 Task: Open Card Content Strategy Review in Board Digital Marketing Platforms and Tools to Workspace Alternative Dispute Resolution Services and add a team member Softage.4@softage.net, a label Green, a checklist Insurance, an attachment from your computer, a color Green and finally, add a card description 'Develop and launch new social media marketing campaign for influencer partnerships' and a comment 'Given the potential risks involved with this task, let us make sure we have a solid plan in place to mitigate them.'. Add a start date 'Jan 04, 1900' with a due date 'Jan 11, 1900'
Action: Mouse moved to (80, 364)
Screenshot: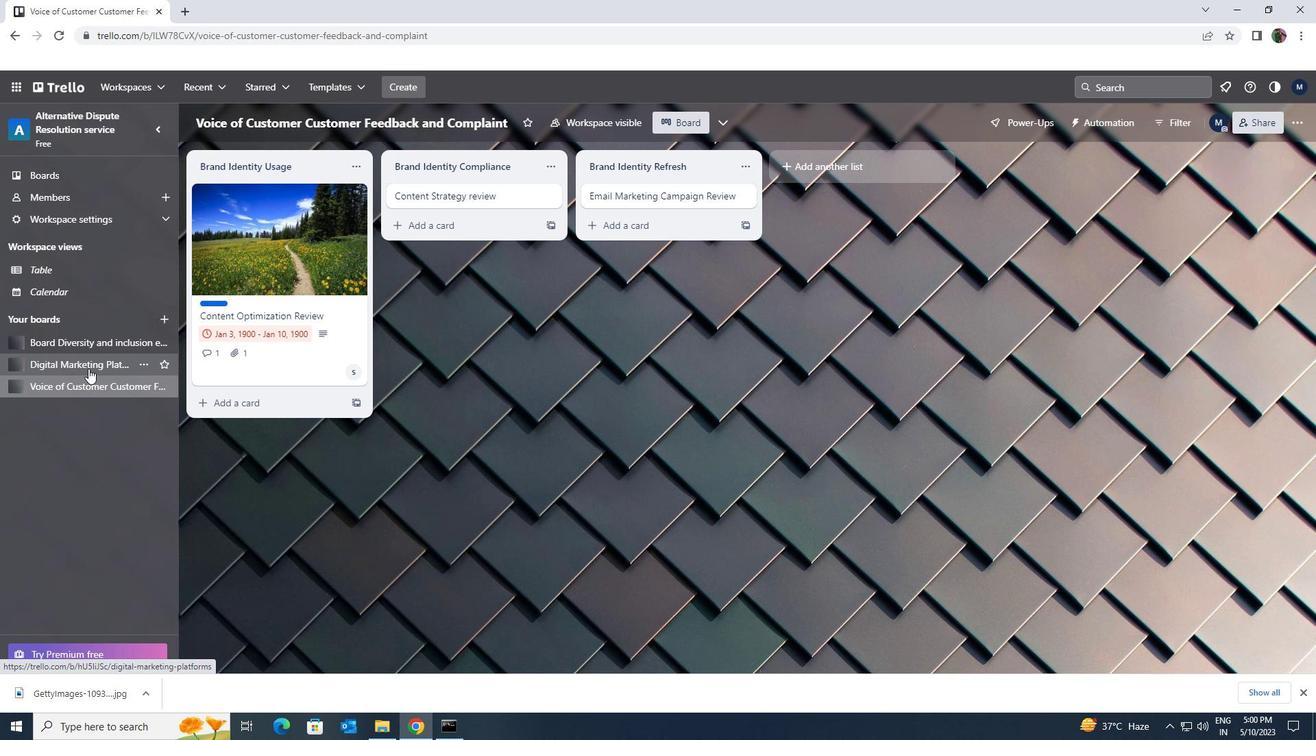 
Action: Mouse pressed left at (80, 364)
Screenshot: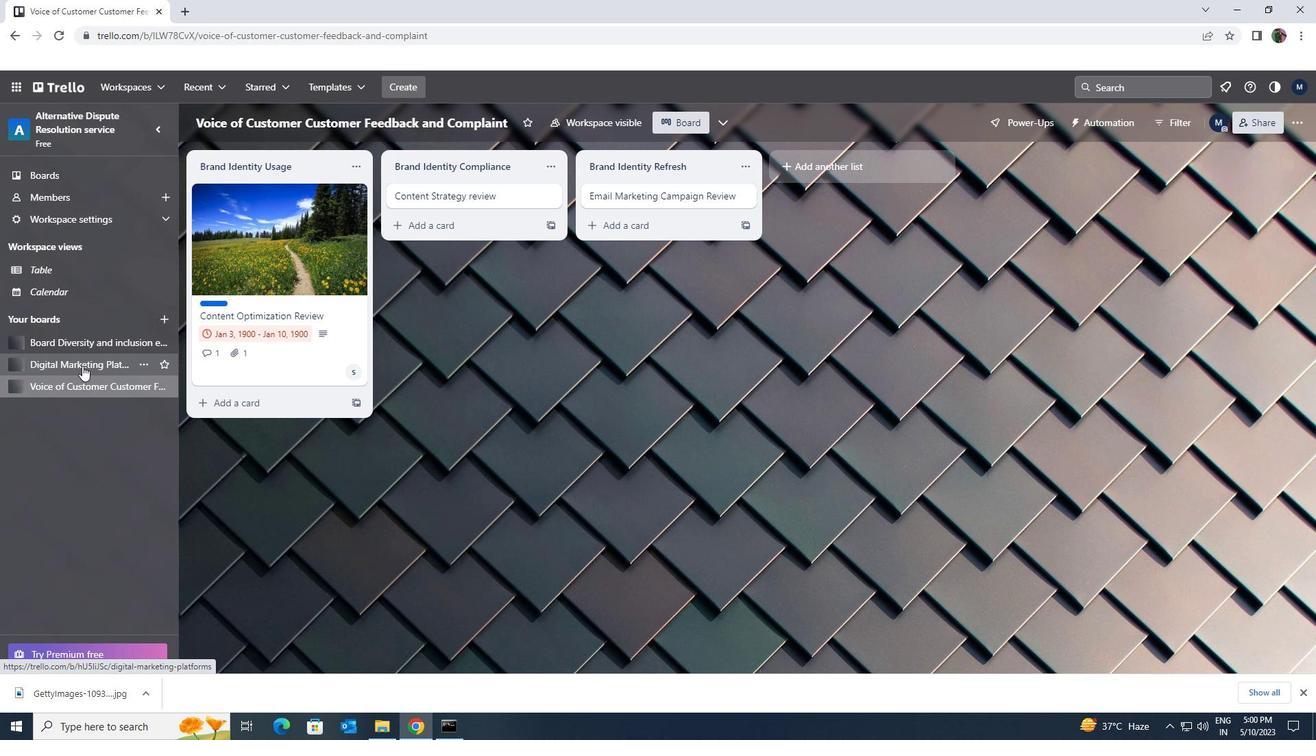 
Action: Mouse moved to (432, 196)
Screenshot: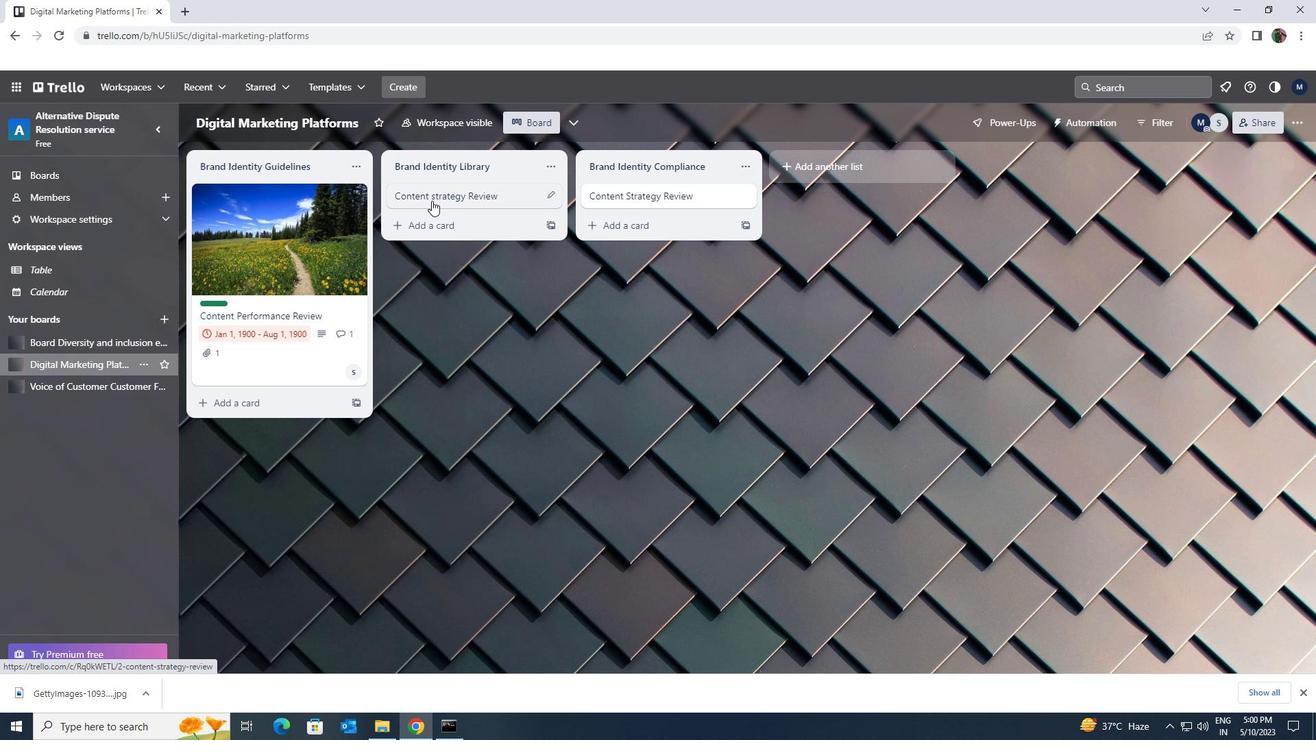 
Action: Mouse pressed left at (432, 196)
Screenshot: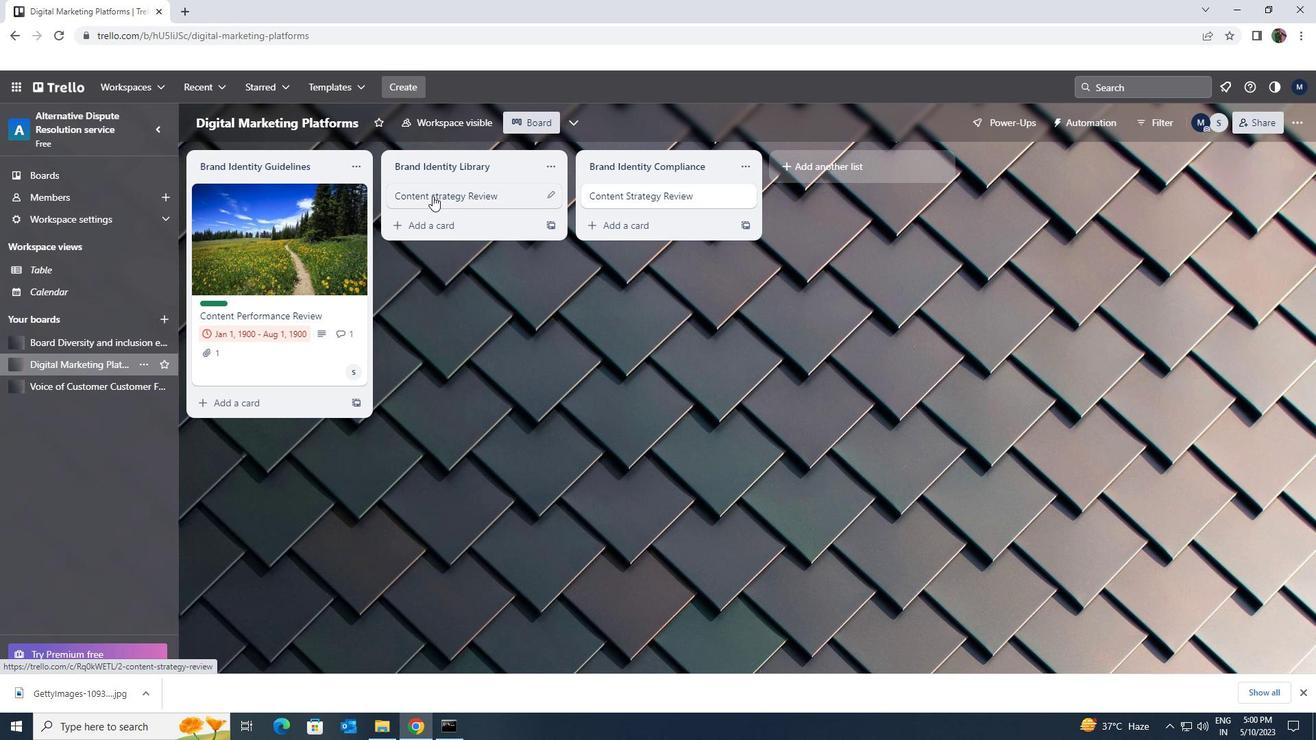 
Action: Mouse moved to (812, 198)
Screenshot: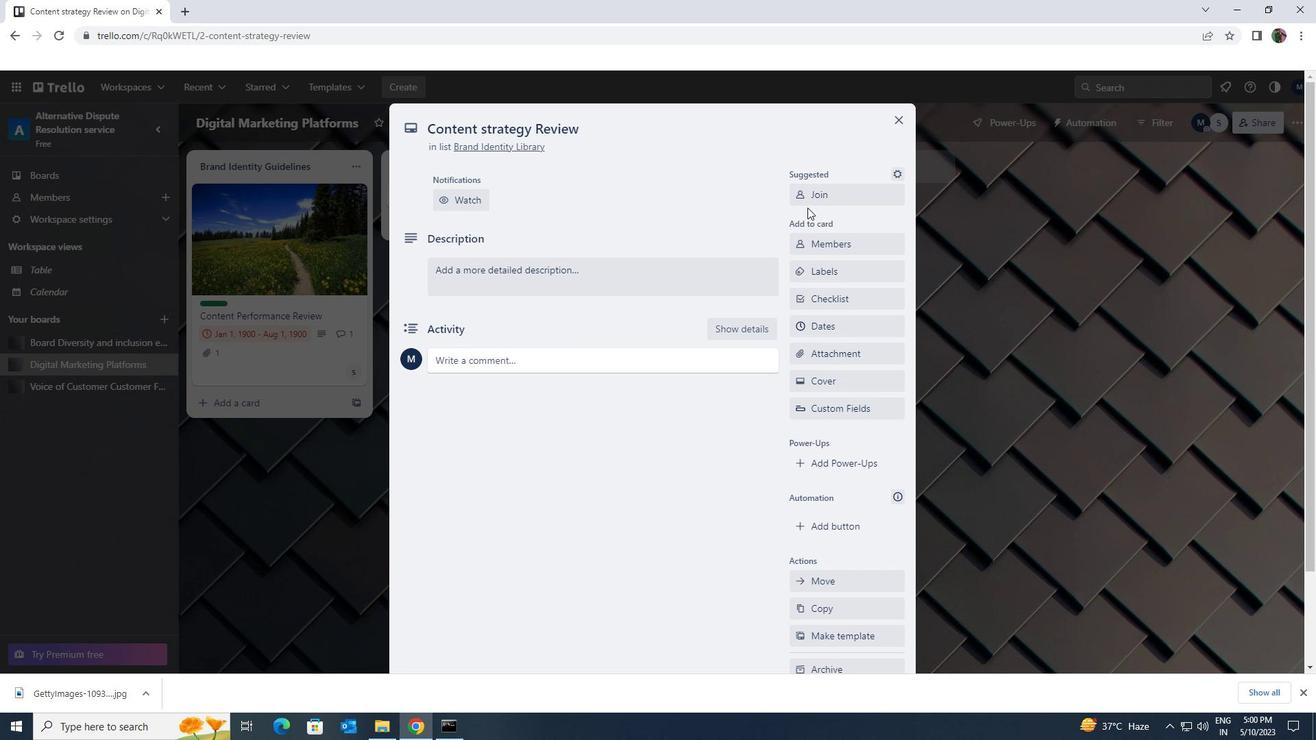 
Action: Mouse pressed left at (812, 198)
Screenshot: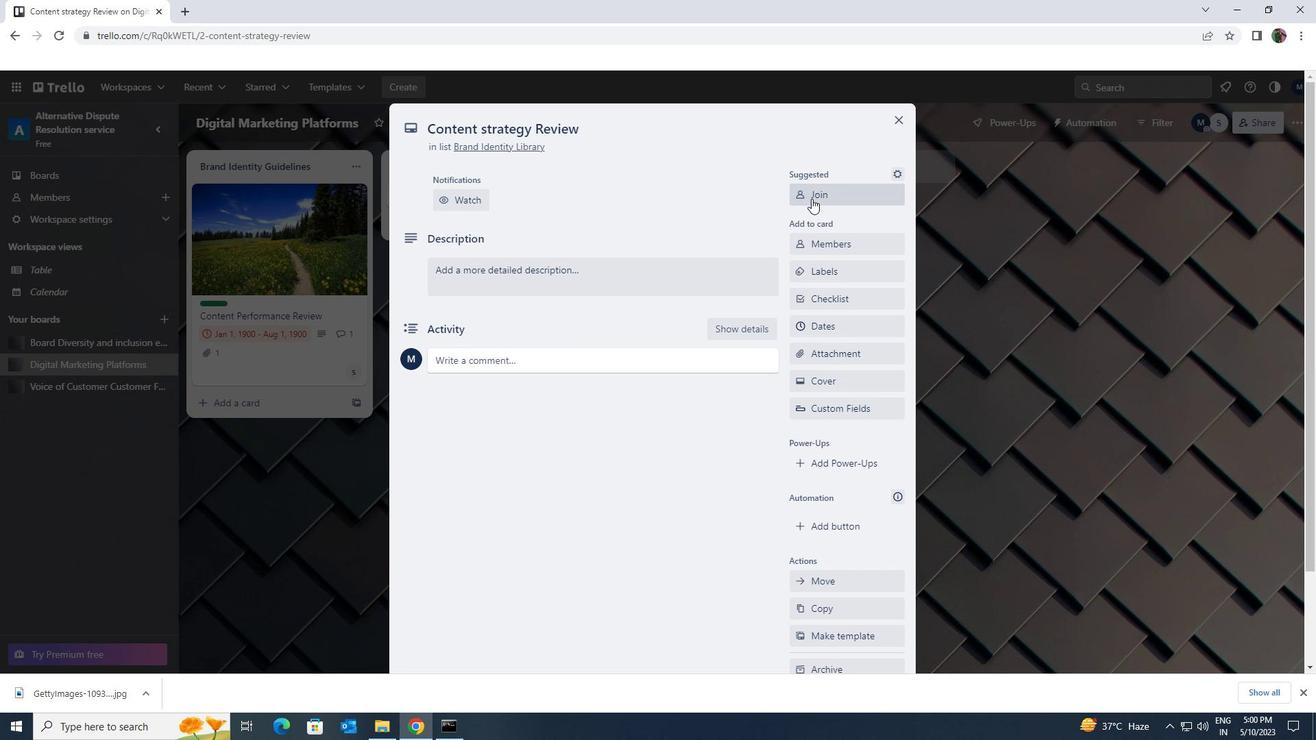 
Action: Key pressed <Key.shift>S
Screenshot: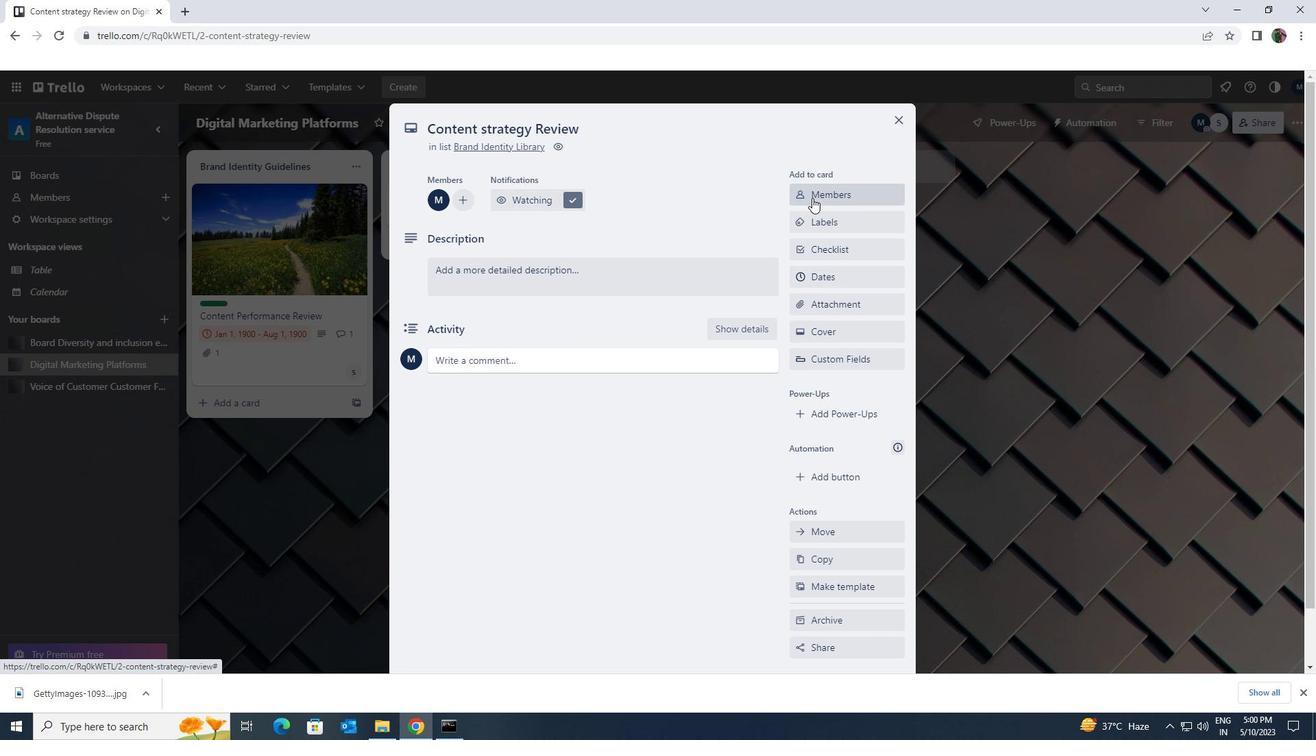 
Action: Mouse pressed left at (812, 198)
Screenshot: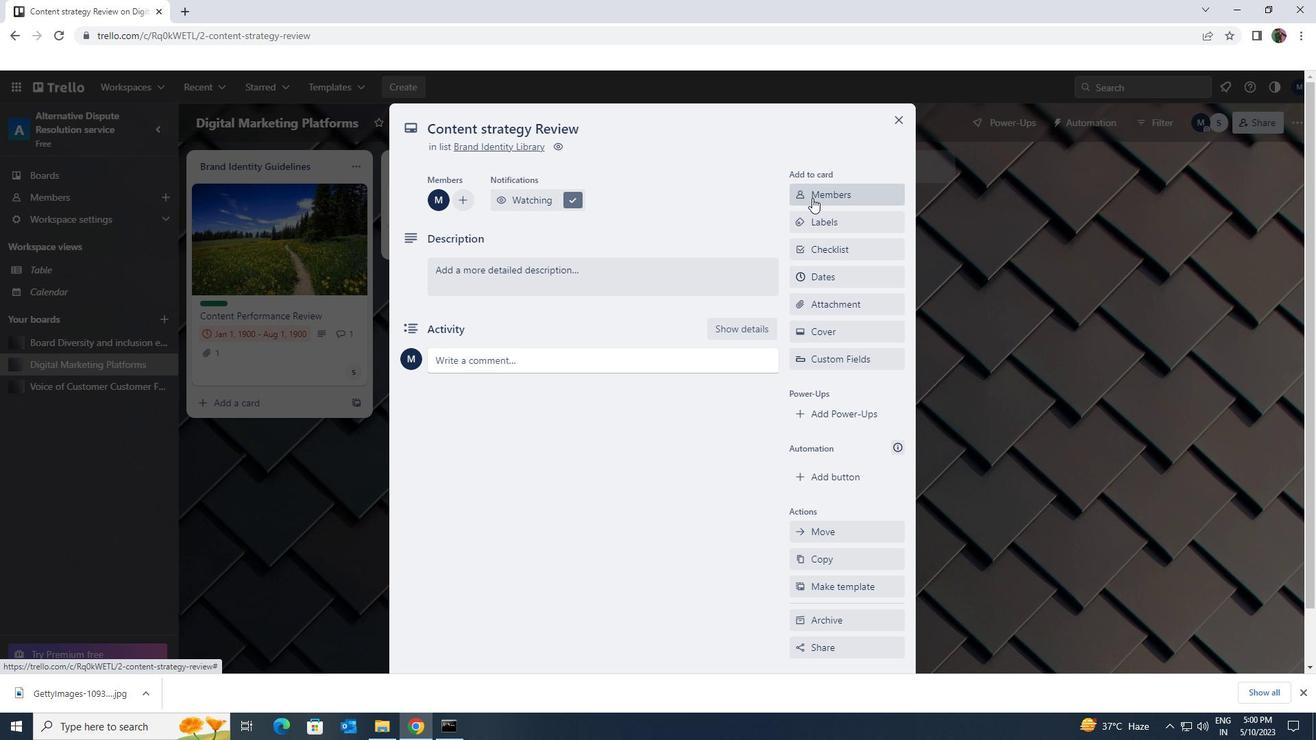 
Action: Key pressed SOFTAGE.4<Key.shift>@SOFTAGE.NET
Screenshot: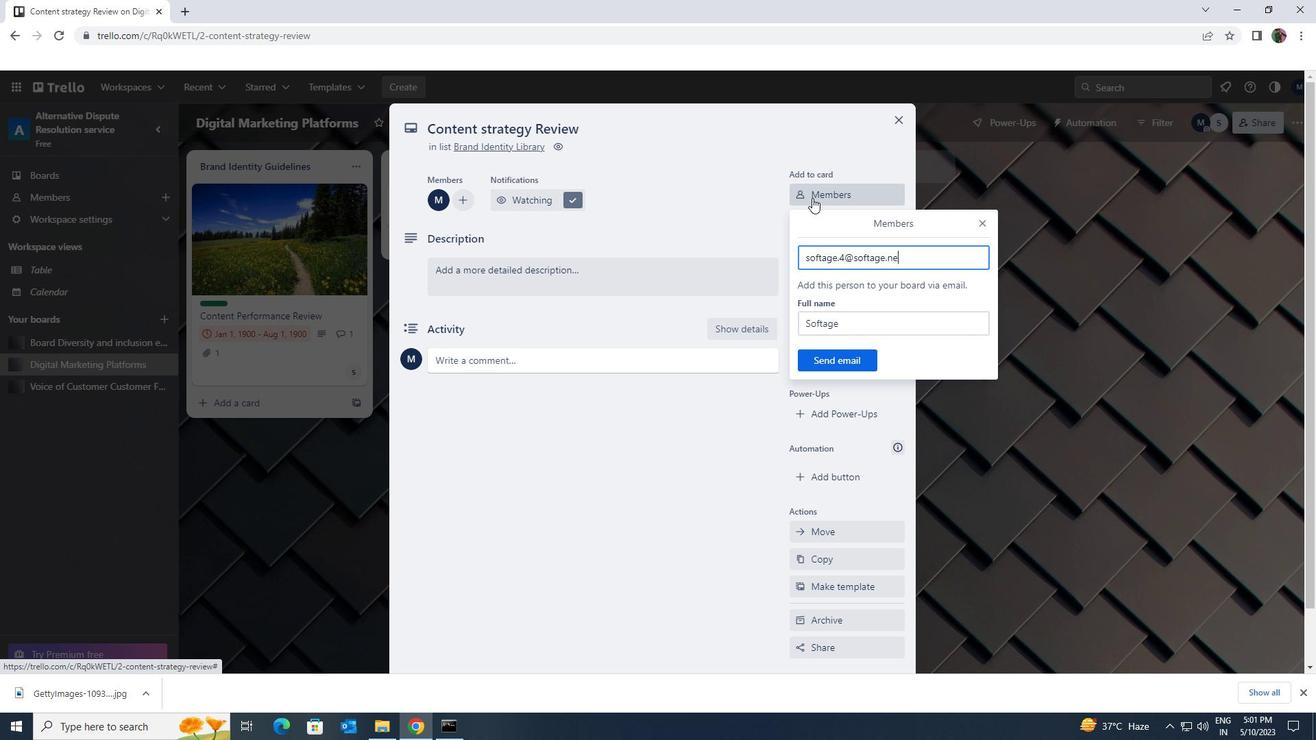 
Action: Mouse moved to (842, 361)
Screenshot: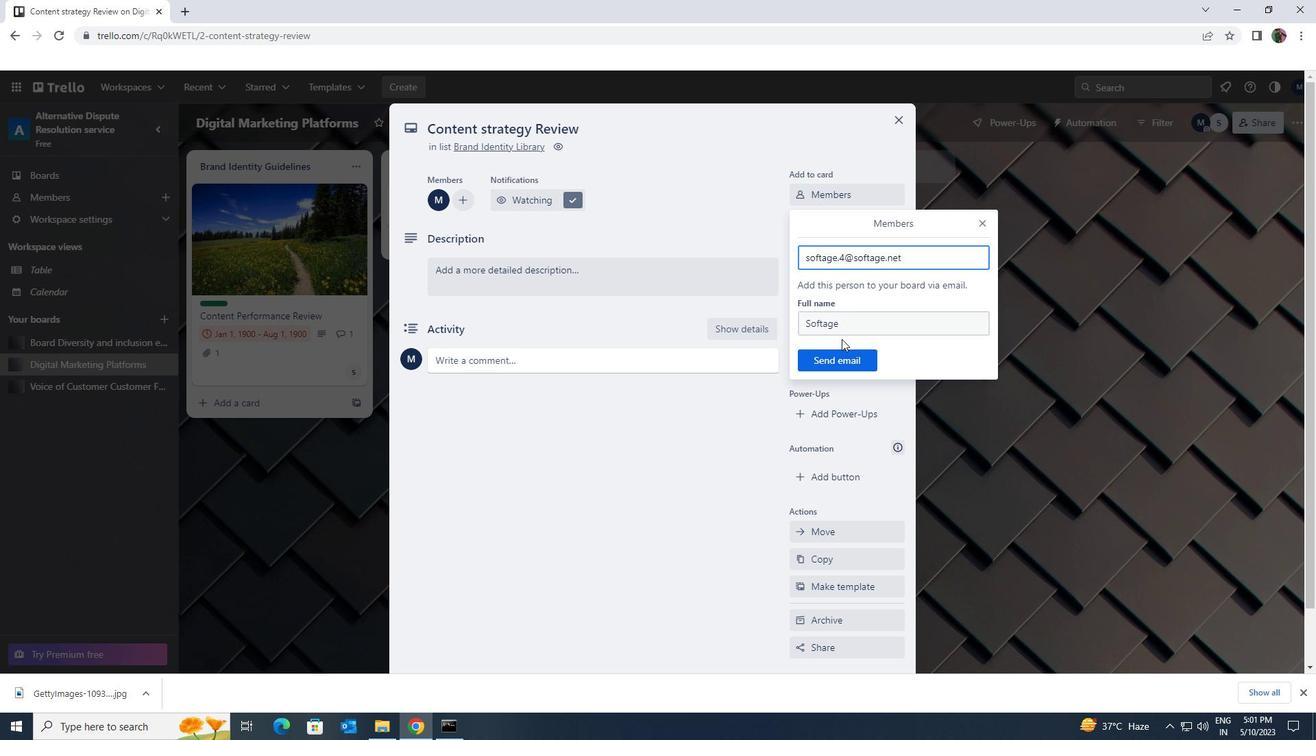 
Action: Mouse pressed left at (842, 361)
Screenshot: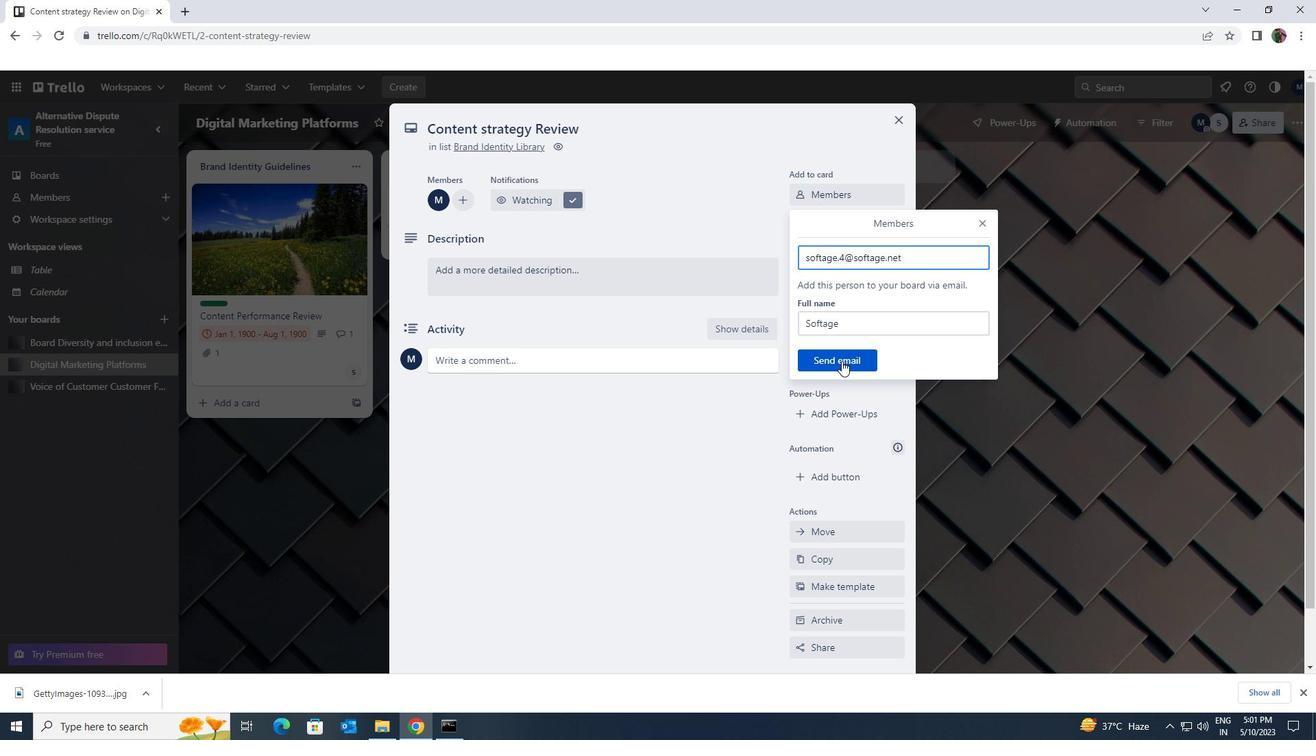 
Action: Mouse moved to (825, 221)
Screenshot: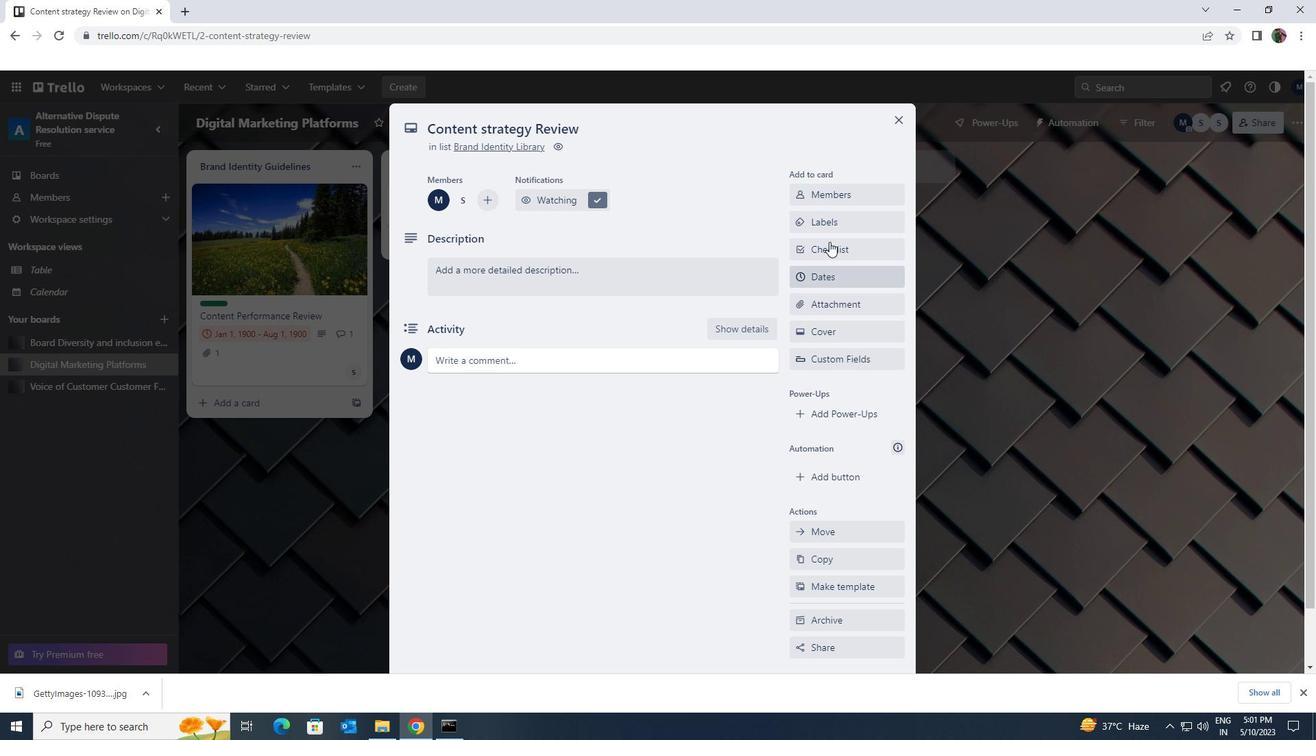 
Action: Mouse pressed left at (825, 221)
Screenshot: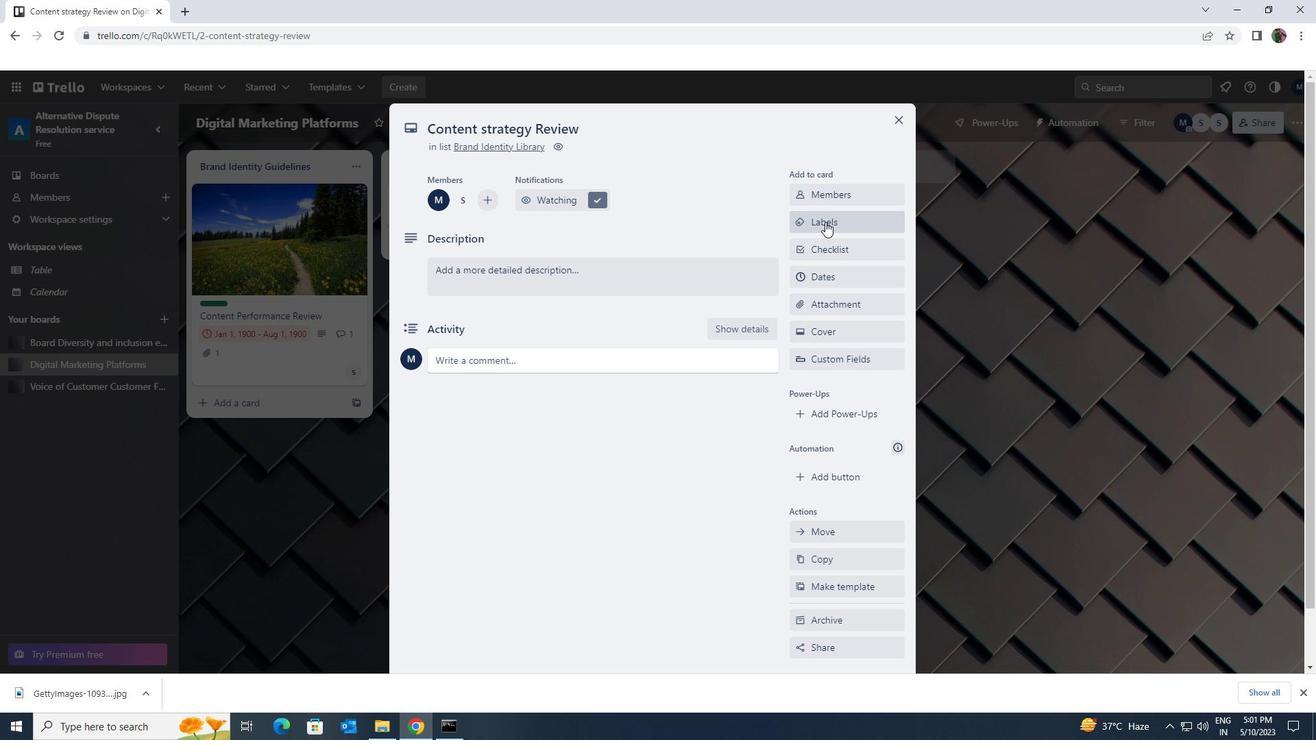 
Action: Mouse moved to (906, 518)
Screenshot: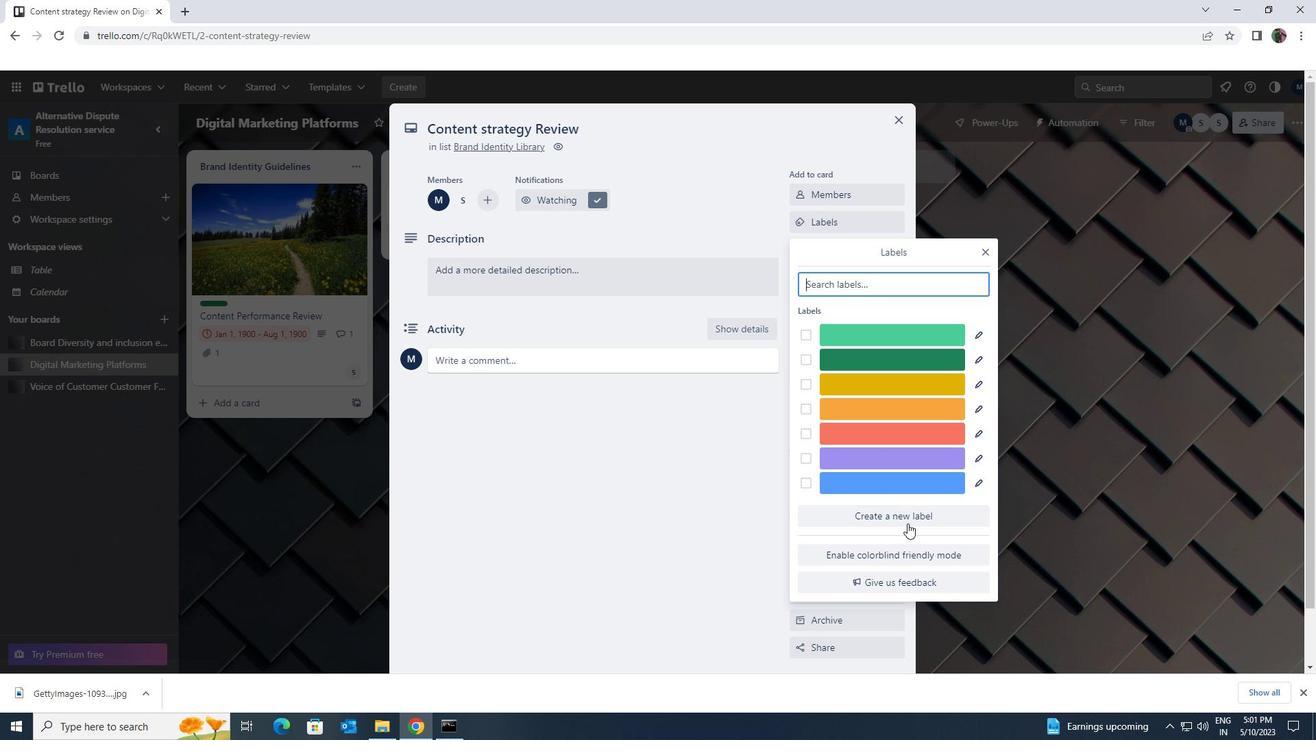 
Action: Mouse pressed left at (906, 518)
Screenshot: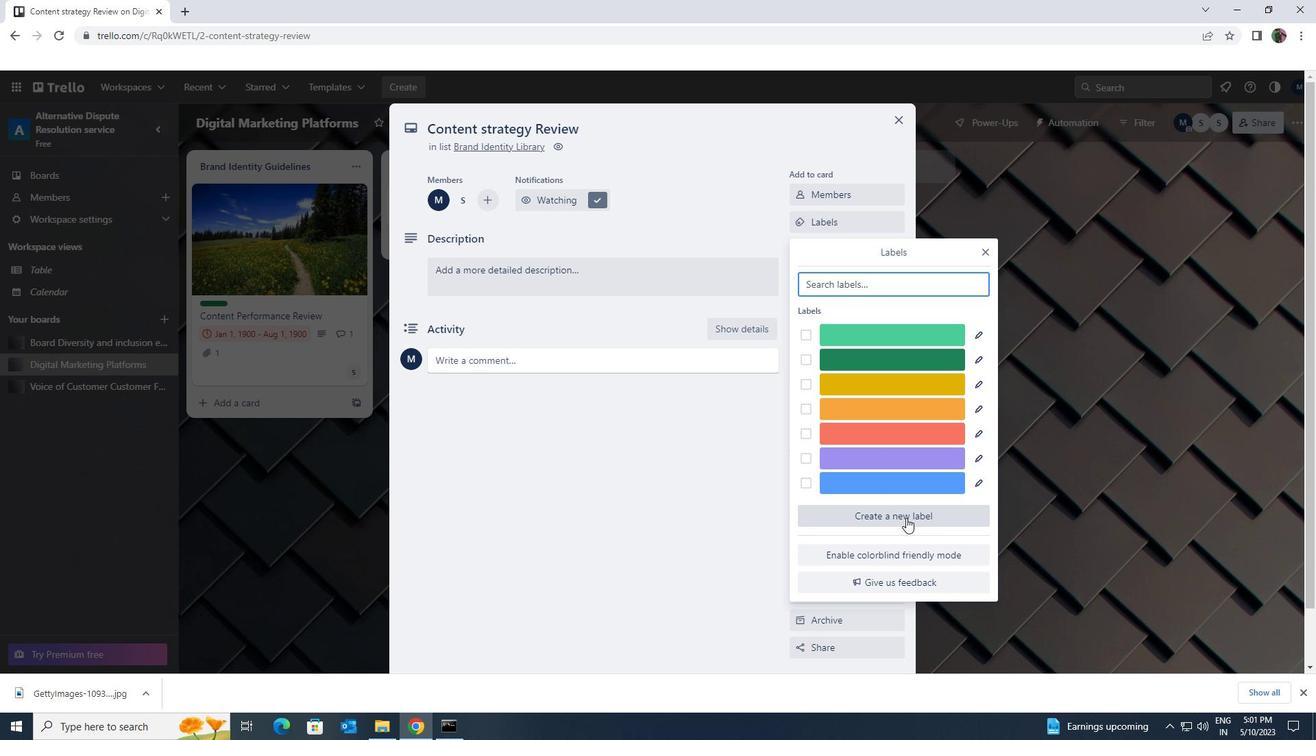 
Action: Mouse moved to (814, 468)
Screenshot: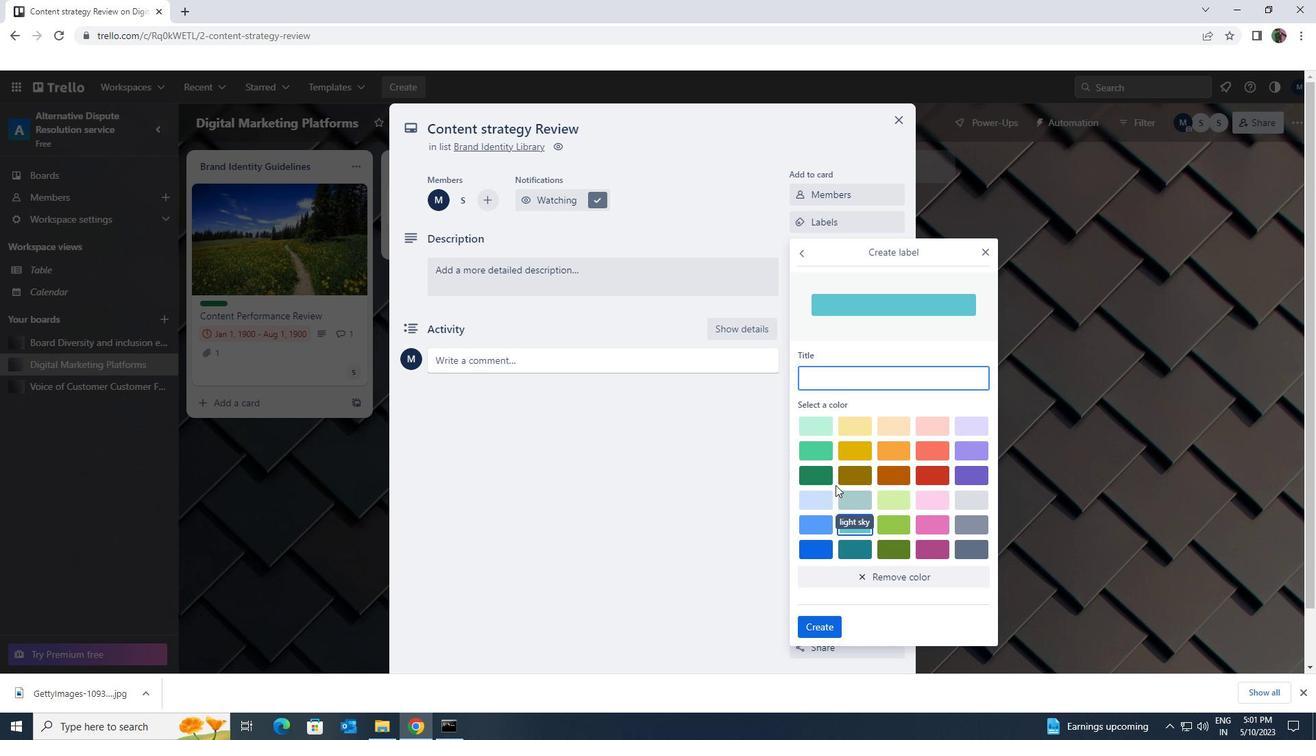 
Action: Mouse pressed left at (814, 468)
Screenshot: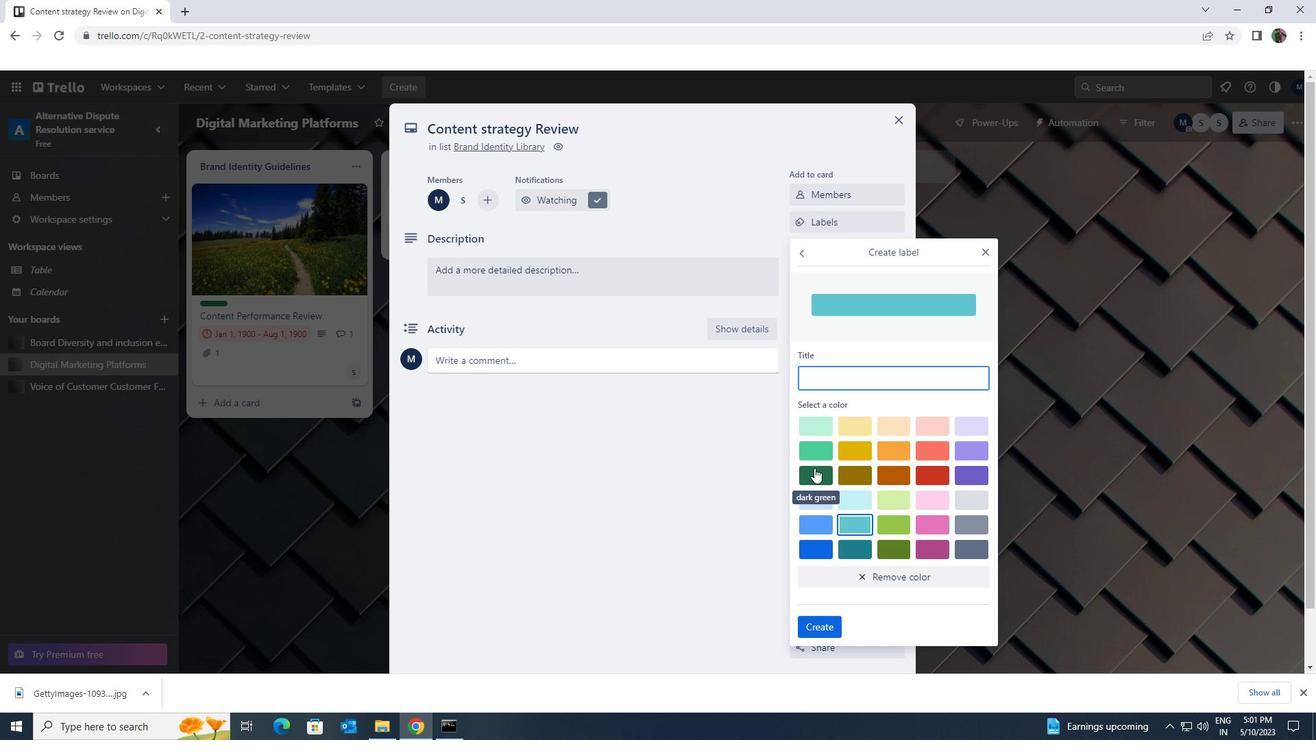 
Action: Mouse moved to (825, 623)
Screenshot: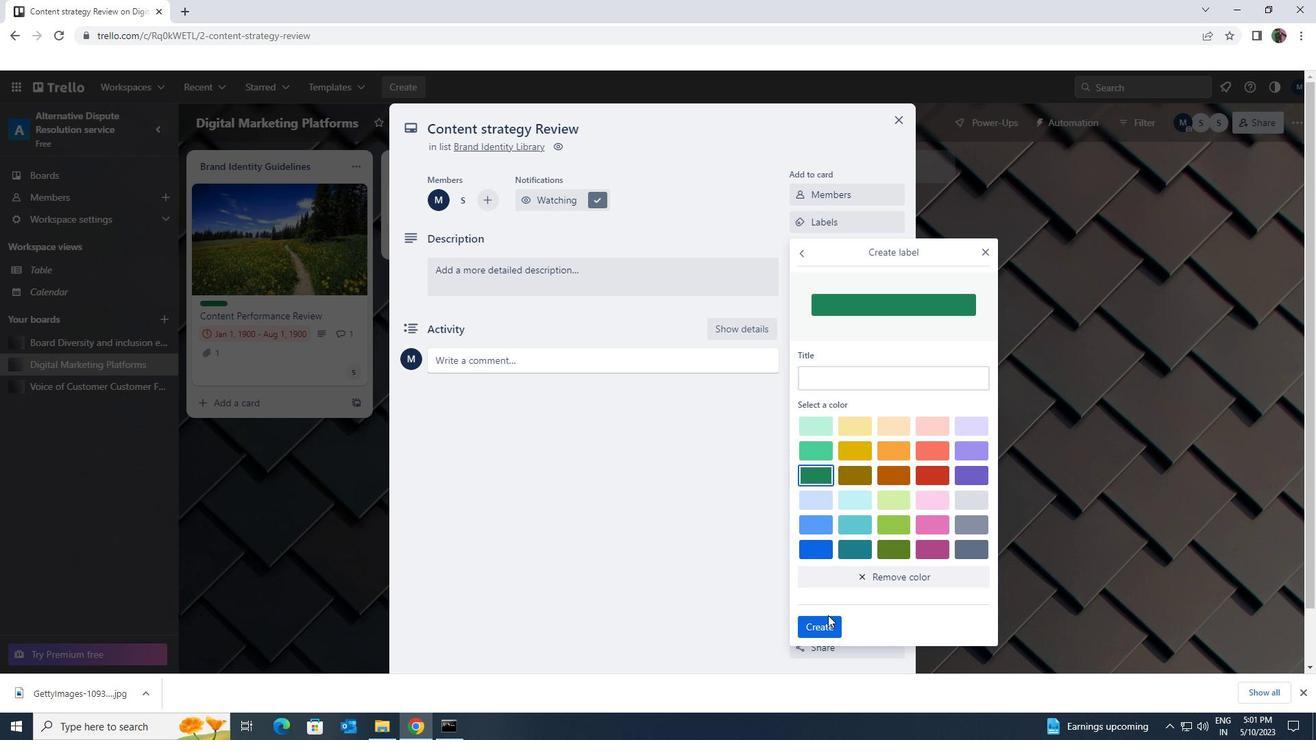 
Action: Mouse pressed left at (825, 623)
Screenshot: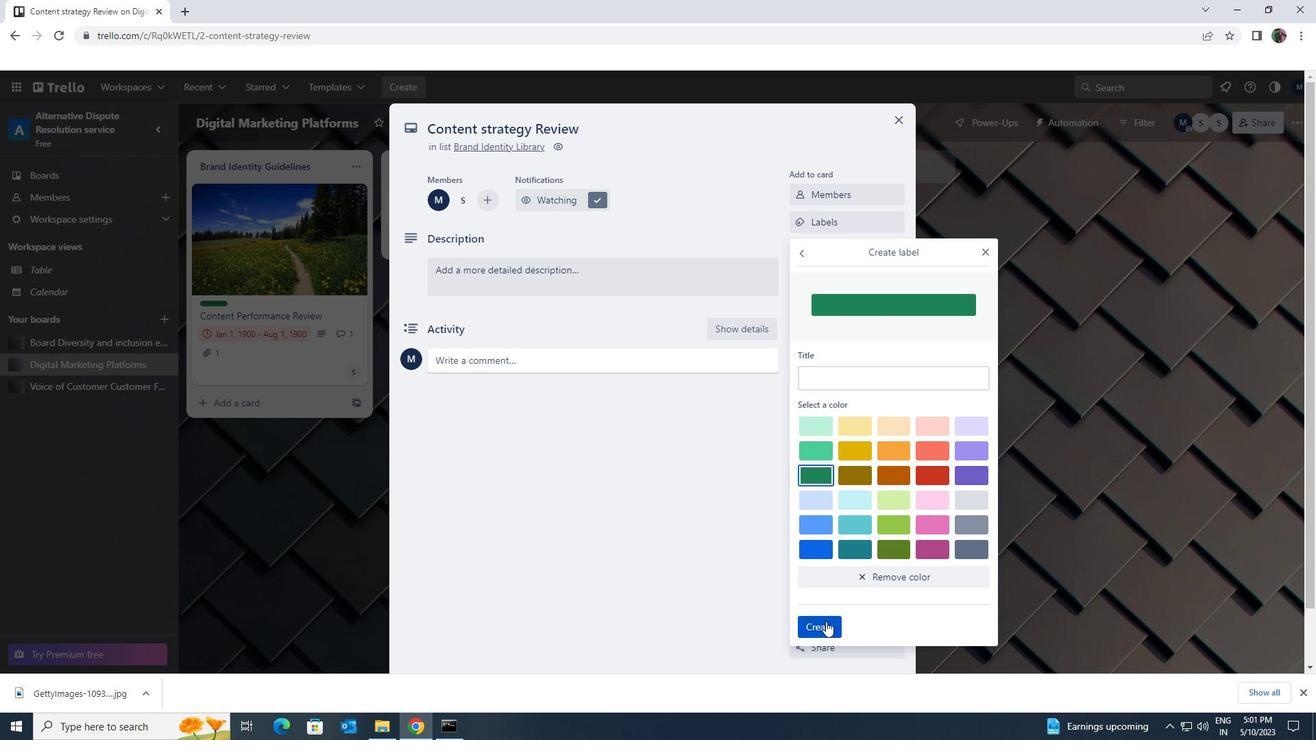
Action: Mouse moved to (979, 248)
Screenshot: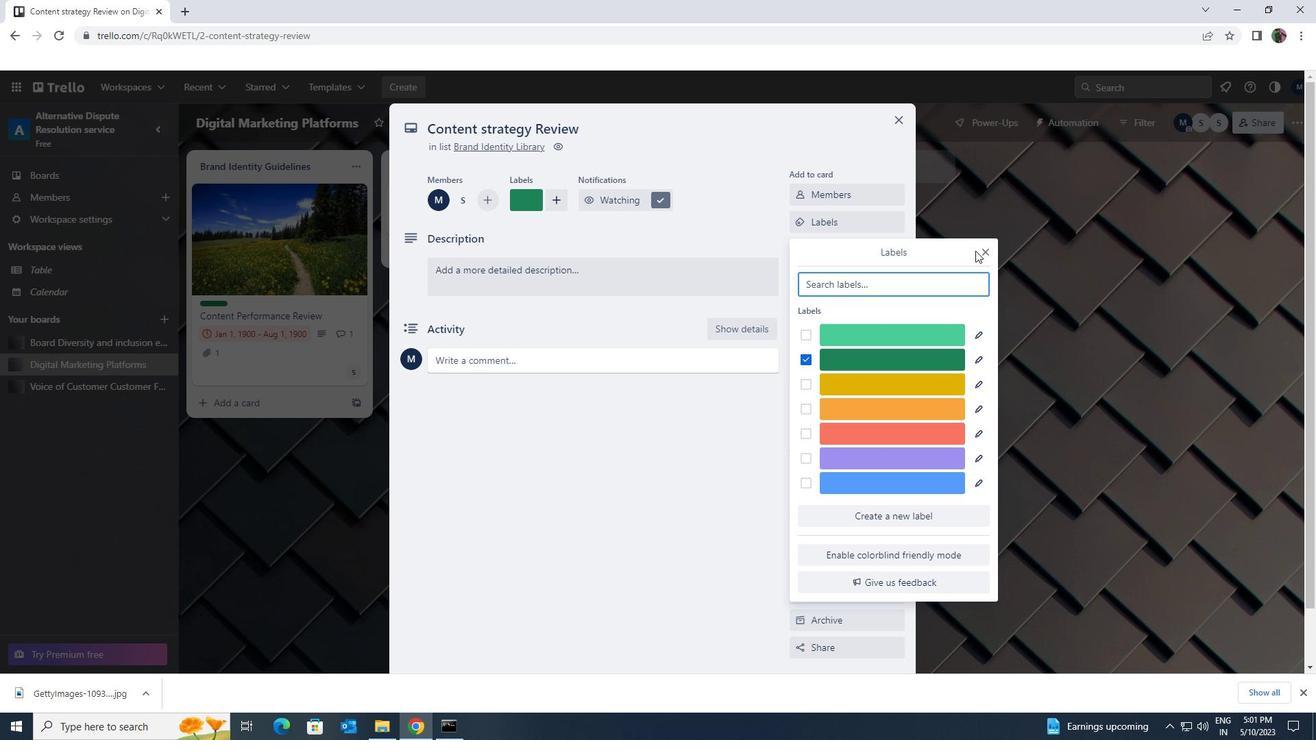 
Action: Mouse pressed left at (979, 248)
Screenshot: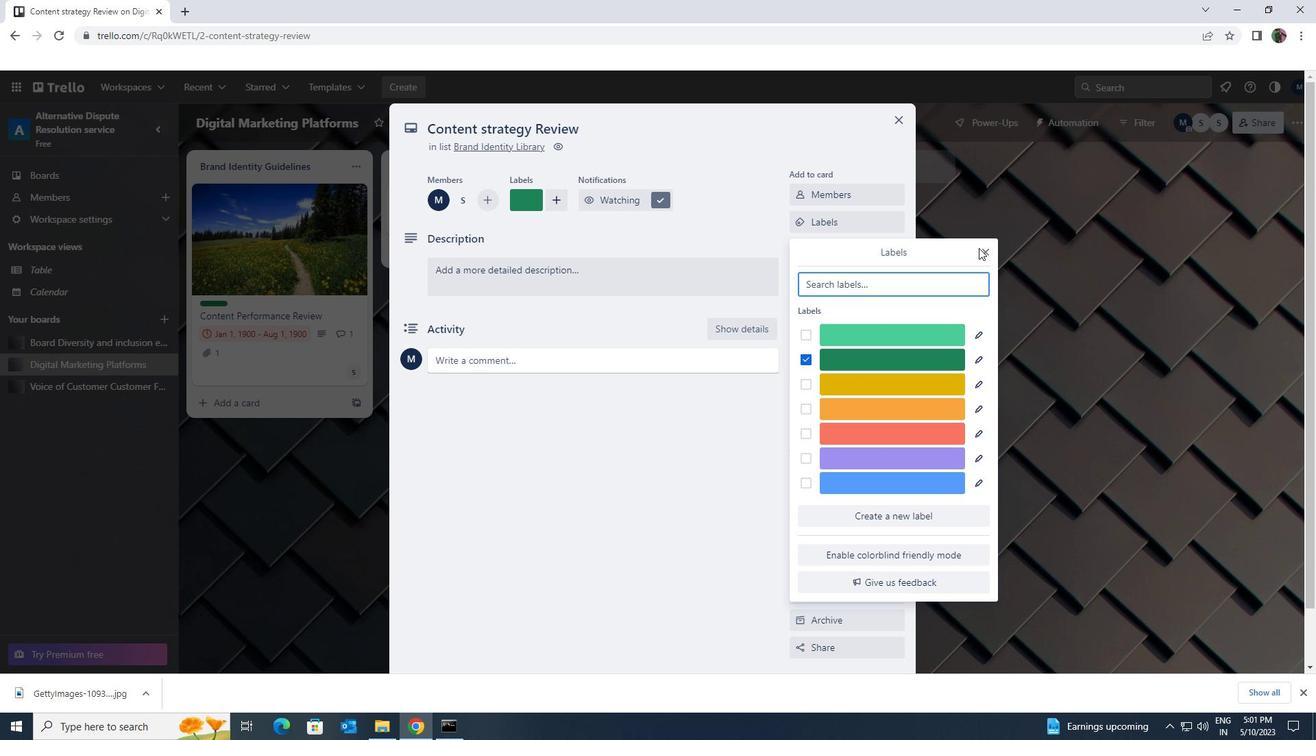 
Action: Mouse moved to (989, 251)
Screenshot: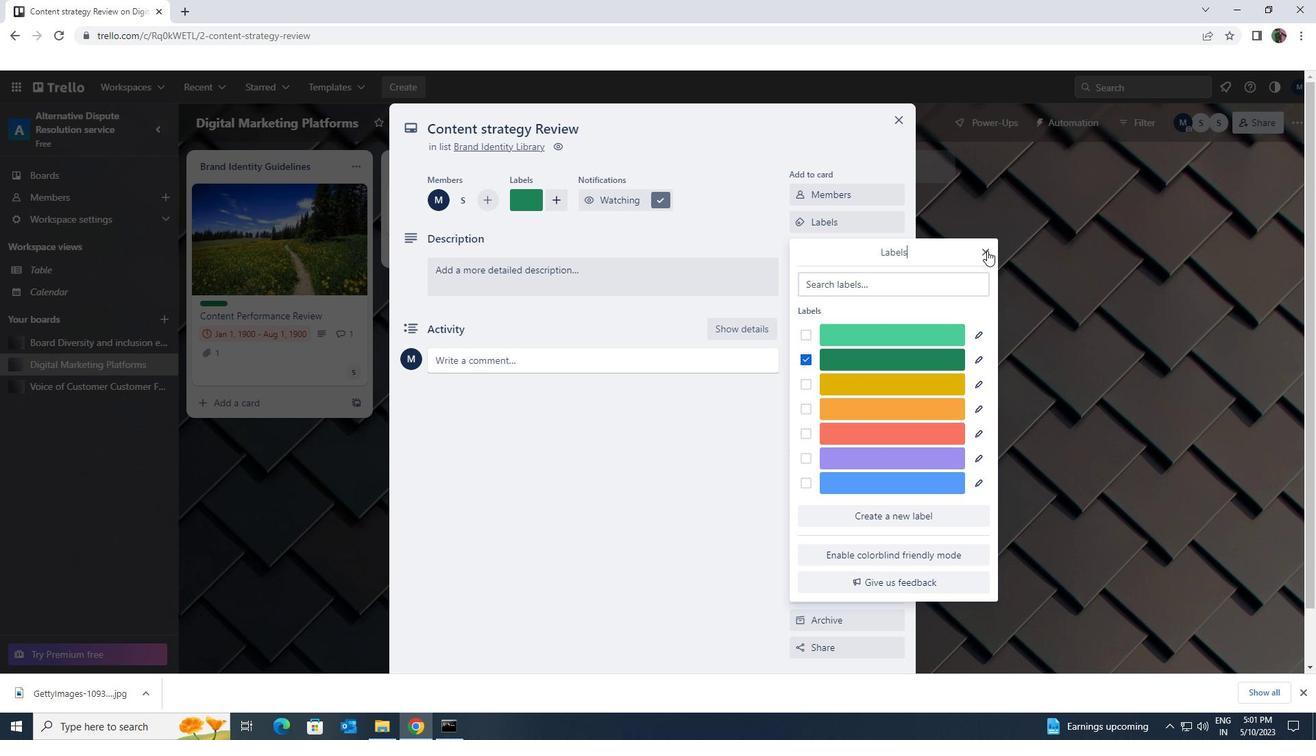 
Action: Mouse pressed left at (989, 251)
Screenshot: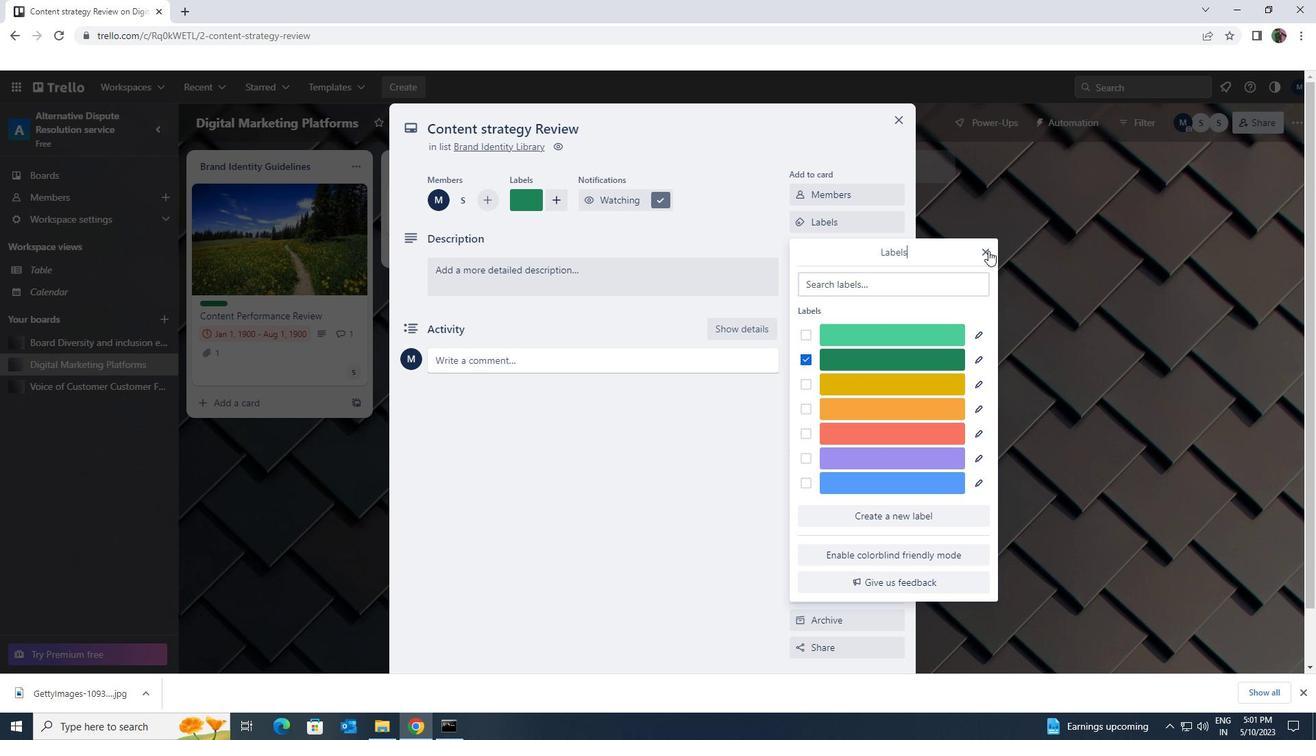 
Action: Mouse moved to (893, 257)
Screenshot: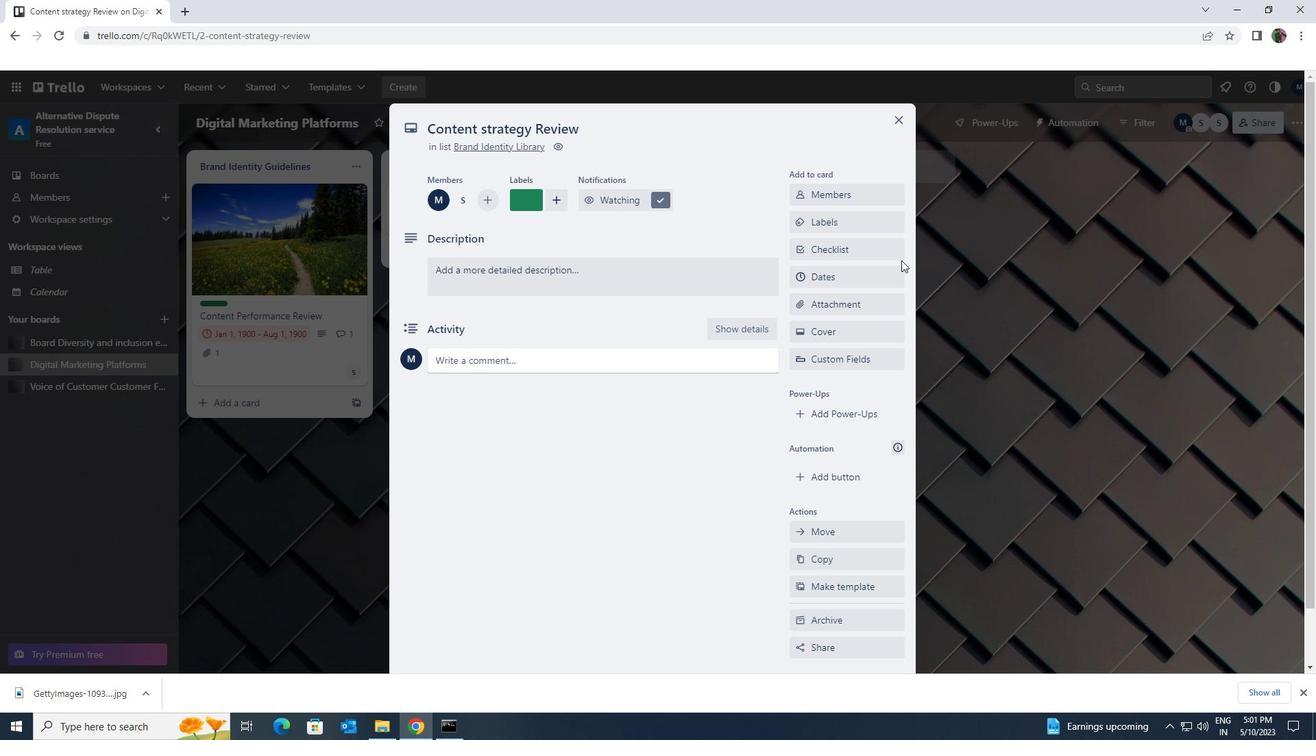 
Action: Mouse pressed left at (893, 257)
Screenshot: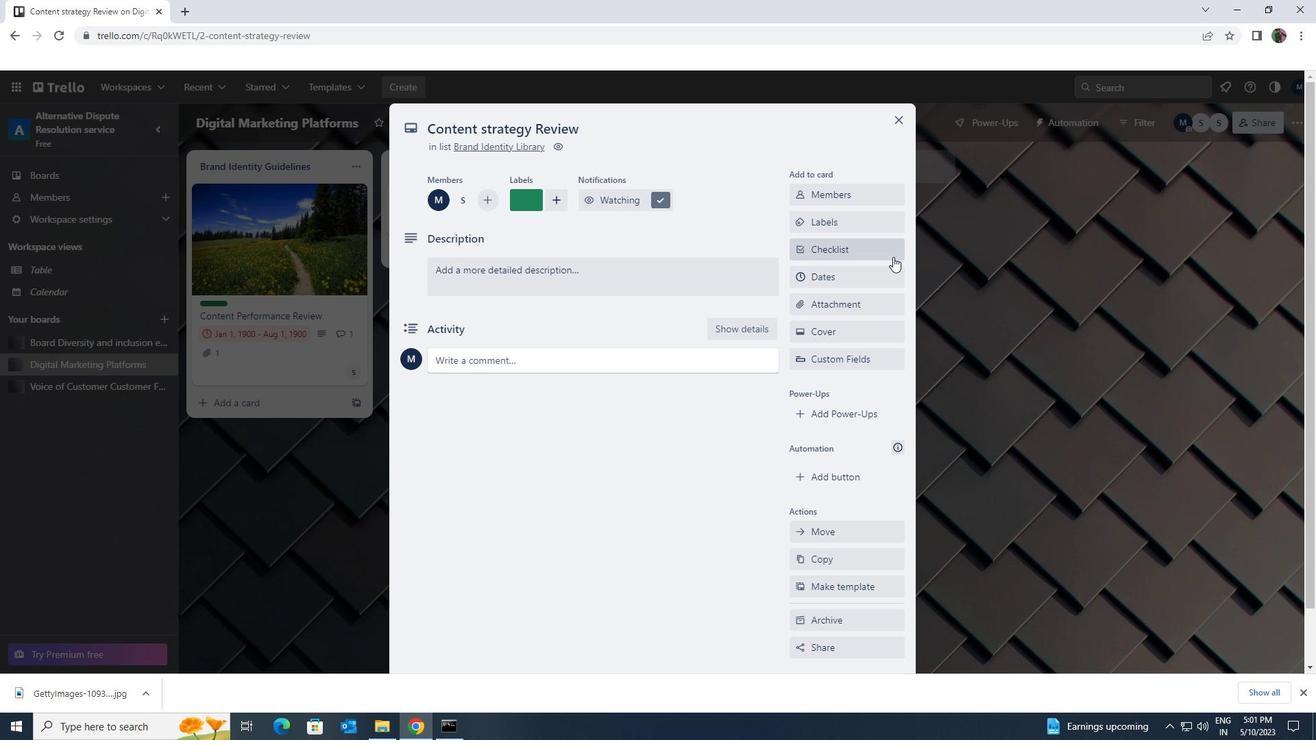 
Action: Key pressed <Key.shift>INSURANCE
Screenshot: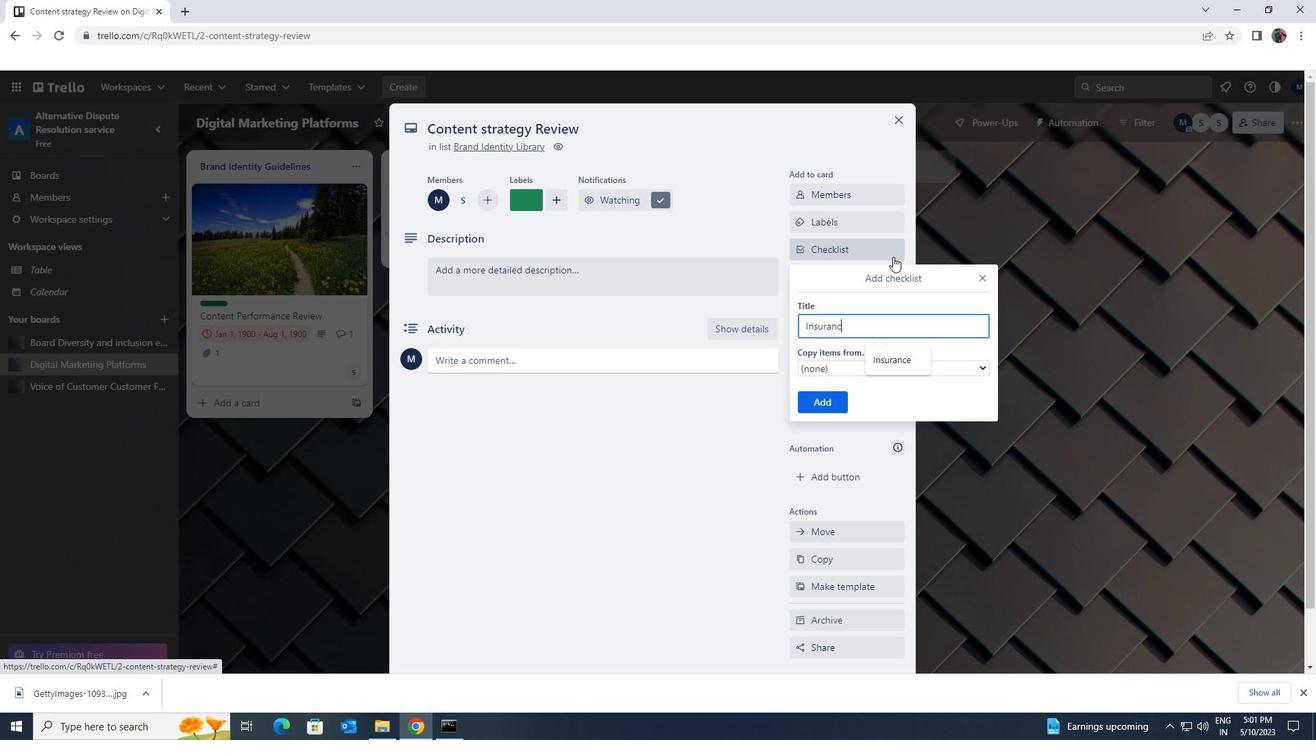 
Action: Mouse moved to (840, 397)
Screenshot: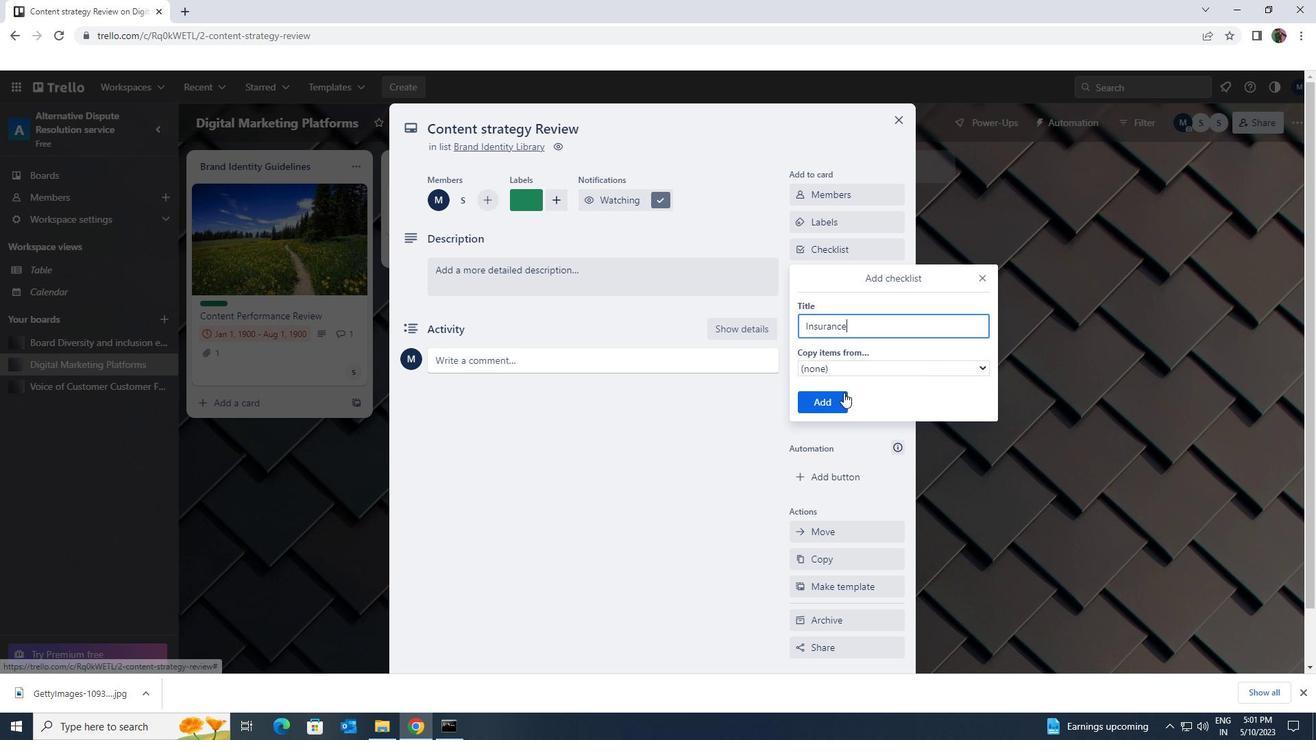 
Action: Mouse pressed left at (840, 397)
Screenshot: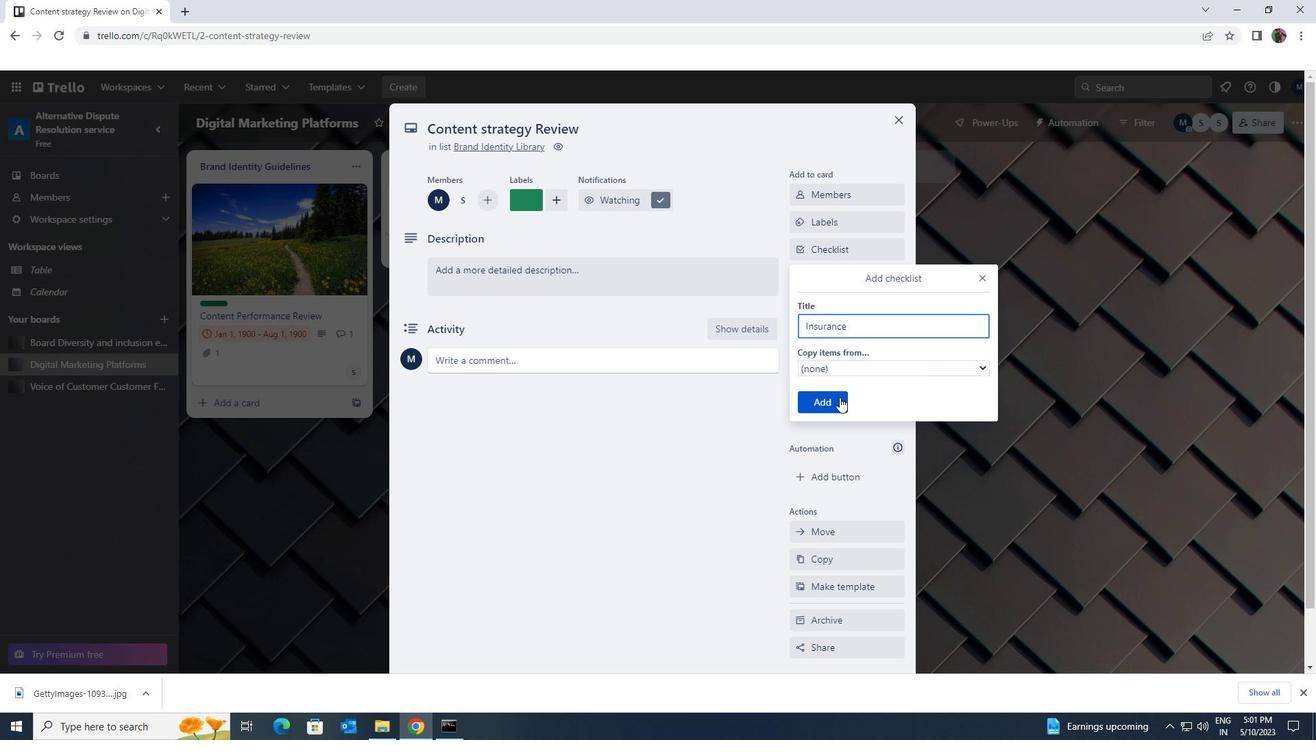 
Action: Mouse moved to (825, 305)
Screenshot: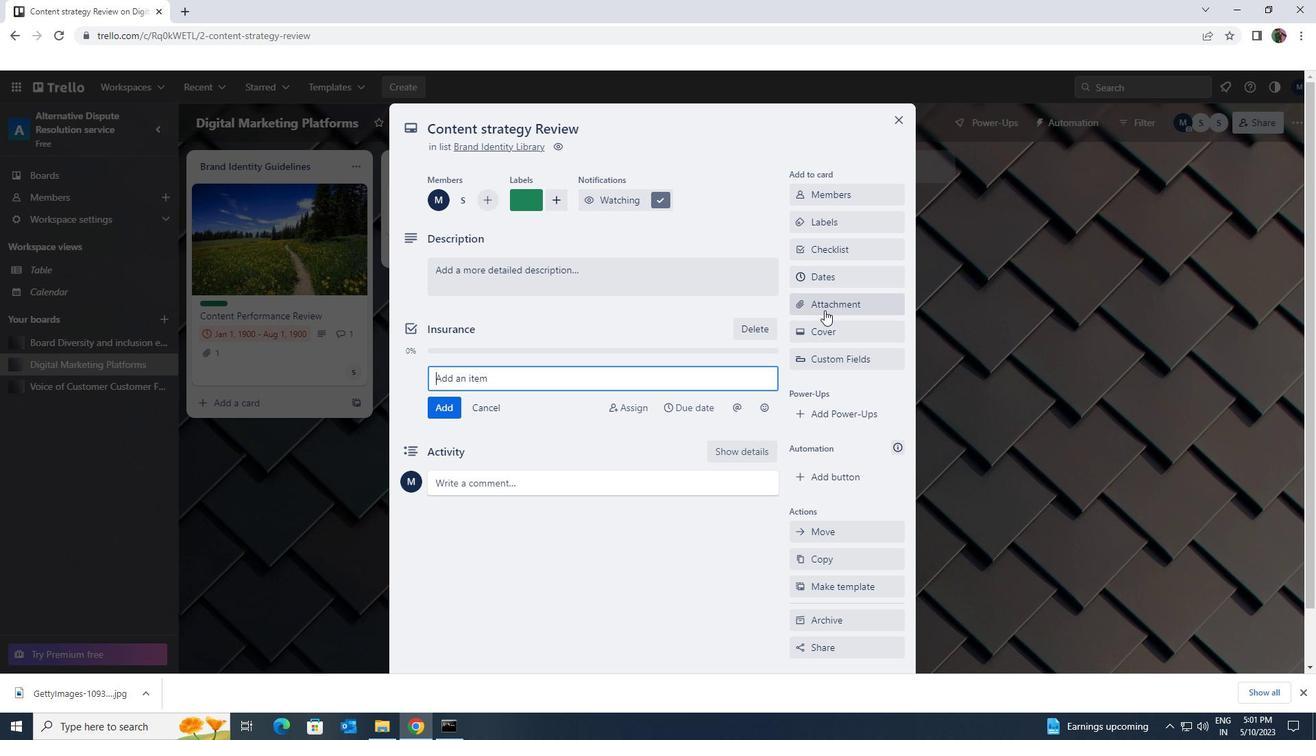 
Action: Mouse pressed left at (825, 305)
Screenshot: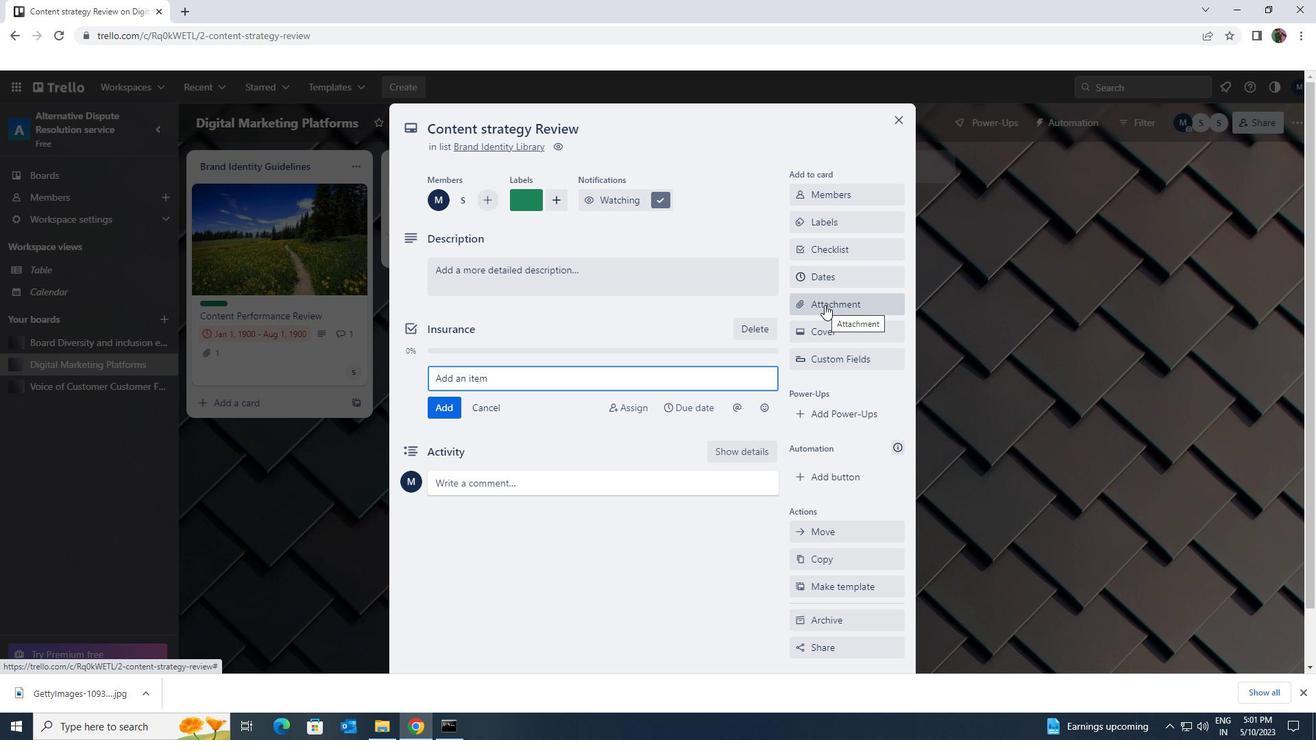 
Action: Mouse moved to (829, 362)
Screenshot: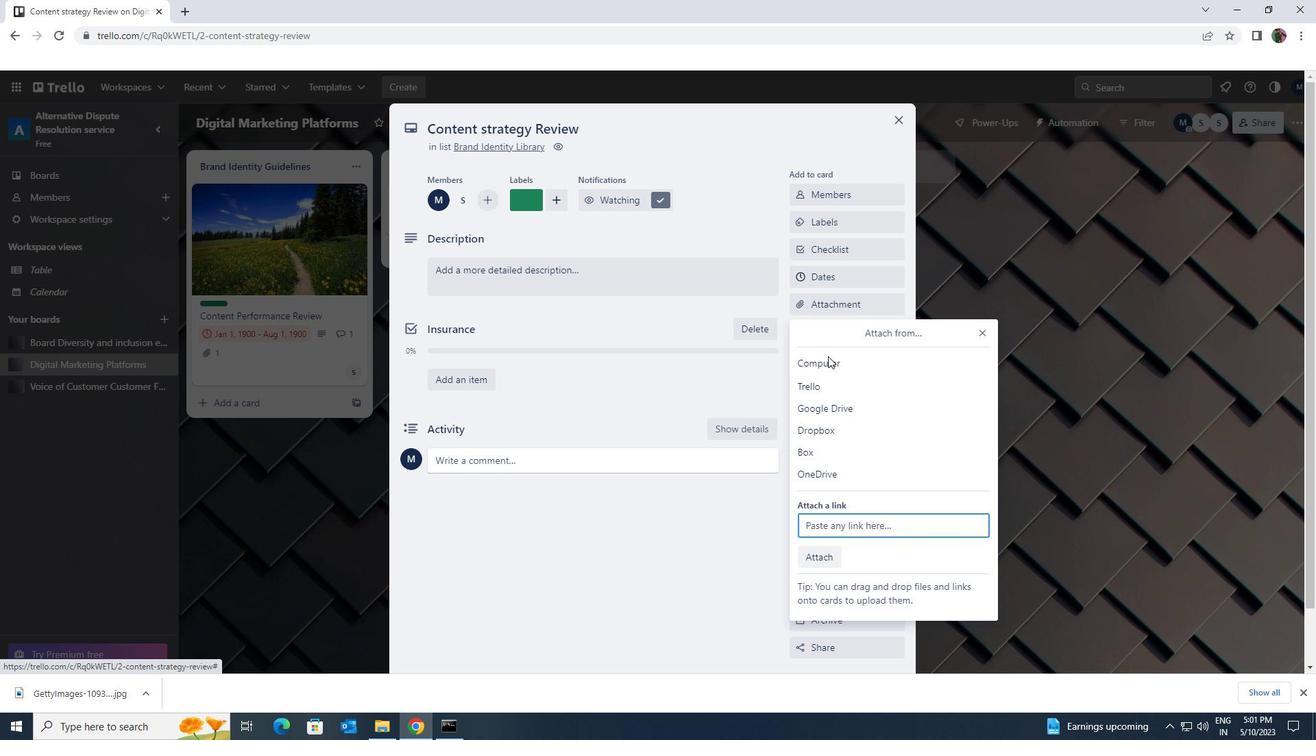 
Action: Mouse pressed left at (829, 362)
Screenshot: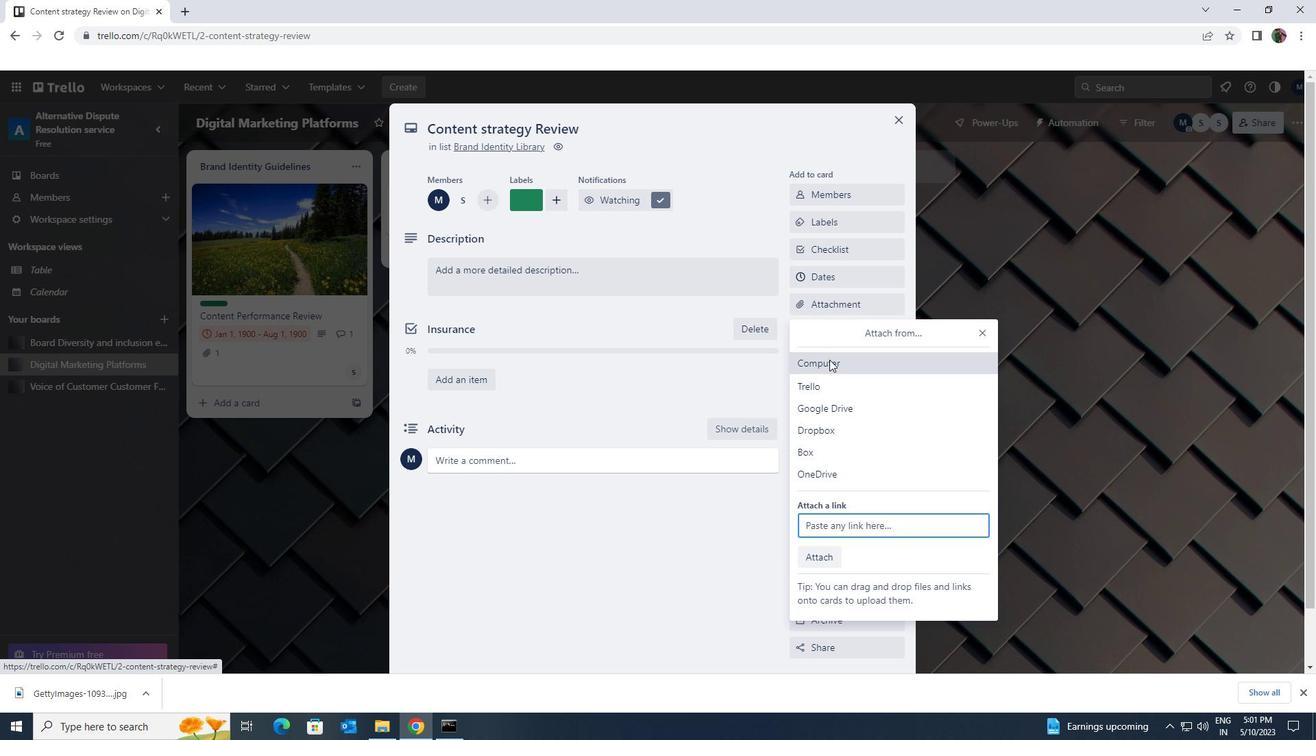 
Action: Mouse moved to (412, 123)
Screenshot: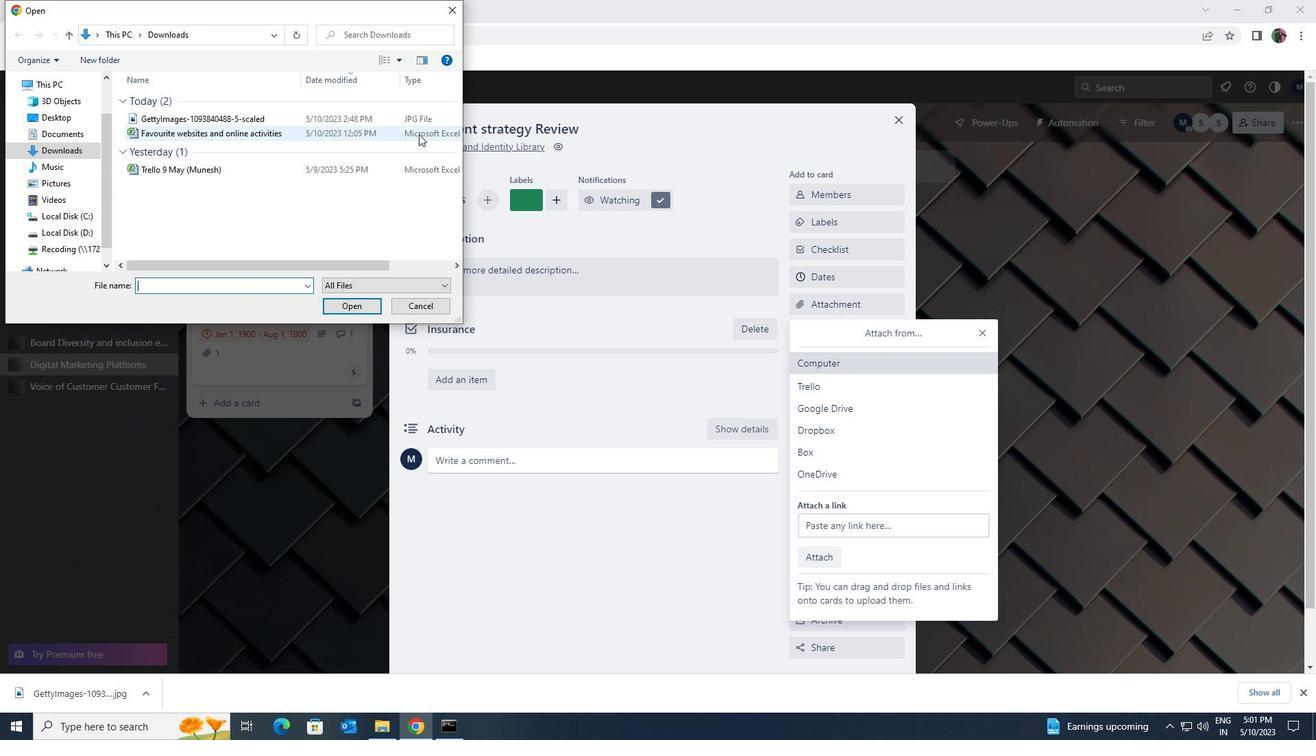 
Action: Mouse pressed left at (412, 123)
Screenshot: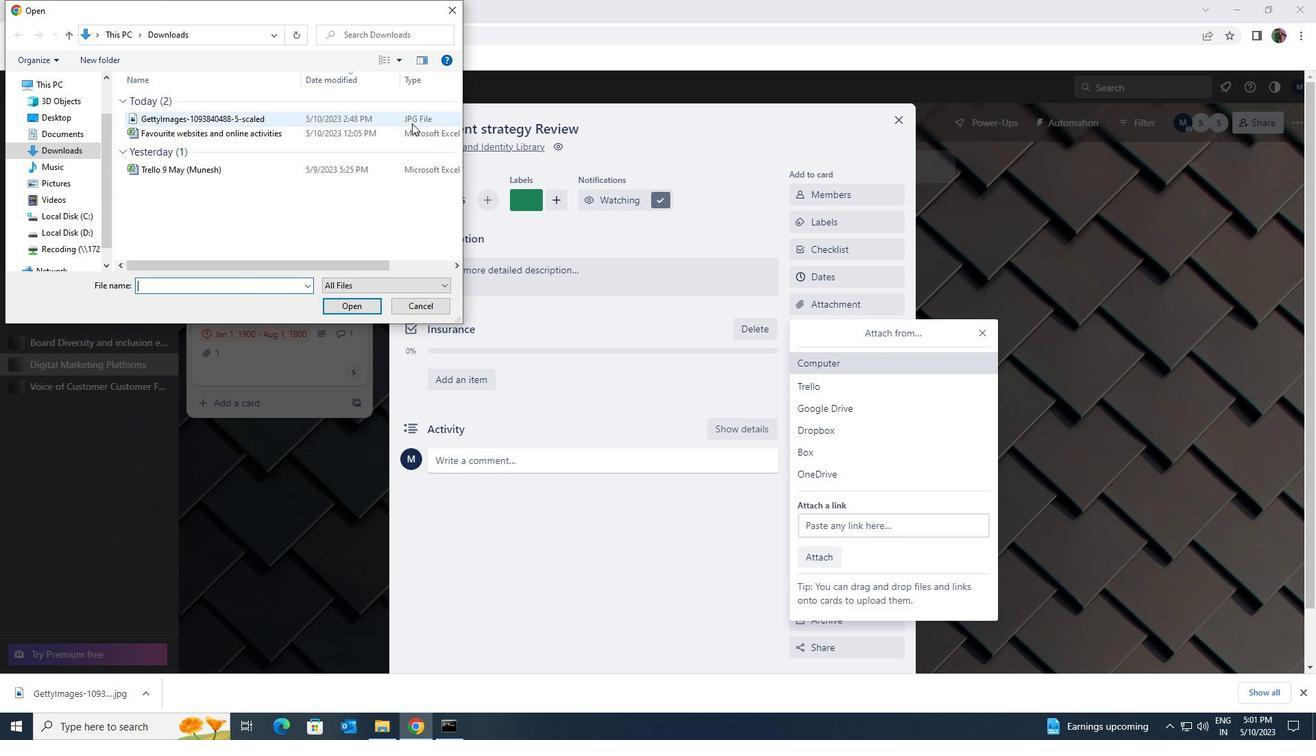 
Action: Mouse moved to (367, 304)
Screenshot: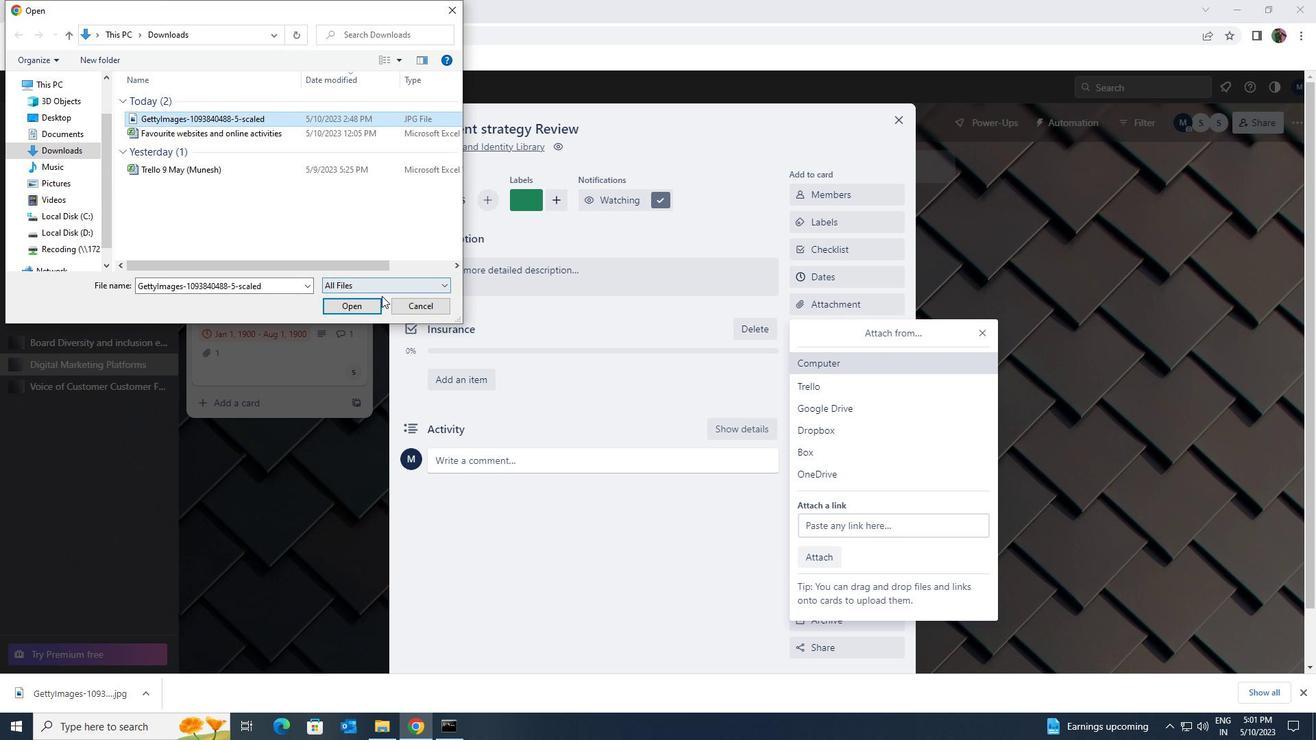 
Action: Mouse pressed left at (367, 304)
Screenshot: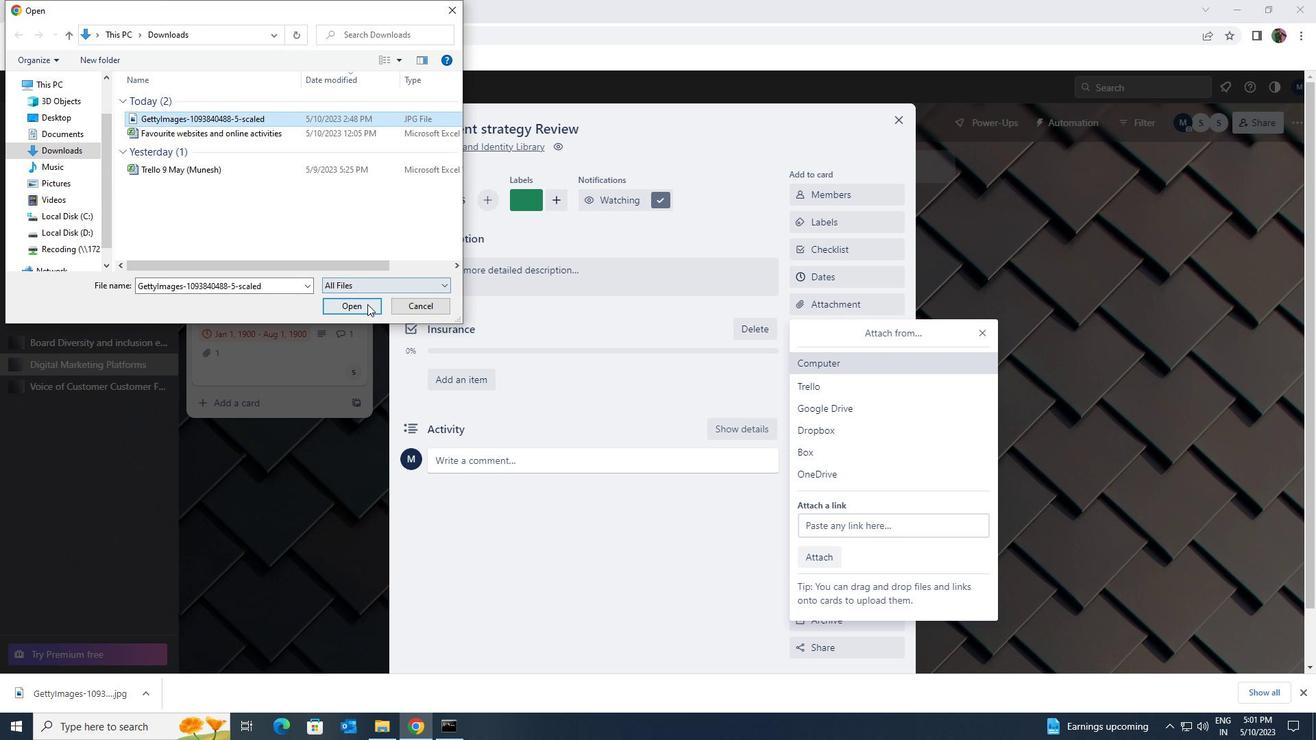 
Action: Mouse moved to (576, 274)
Screenshot: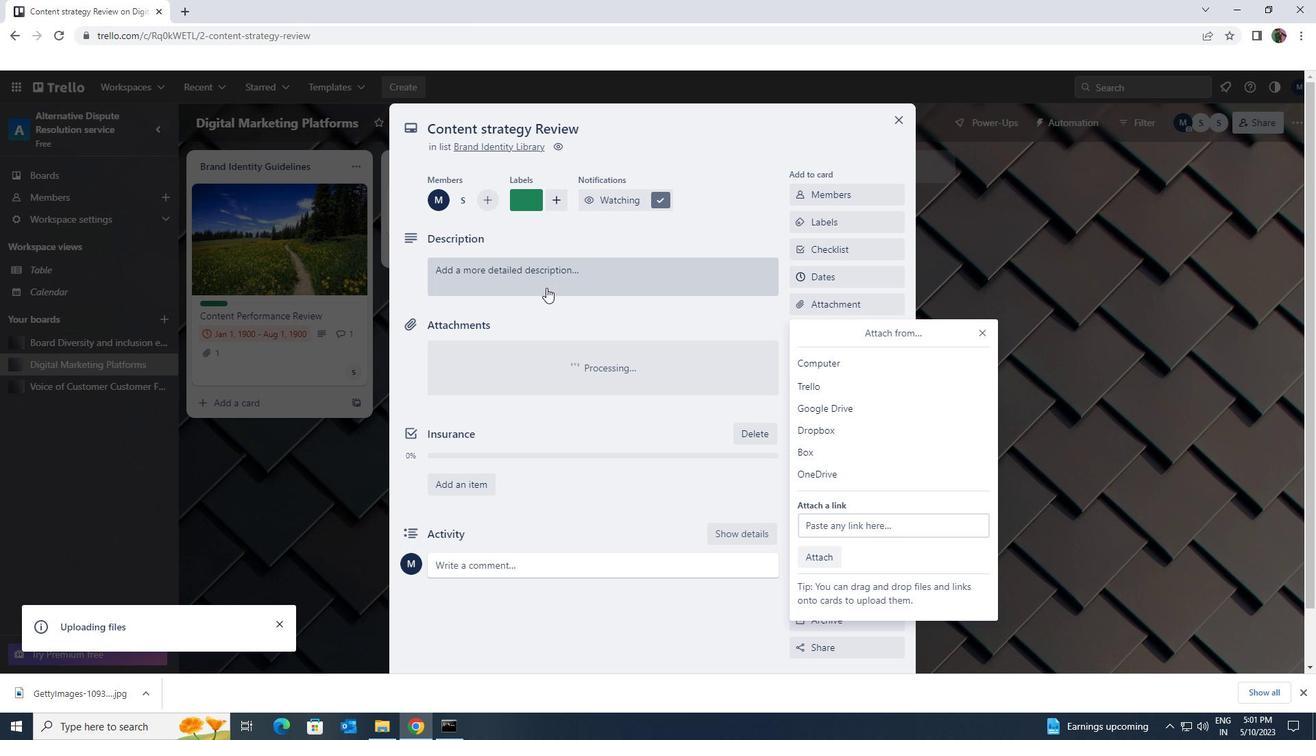 
Action: Mouse pressed left at (576, 274)
Screenshot: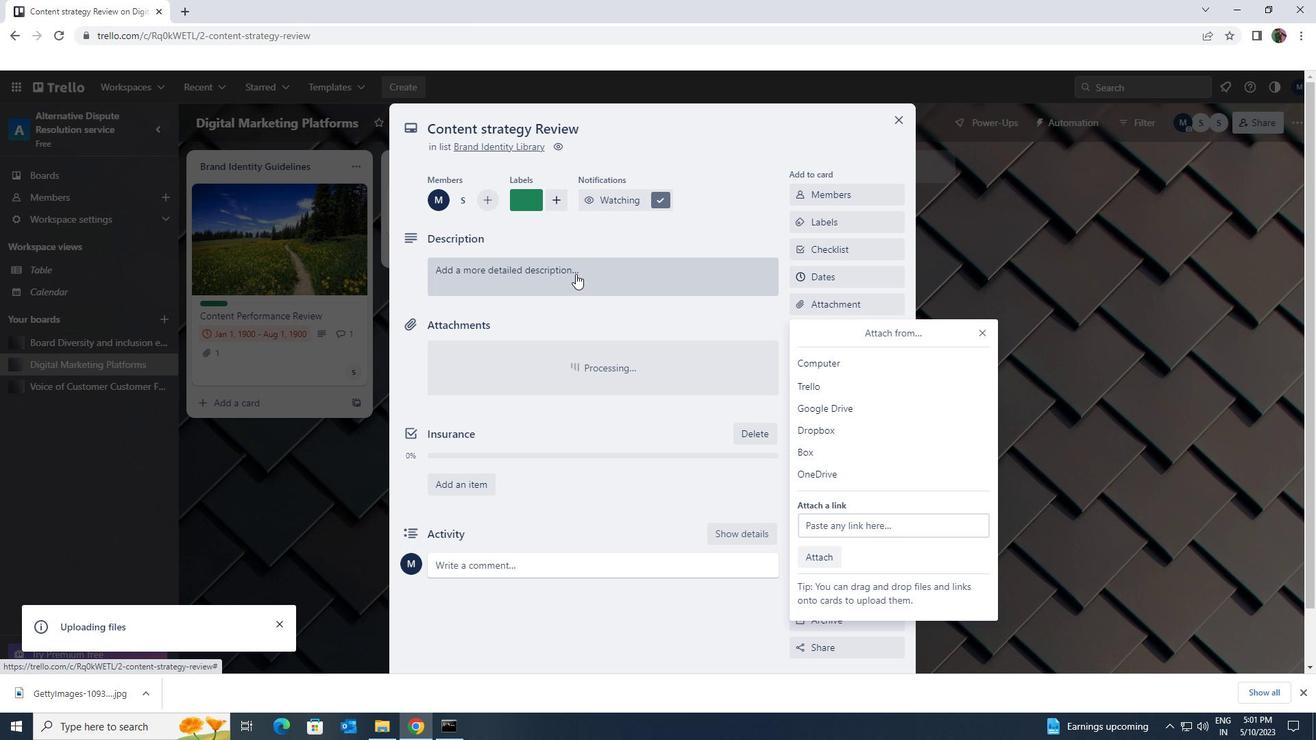 
Action: Key pressed <Key.shift>DEVELOP<Key.space>AND<Key.space><Key.shift>LAUNCH<Key.space>NEW<Key.space>SOCIAL<Key.space>MEDIA<Key.space>MARKETING<Key.space>CAMPAIGN<Key.space>FOR<Key.space>INFUENCER<Key.space>PARTNERSHIP<Key.space>
Screenshot: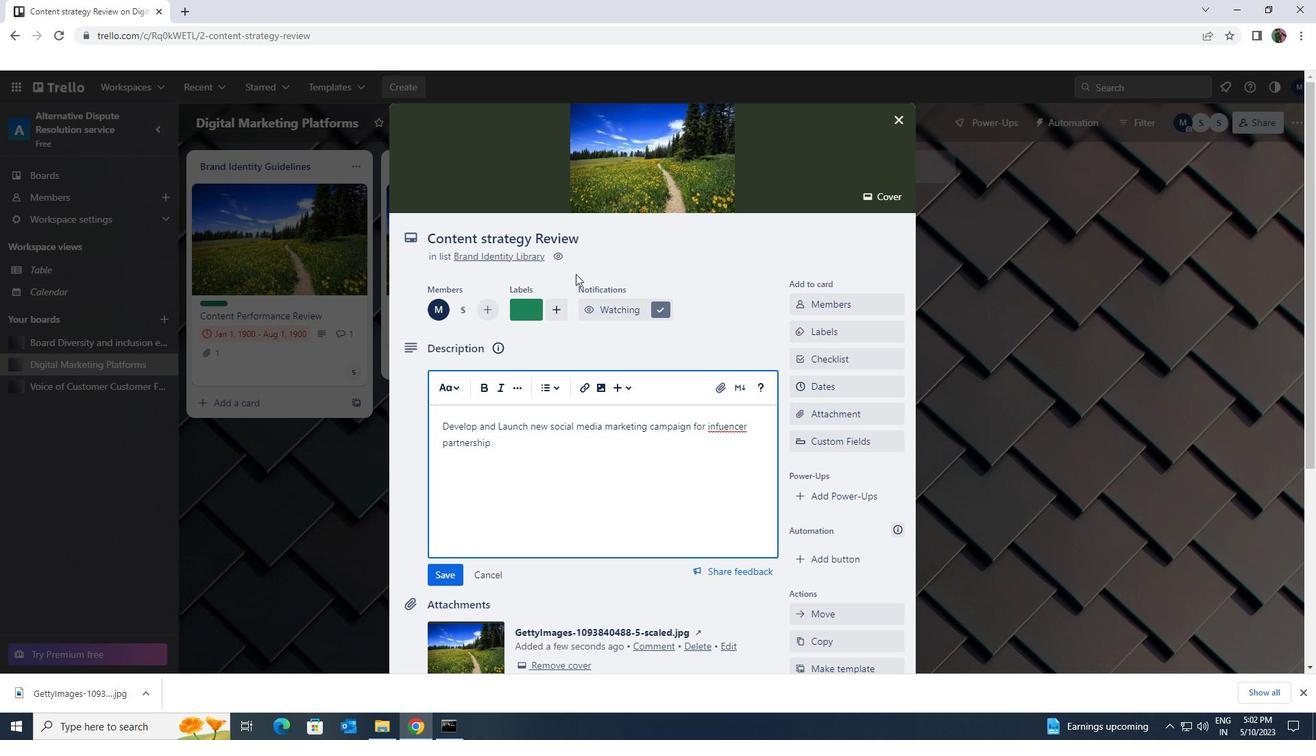 
Action: Mouse moved to (448, 574)
Screenshot: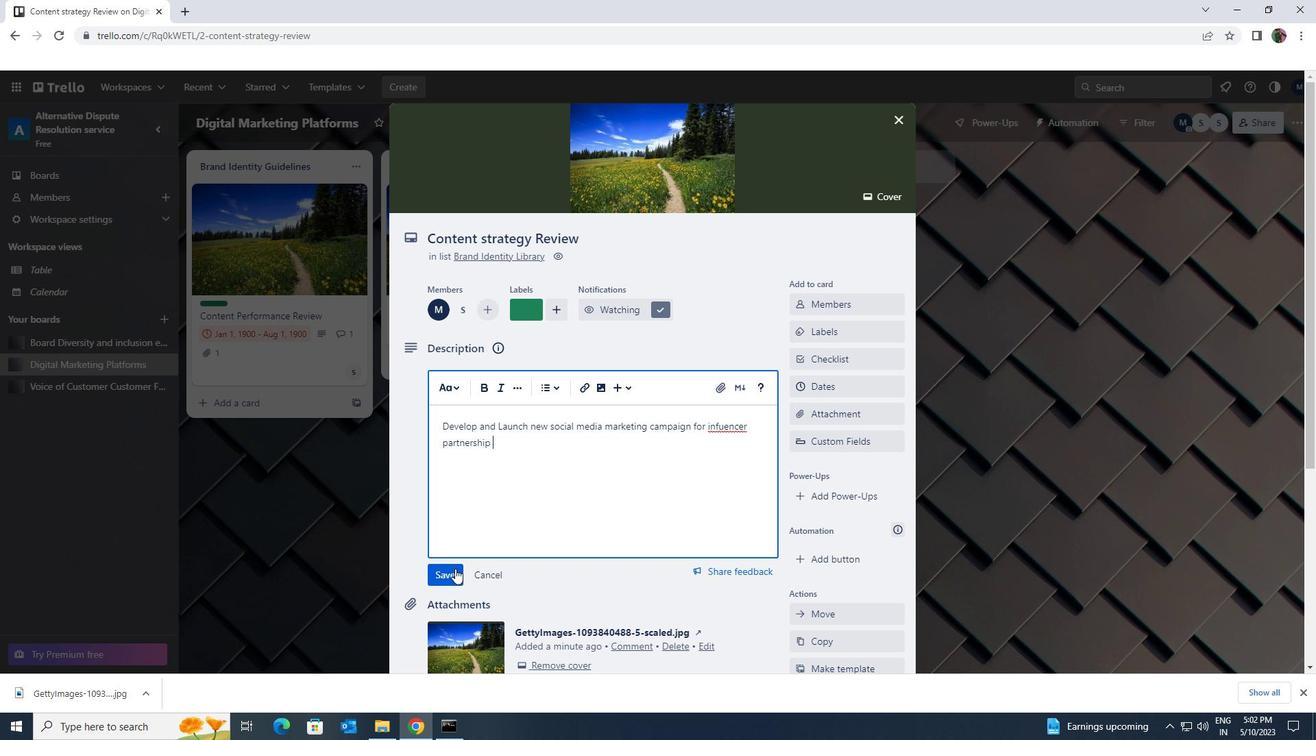 
Action: Mouse pressed left at (448, 574)
Screenshot: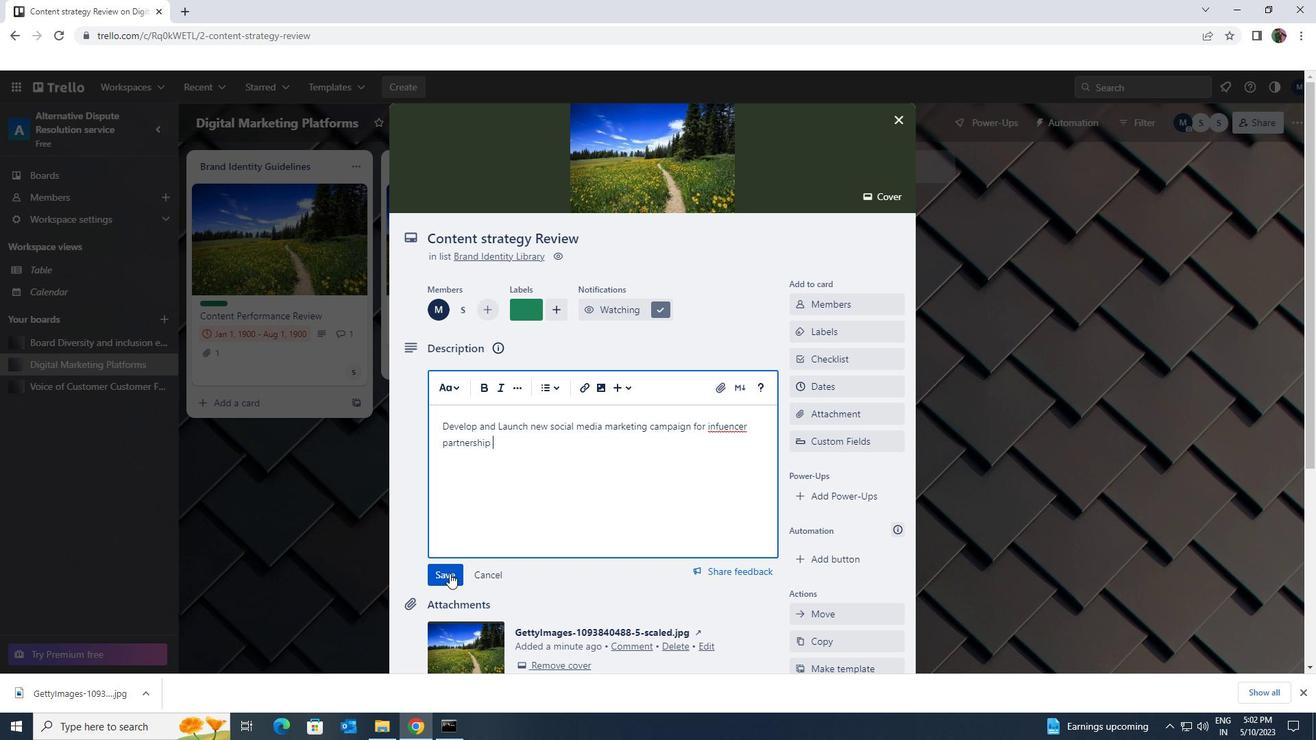 
Action: Mouse moved to (527, 530)
Screenshot: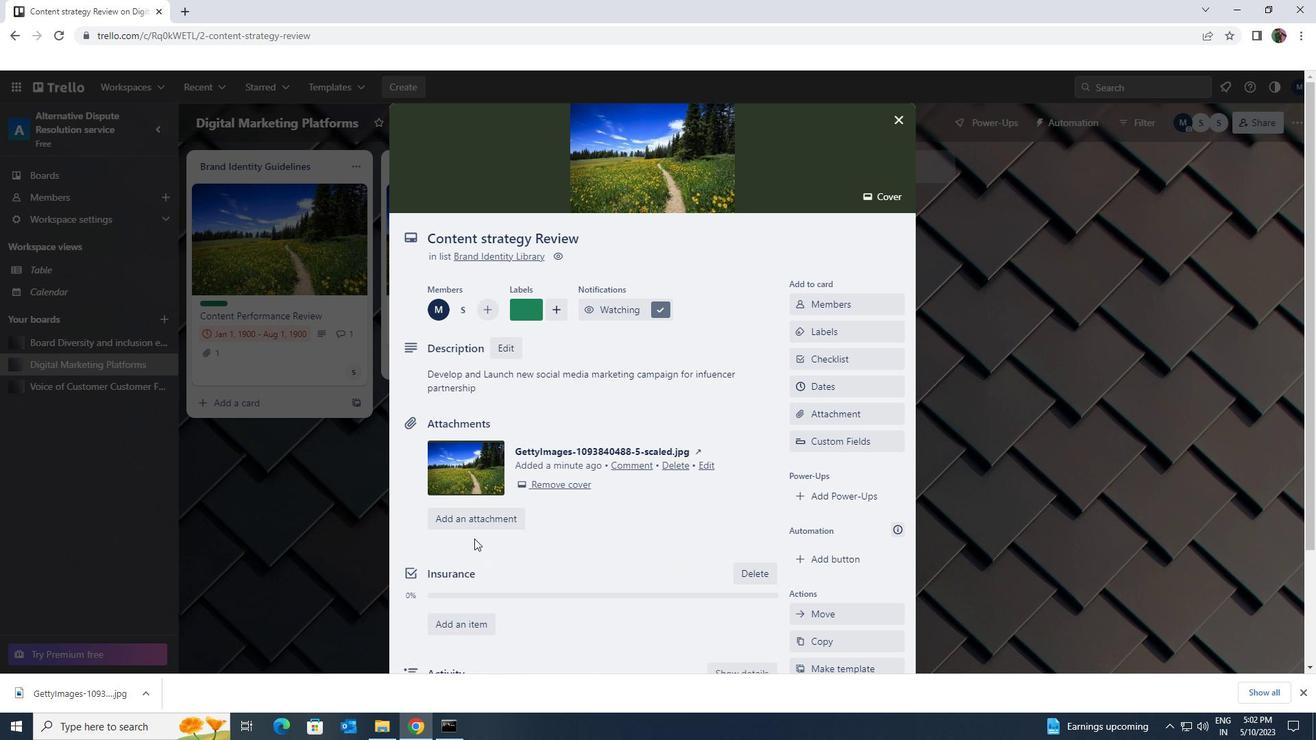 
Action: Mouse scrolled (527, 530) with delta (0, 0)
Screenshot: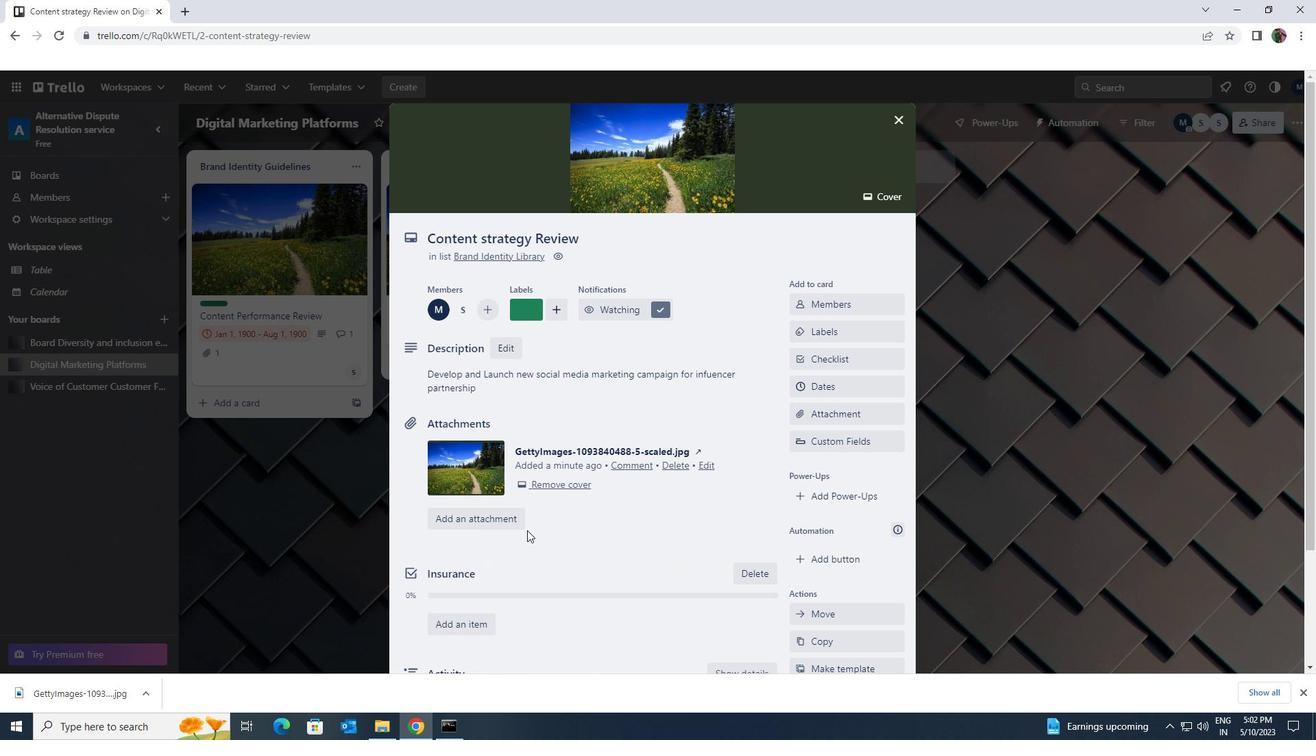
Action: Mouse scrolled (527, 530) with delta (0, 0)
Screenshot: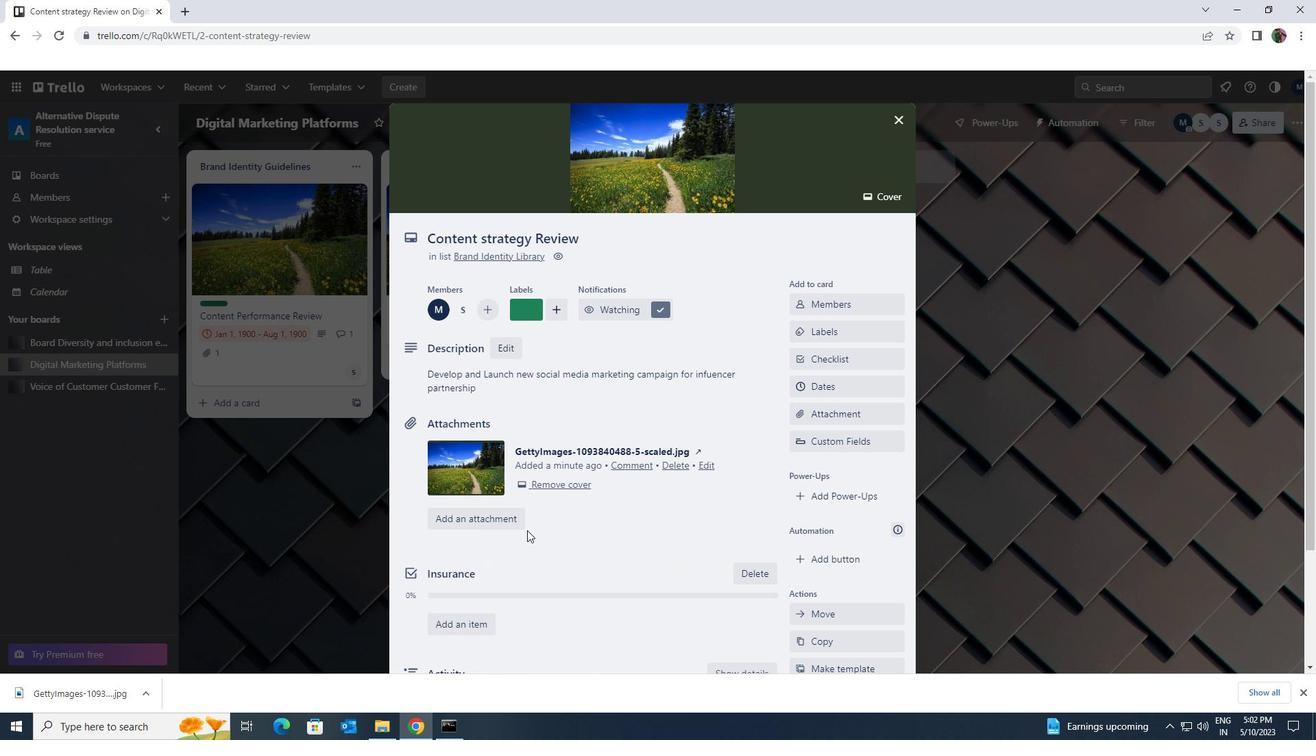 
Action: Mouse moved to (528, 530)
Screenshot: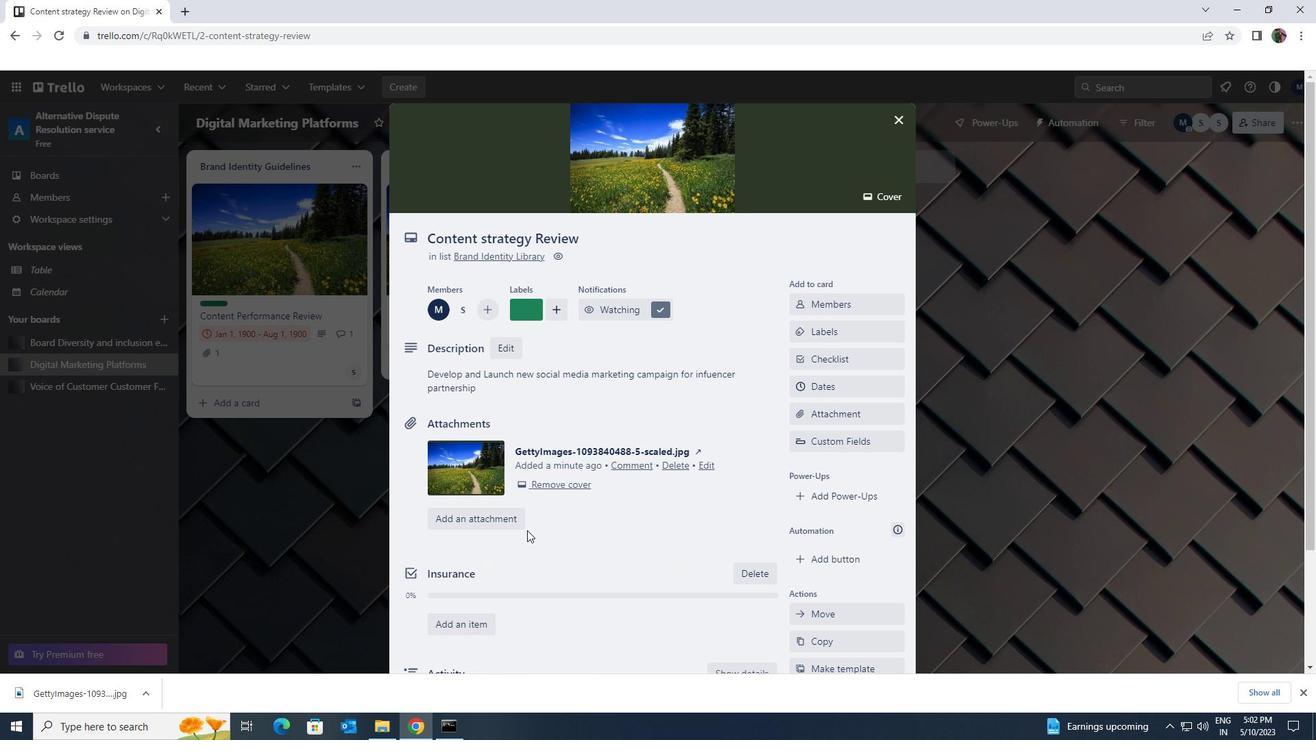 
Action: Mouse scrolled (528, 530) with delta (0, 0)
Screenshot: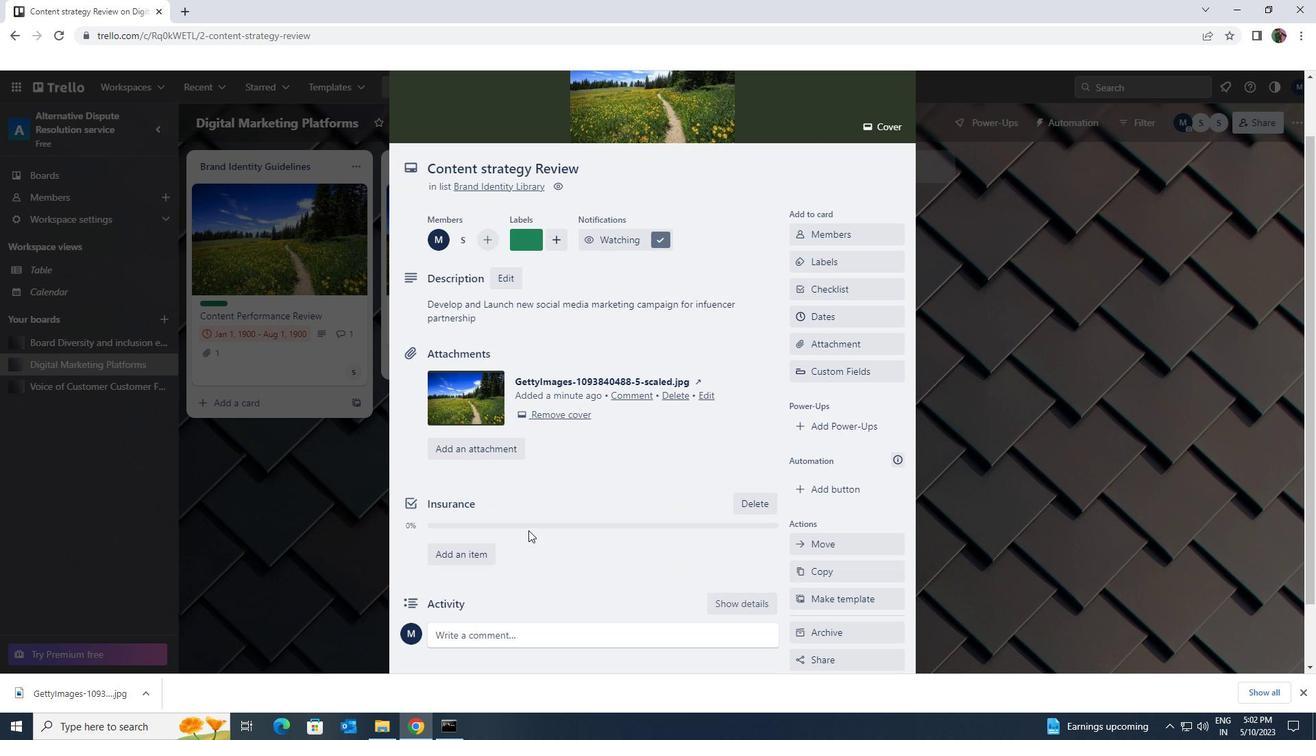 
Action: Mouse scrolled (528, 530) with delta (0, 0)
Screenshot: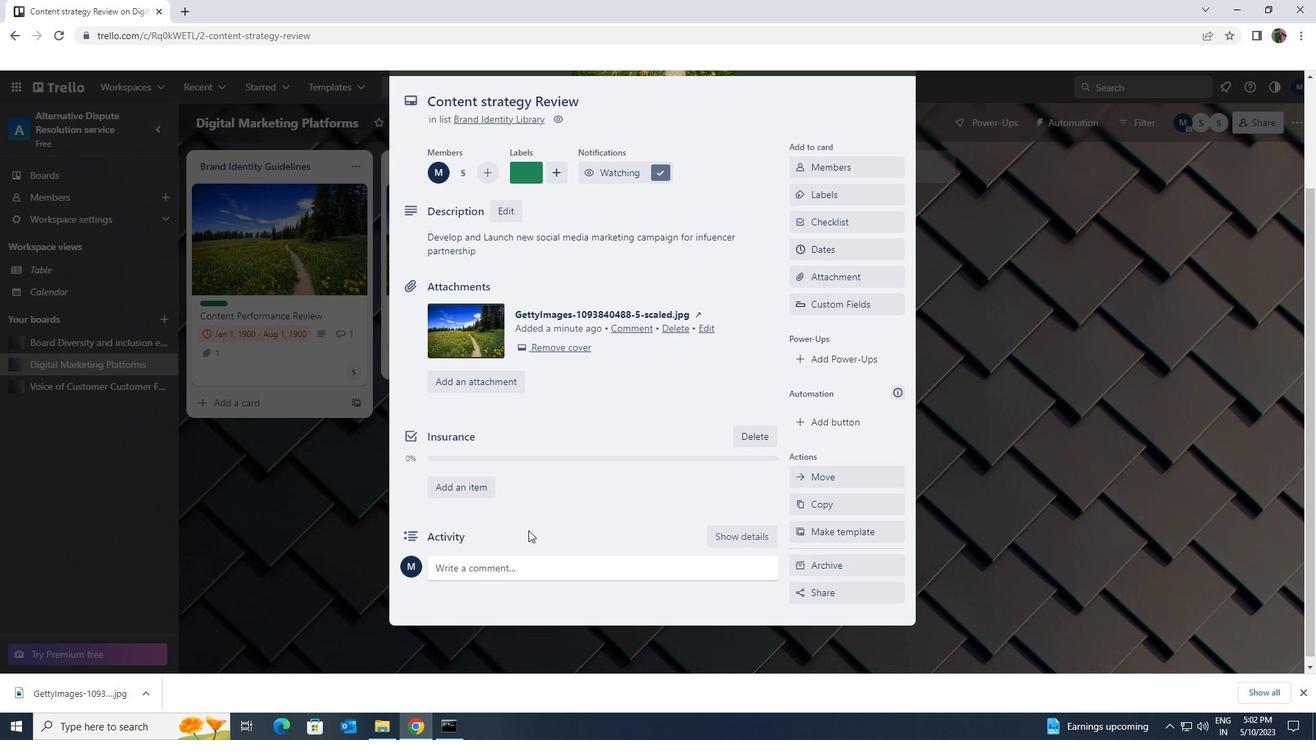
Action: Mouse moved to (530, 554)
Screenshot: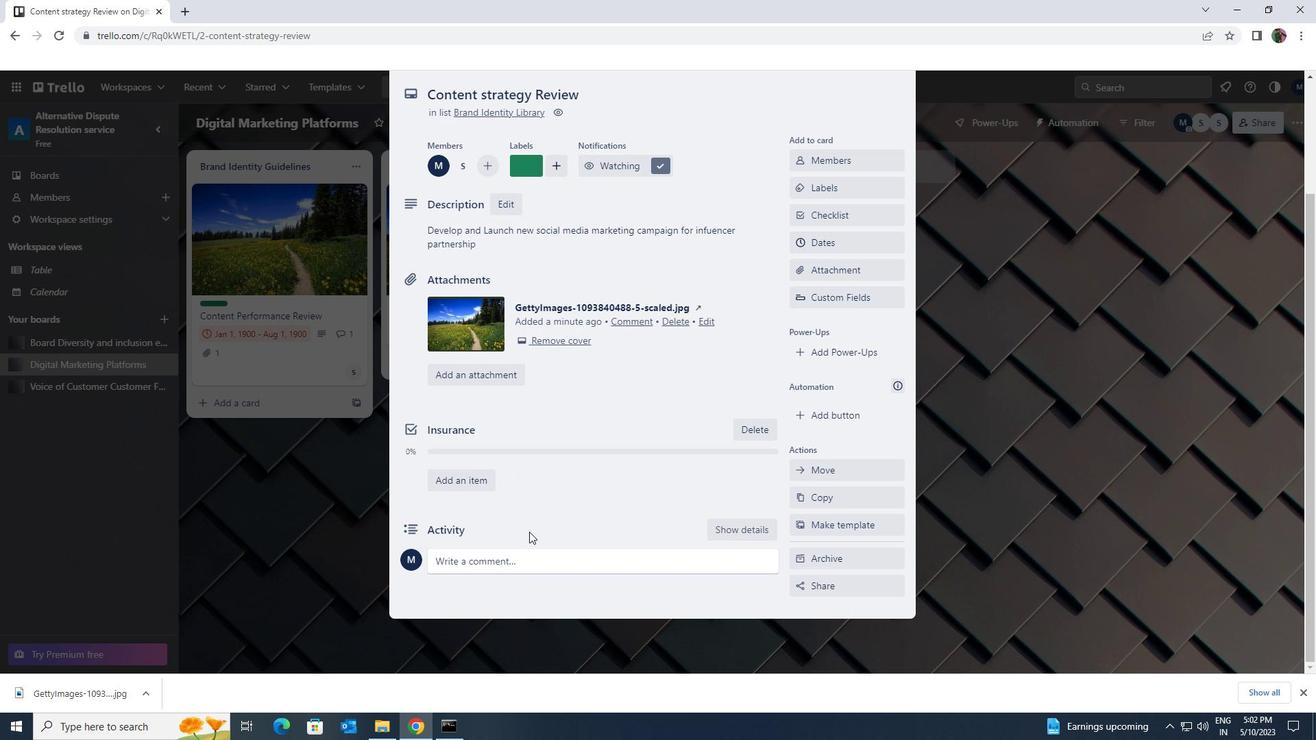 
Action: Mouse pressed left at (530, 554)
Screenshot: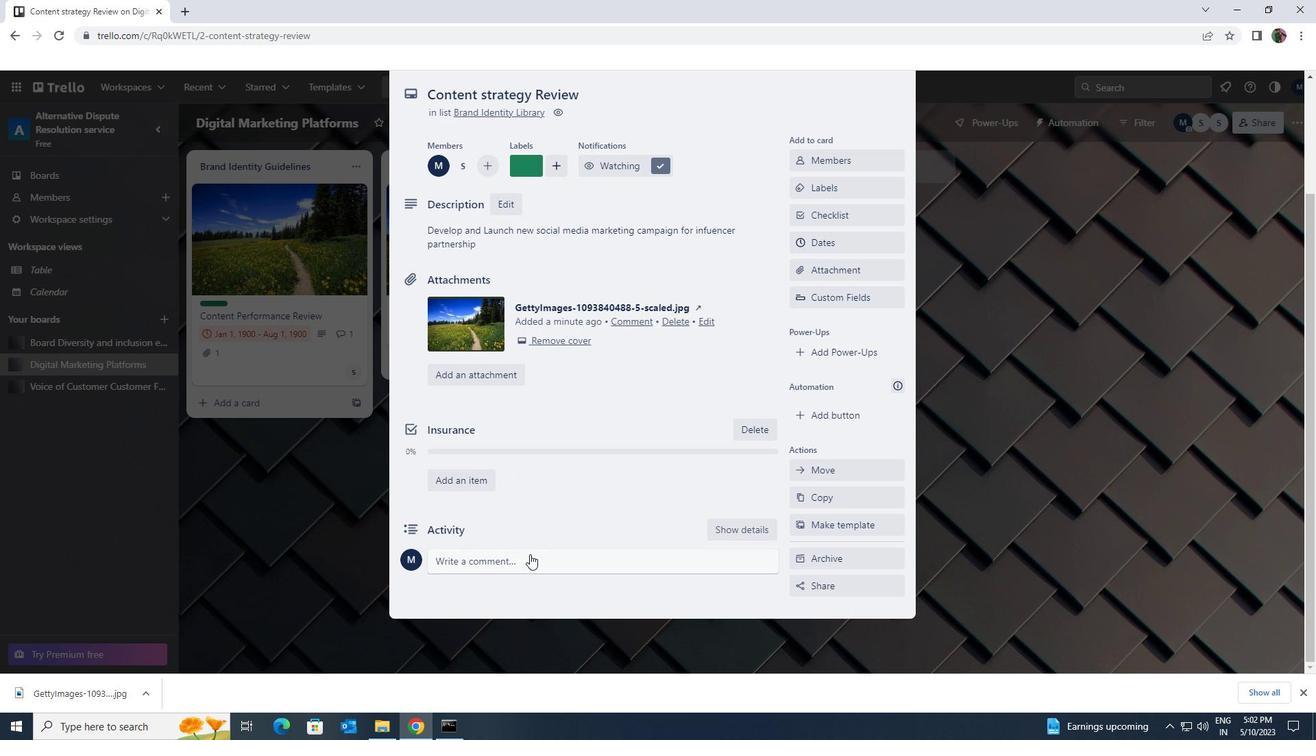 
Action: Mouse moved to (530, 555)
Screenshot: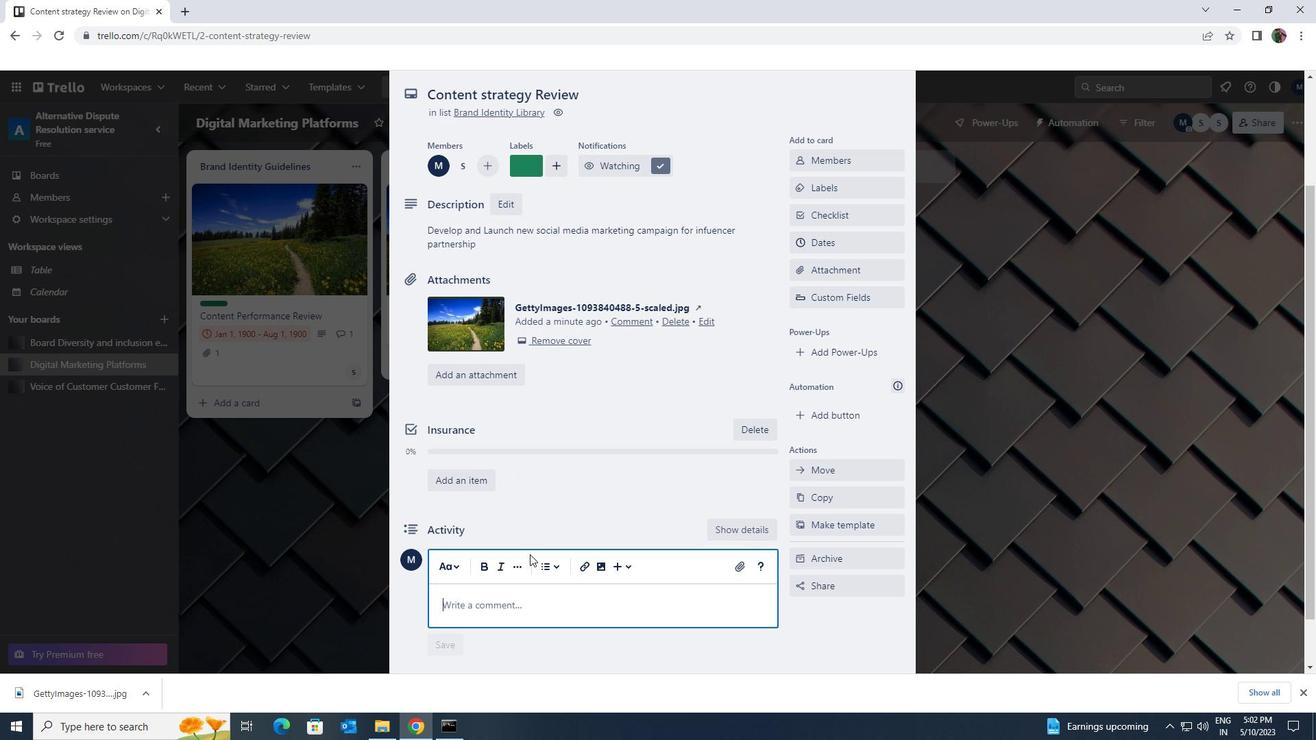 
Action: Key pressed <Key.shift><Key.shift><Key.shift><Key.shift><Key.shift>GIVEN<Key.space><Key.shift>THE<Key.space>POTENTIAL<Key.space>RISK<Key.space>INVOLVED<Key.space>WITH<Key.space>THIS<Key.space>TASK<Key.space>LET<Key.space>US<Key.space>MAKE<Key.space>SURE<Key.space>WE<Key.space>HAVE<Key.space>A<Key.space>SOLID<Key.space>PLAN<Key.space>IN<Key.space>PLAE<Key.space>TO<Key.space>MITIGATE<Key.space>THEM.
Screenshot: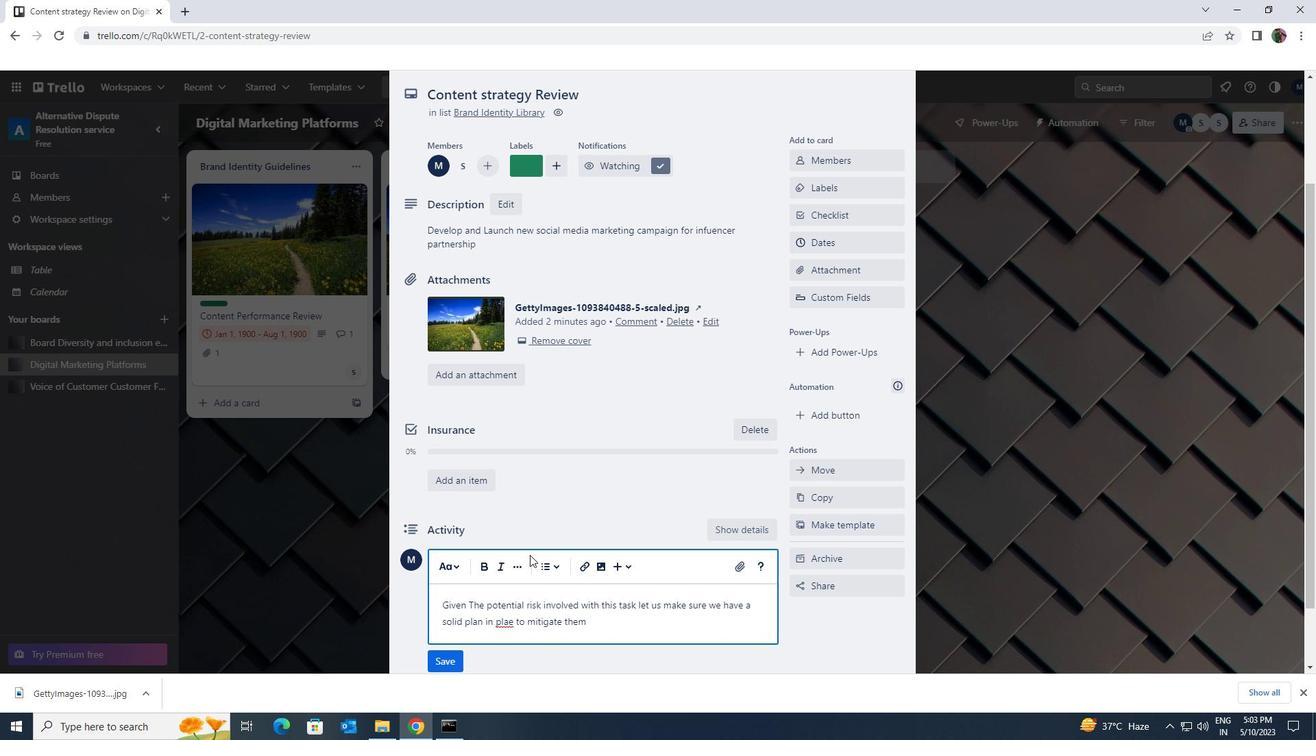 
Action: Mouse moved to (444, 660)
Screenshot: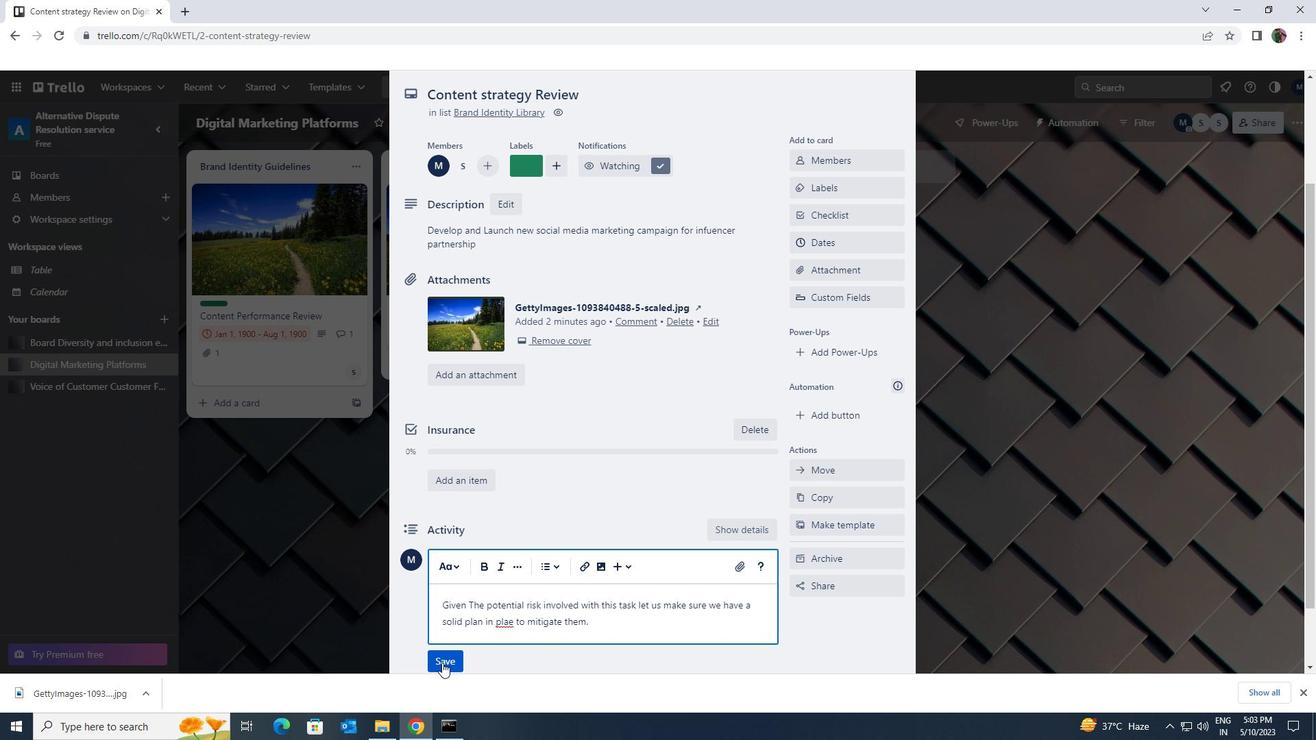
Action: Mouse pressed left at (444, 660)
Screenshot: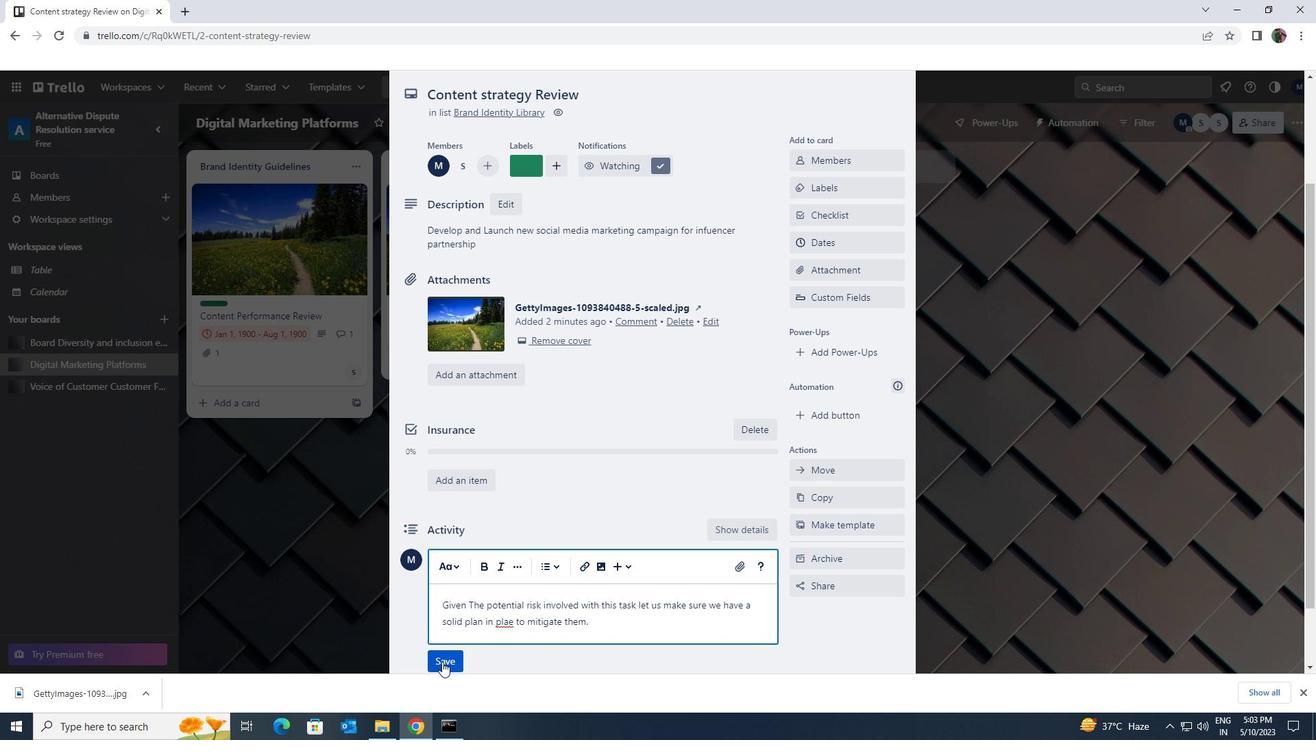 
Action: Mouse moved to (568, 614)
Screenshot: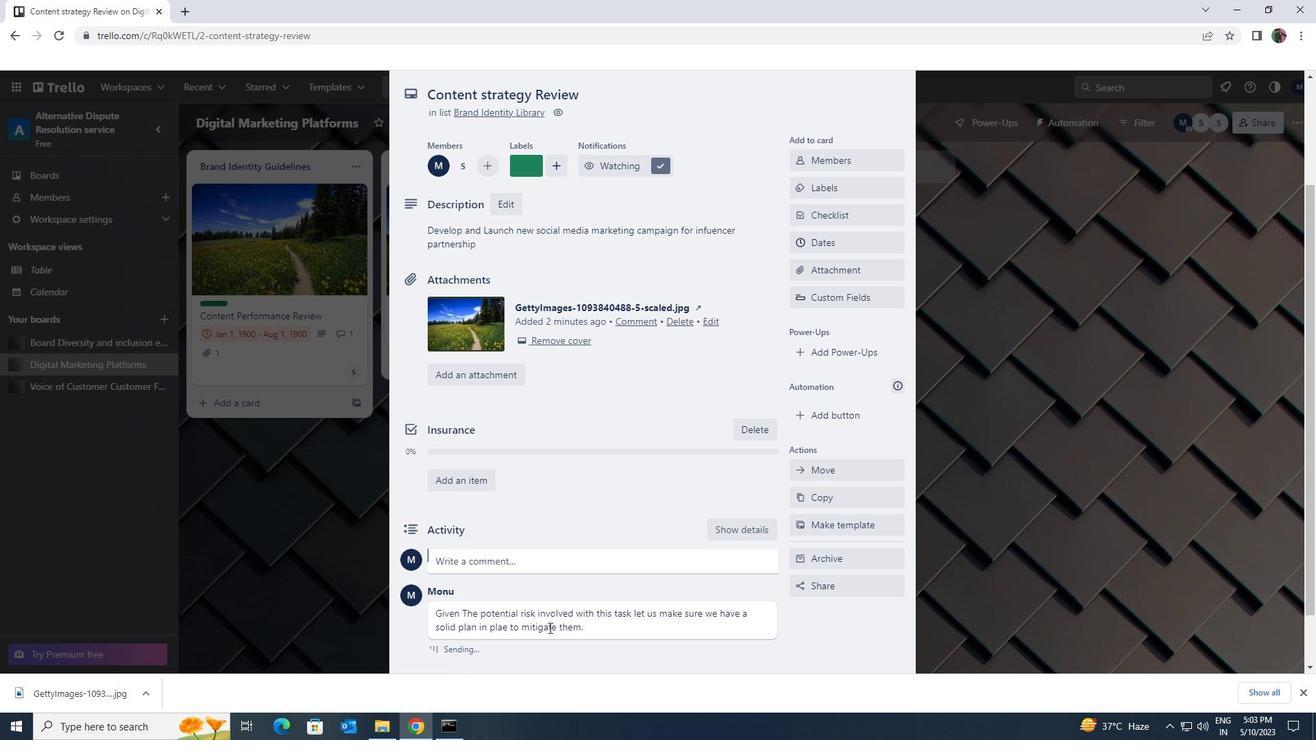 
Action: Mouse scrolled (568, 615) with delta (0, 0)
Screenshot: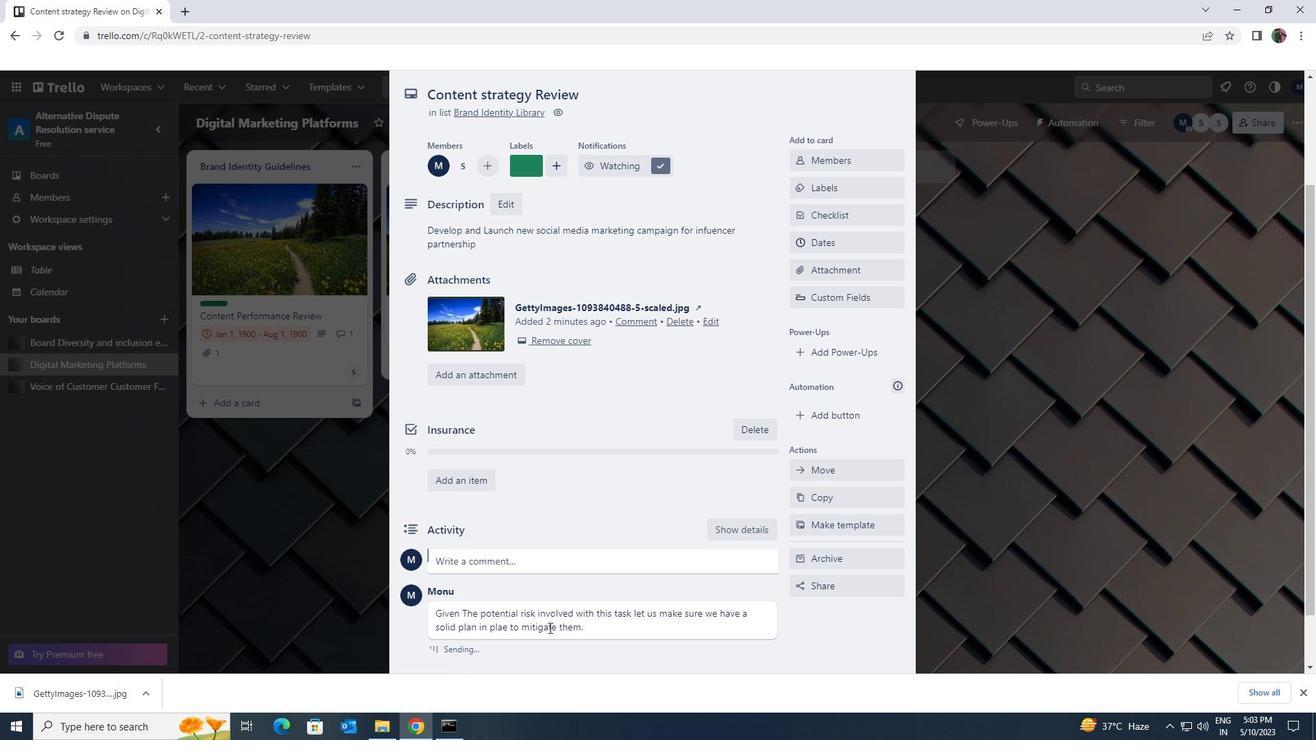 
Action: Mouse moved to (569, 613)
Screenshot: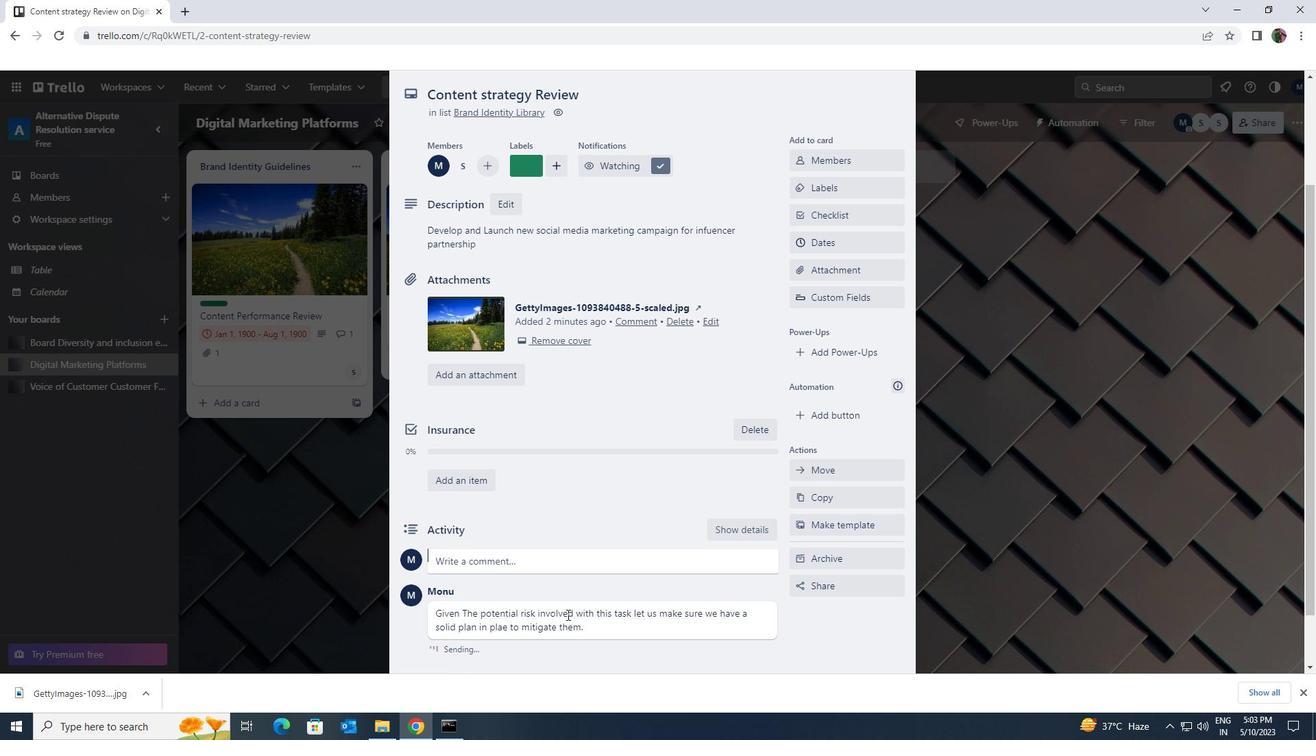 
Action: Mouse scrolled (569, 614) with delta (0, 0)
Screenshot: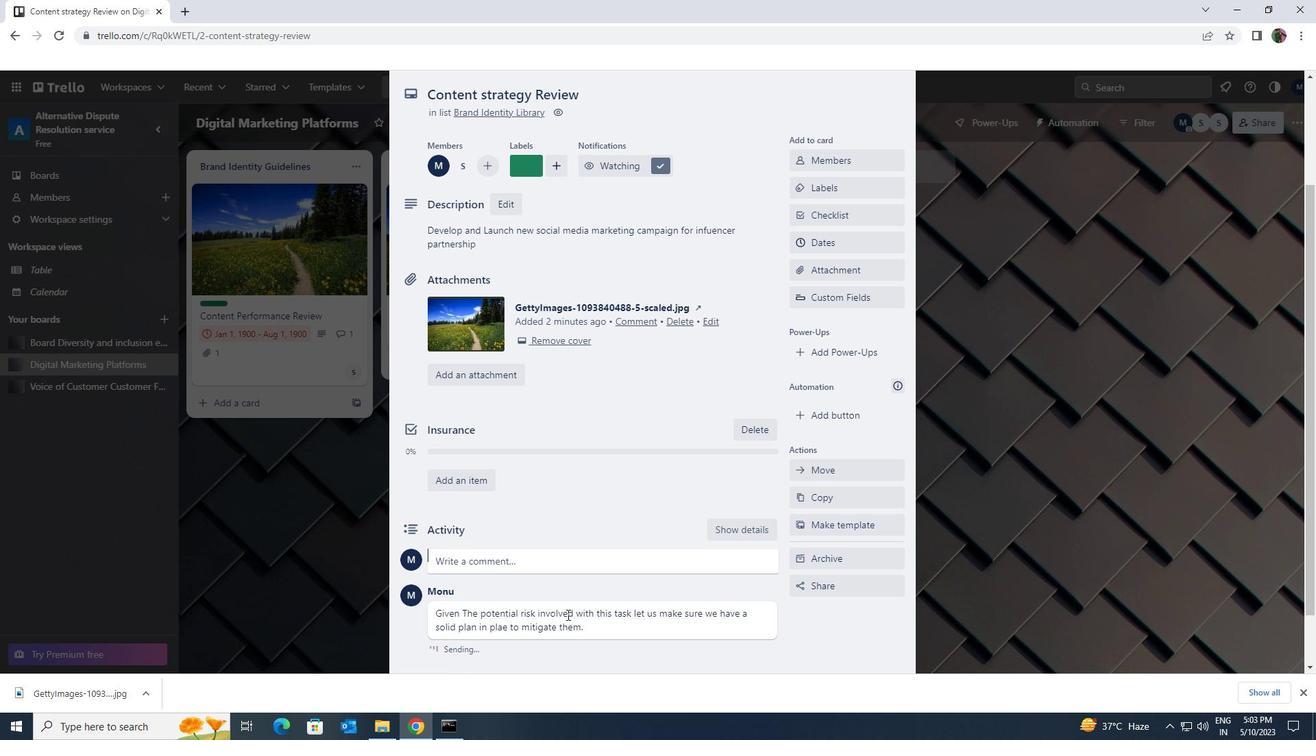 
Action: Mouse moved to (569, 613)
Screenshot: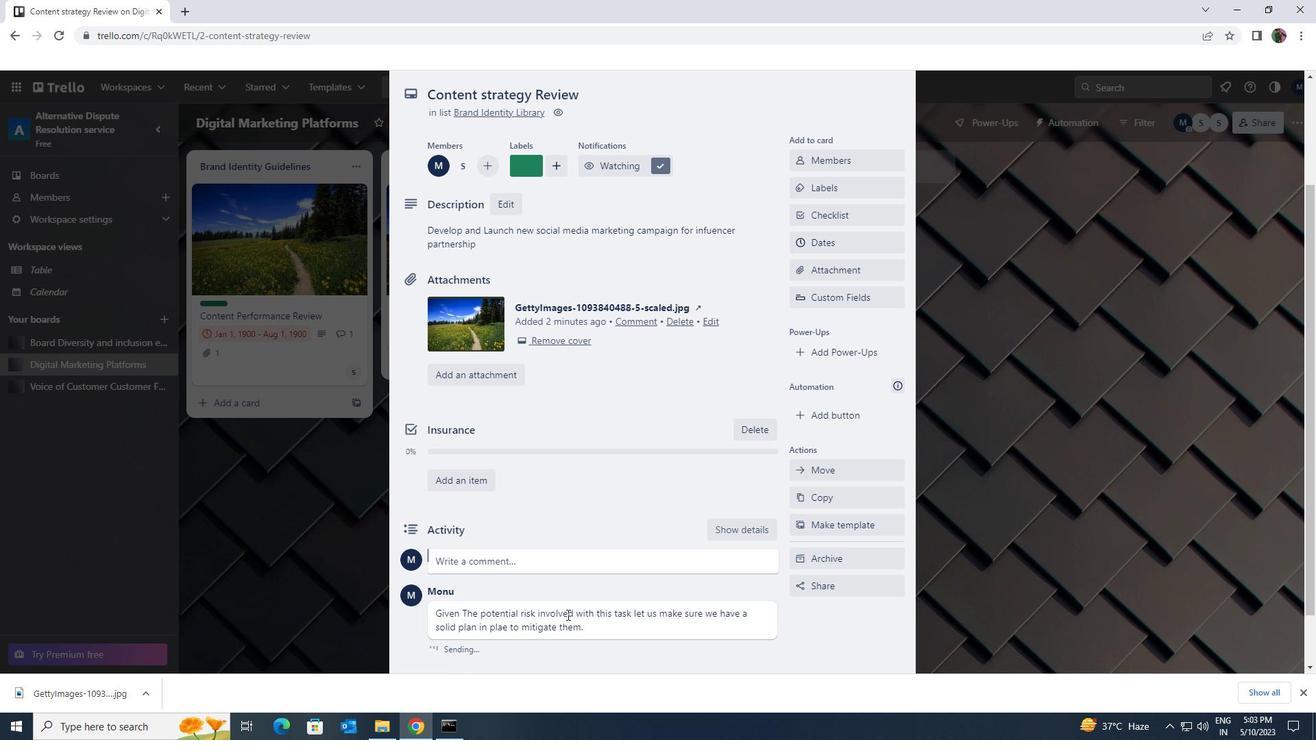 
Action: Mouse scrolled (569, 613) with delta (0, 0)
Screenshot: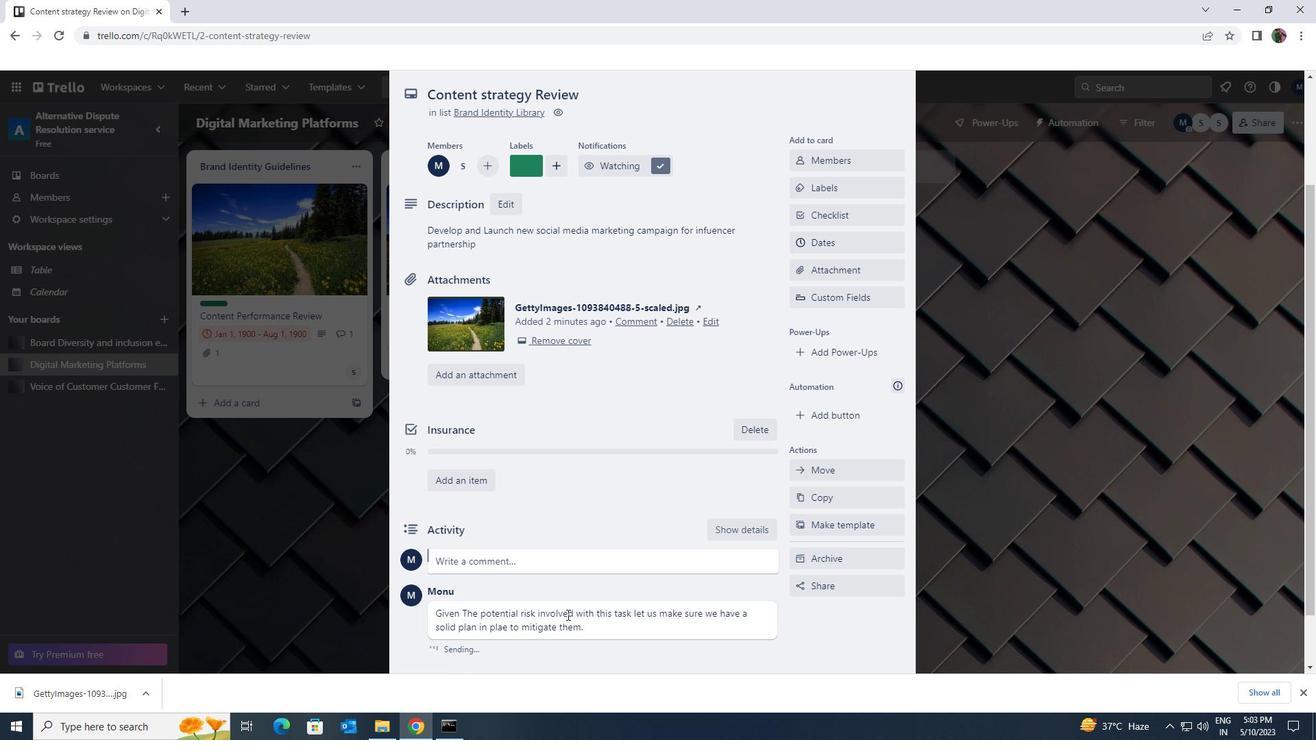 
Action: Mouse moved to (570, 613)
Screenshot: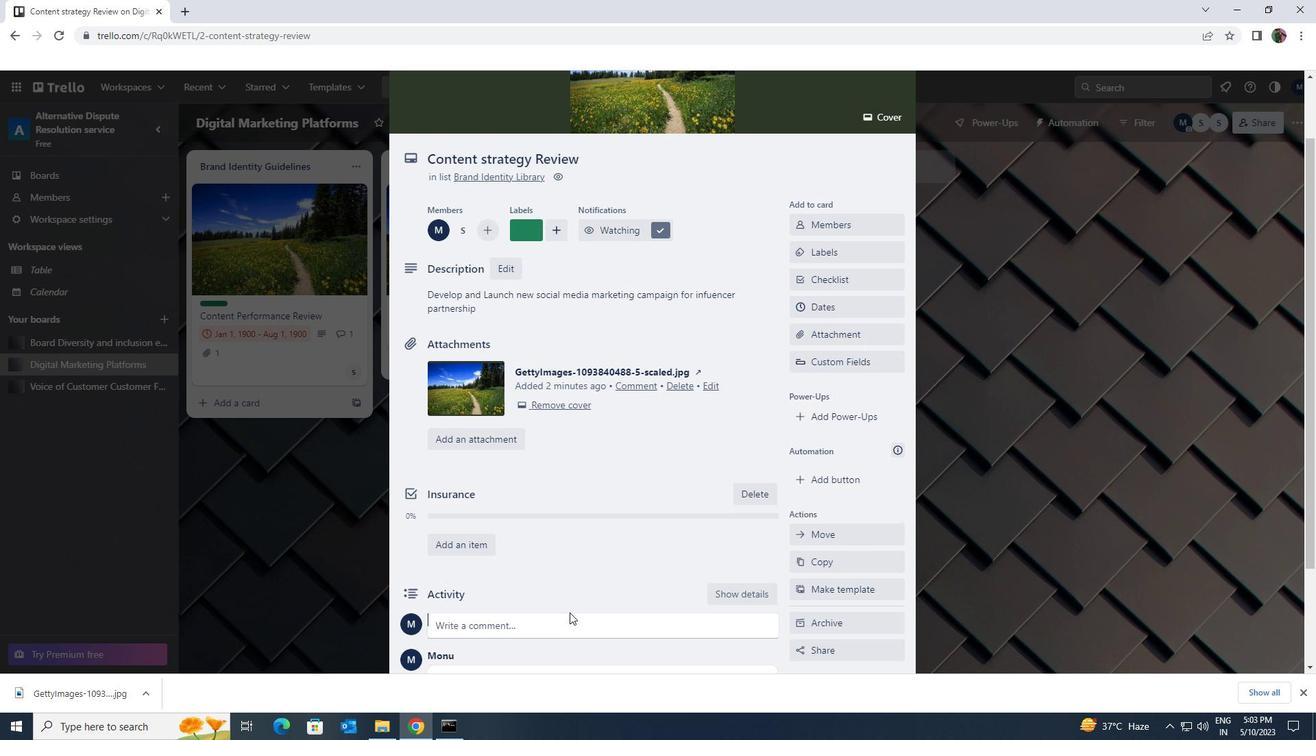
Action: Mouse scrolled (570, 613) with delta (0, 0)
Screenshot: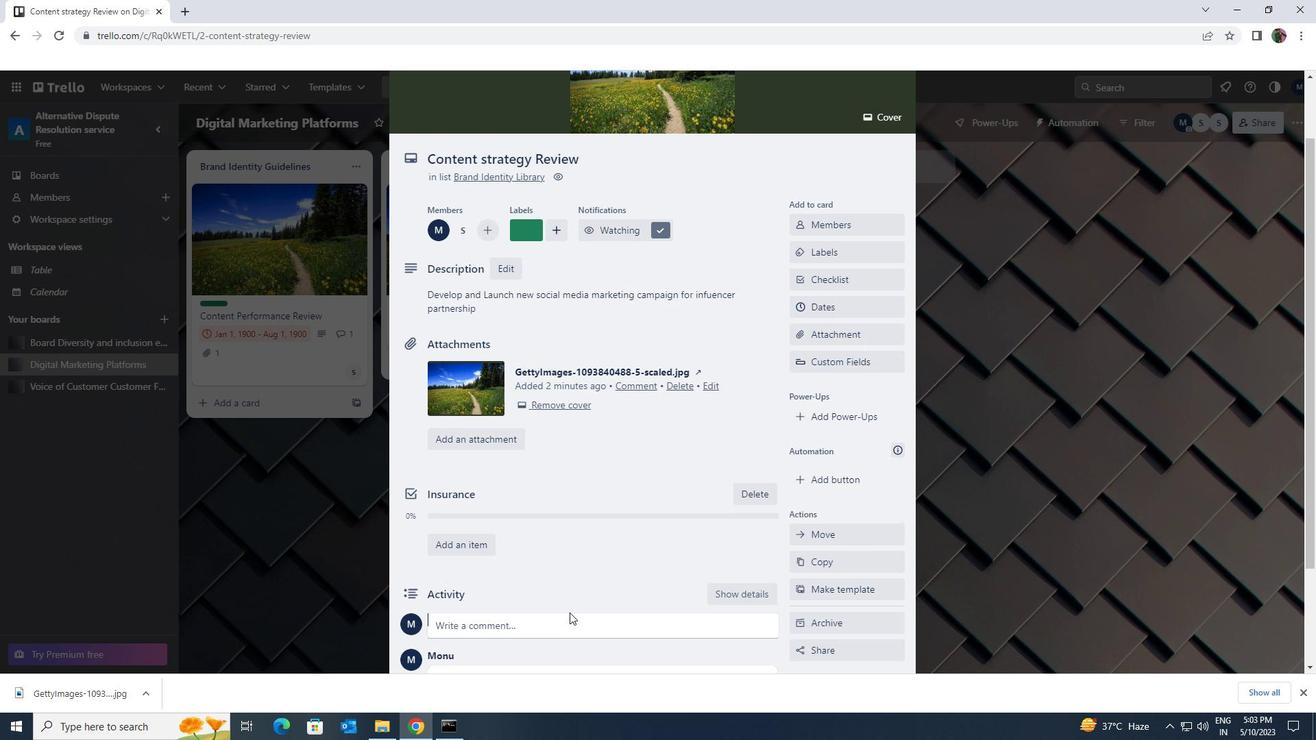 
Action: Mouse moved to (838, 384)
Screenshot: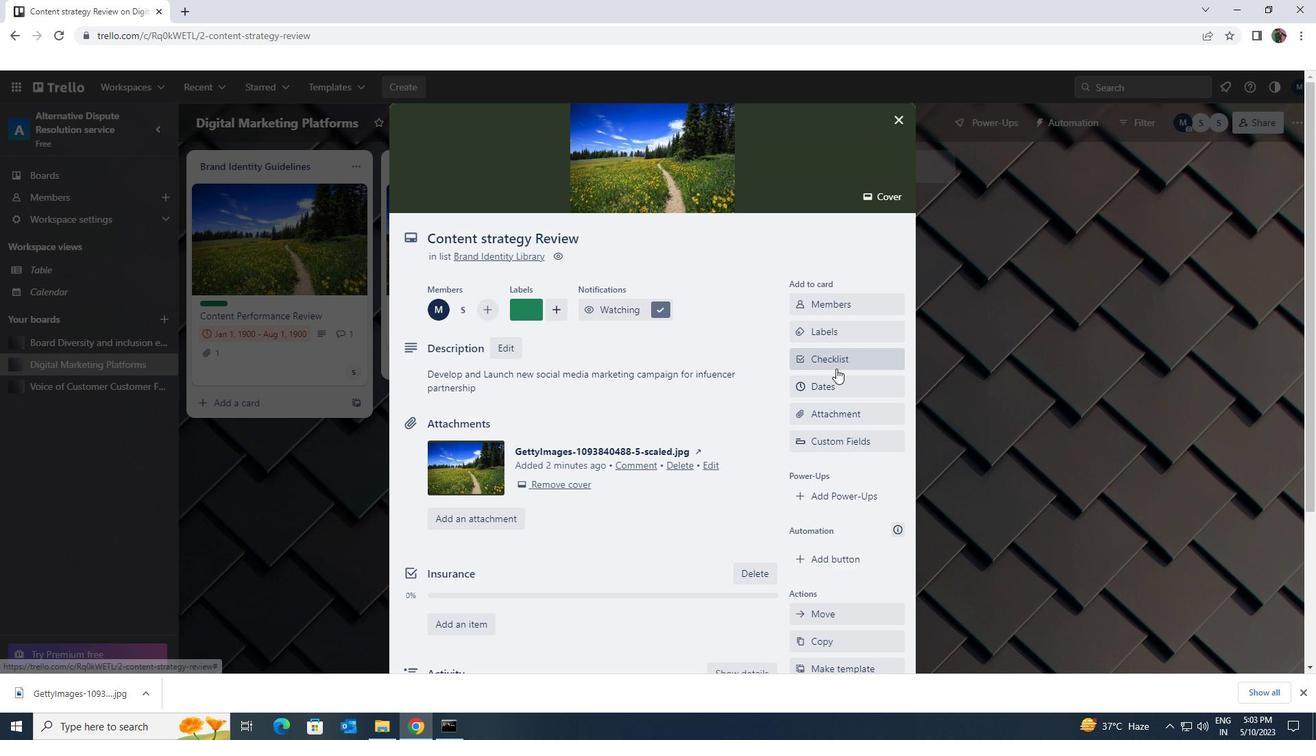 
Action: Mouse pressed left at (838, 384)
Screenshot: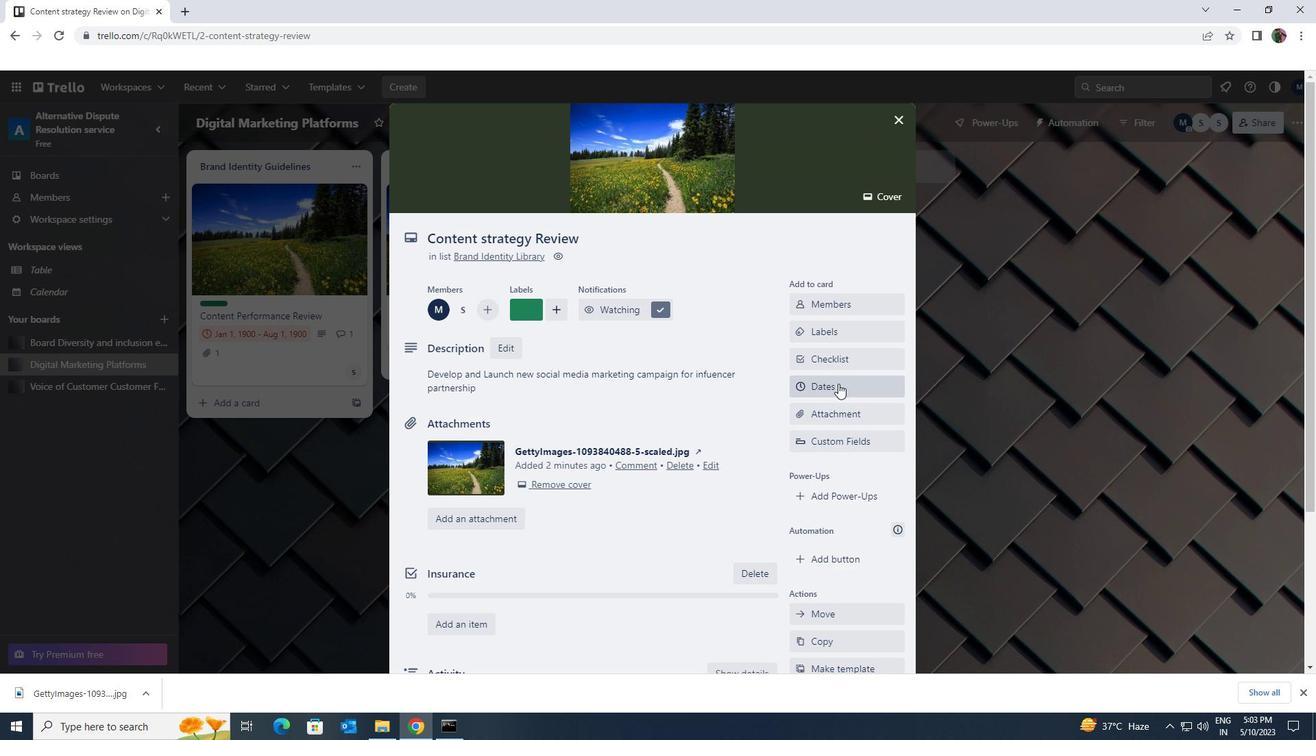
Action: Mouse moved to (807, 373)
Screenshot: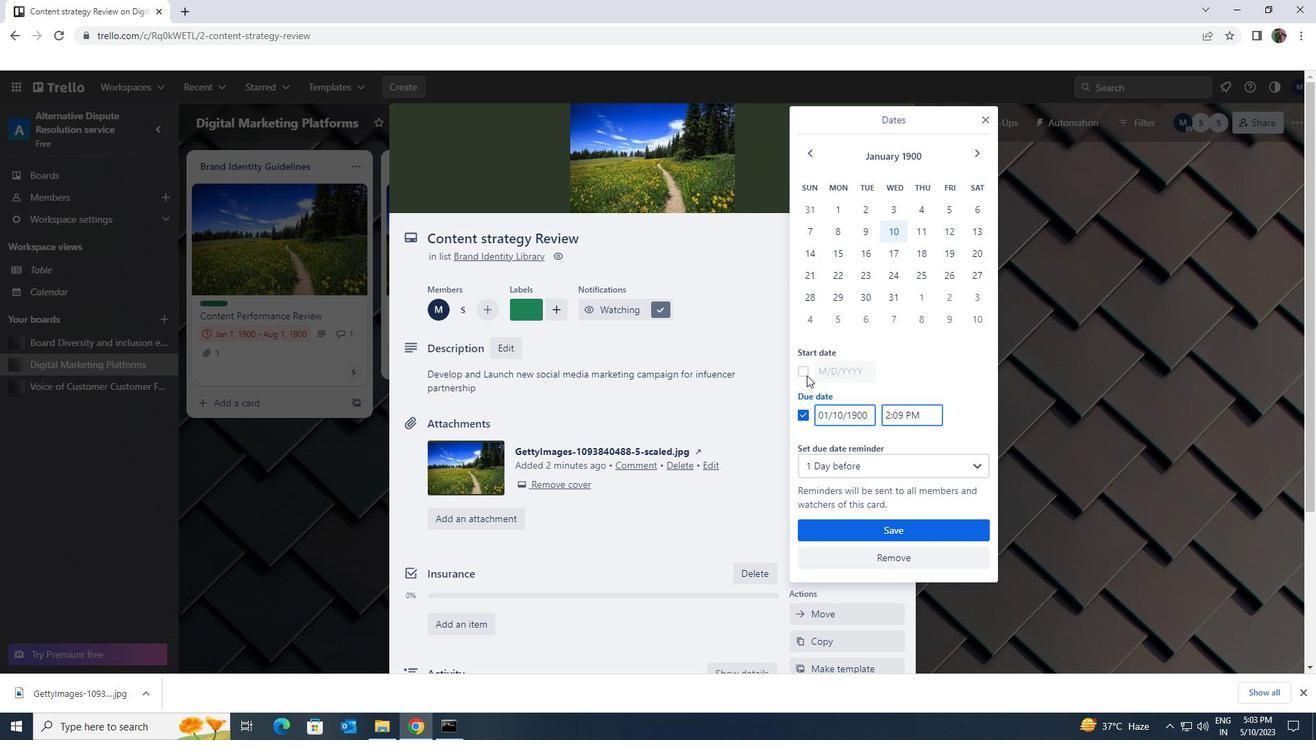 
Action: Mouse pressed left at (807, 373)
Screenshot: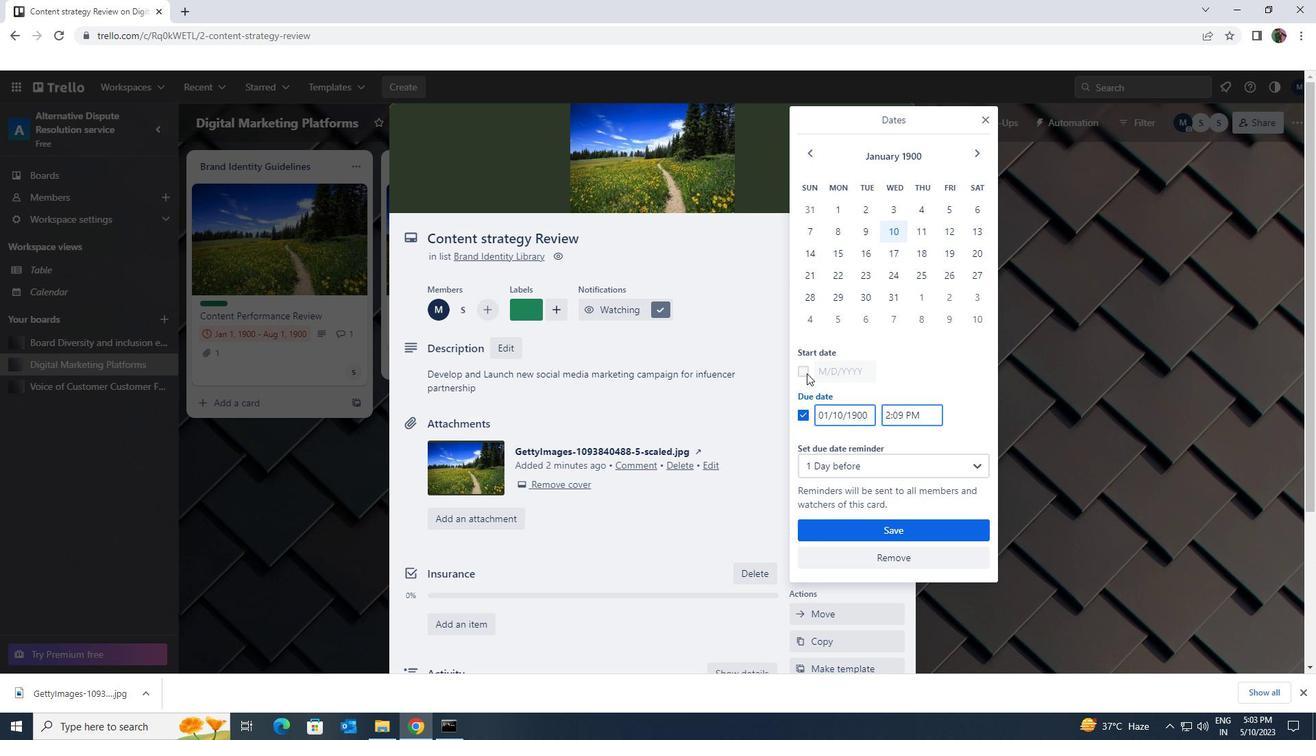 
Action: Mouse moved to (919, 207)
Screenshot: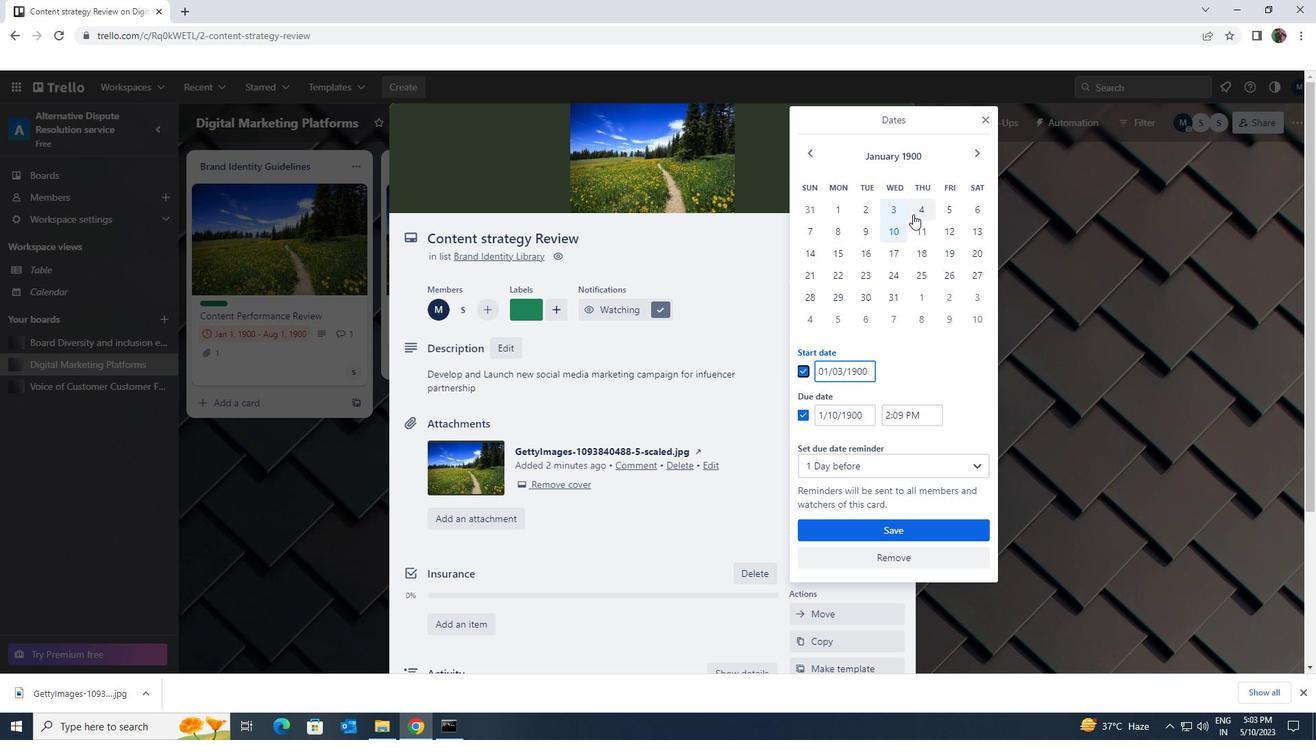 
Action: Mouse pressed left at (919, 207)
Screenshot: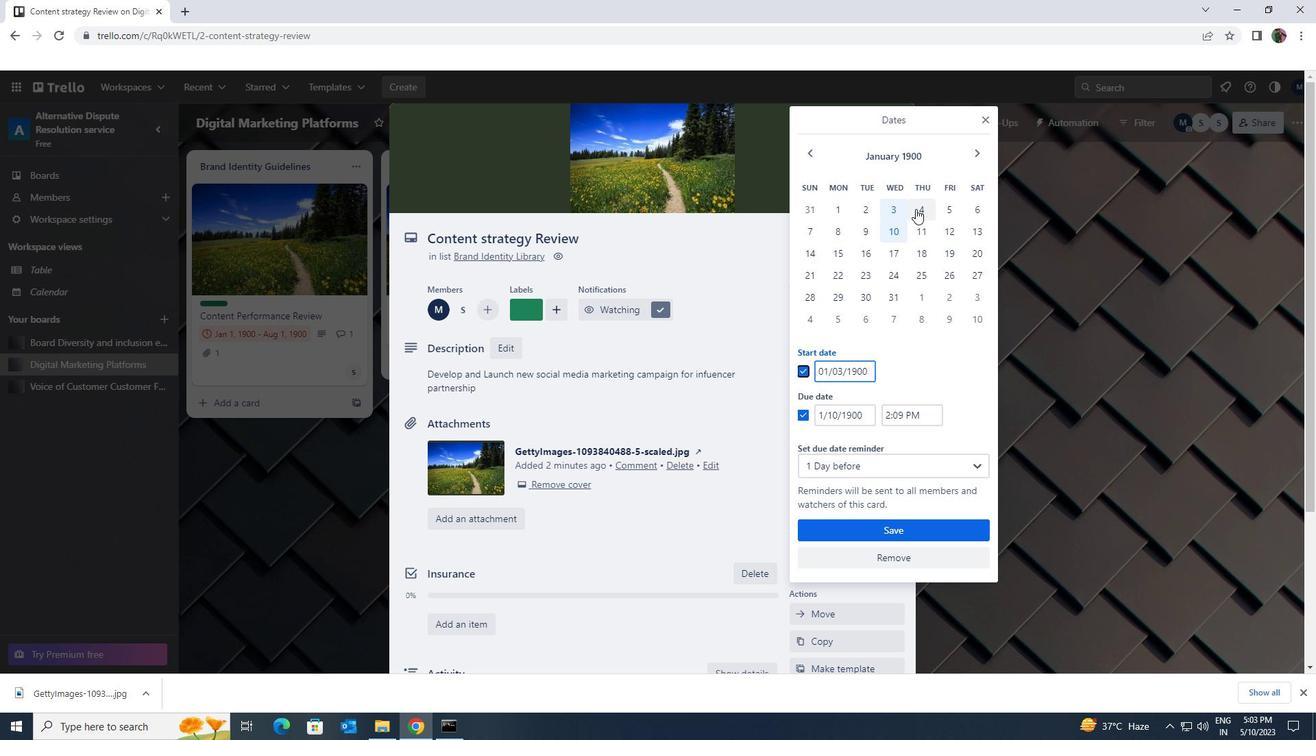 
Action: Mouse moved to (919, 226)
Screenshot: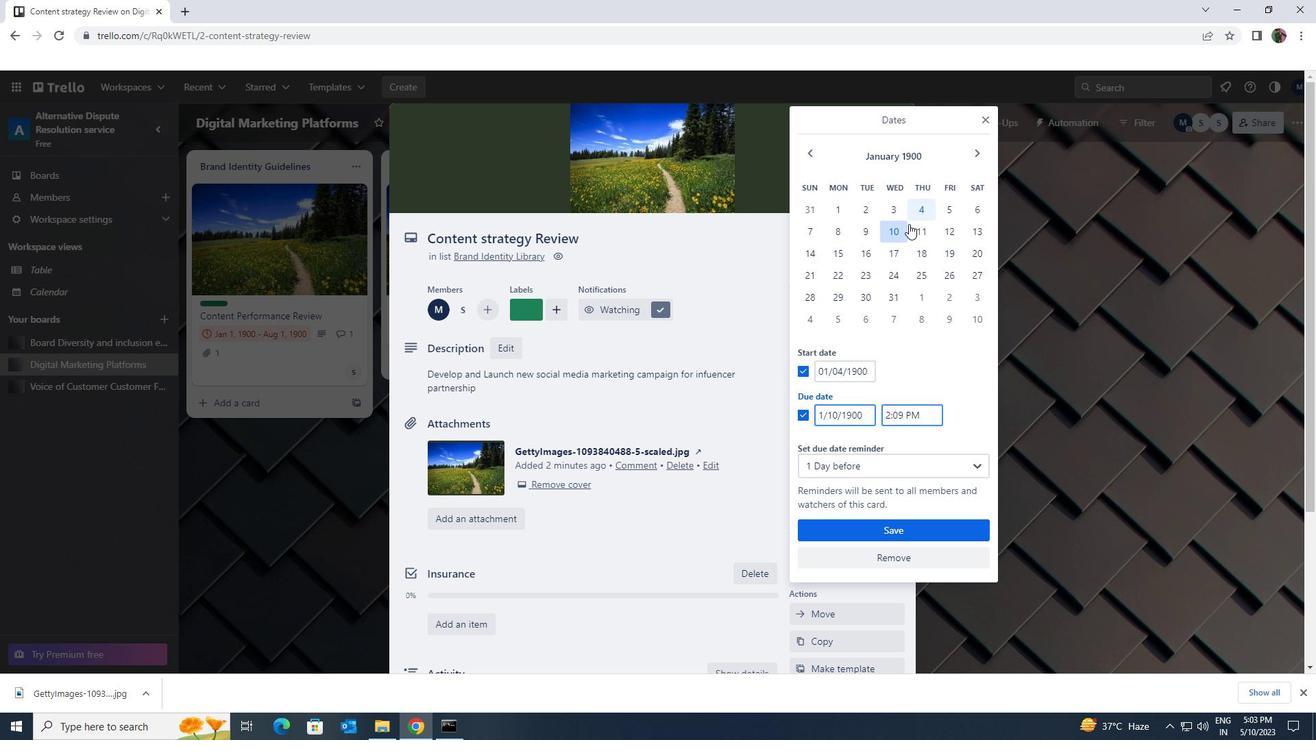 
Action: Mouse pressed left at (919, 226)
Screenshot: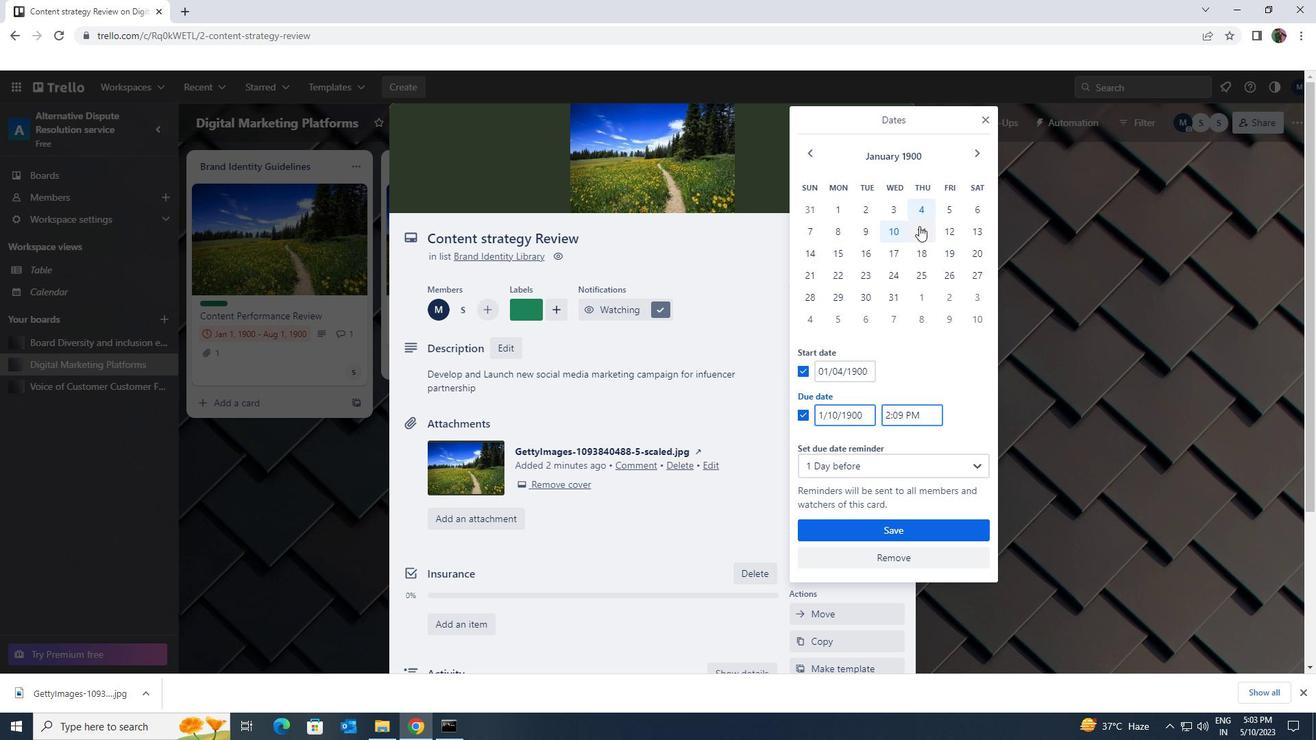 
Action: Mouse moved to (920, 229)
Screenshot: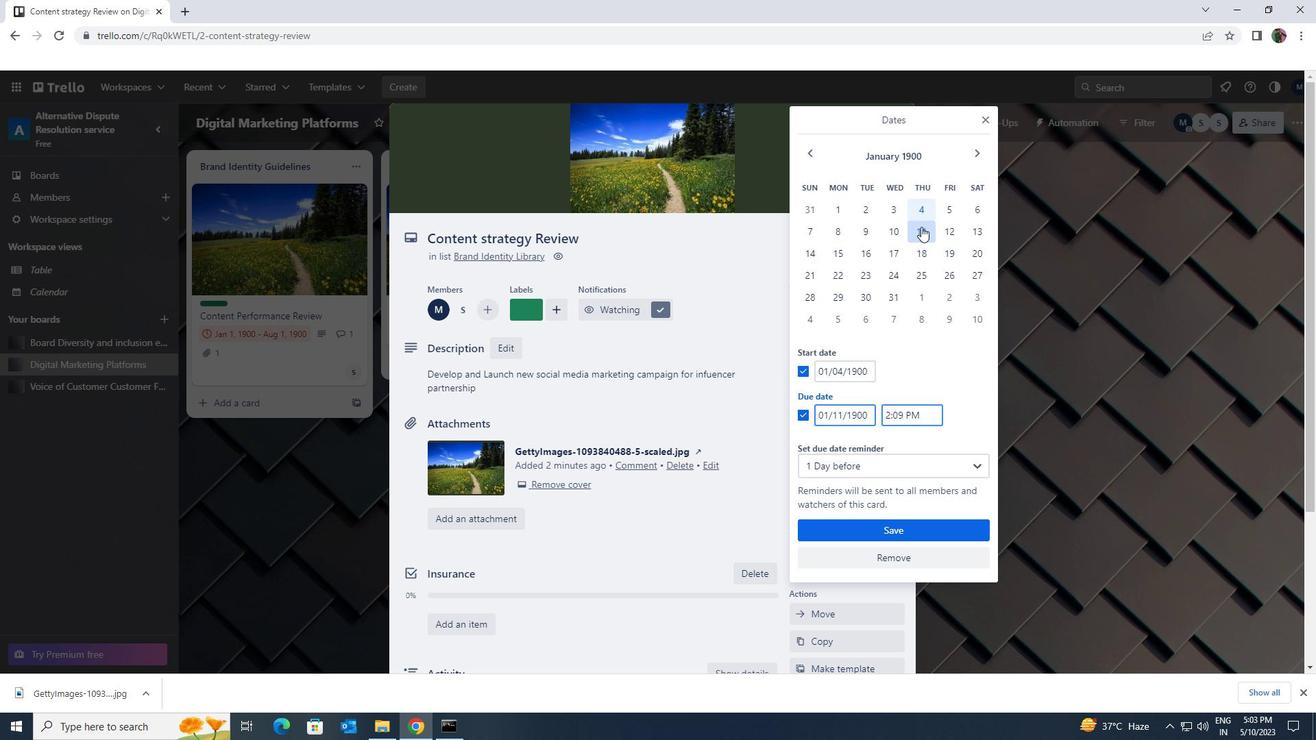 
Action: Mouse scrolled (920, 228) with delta (0, 0)
Screenshot: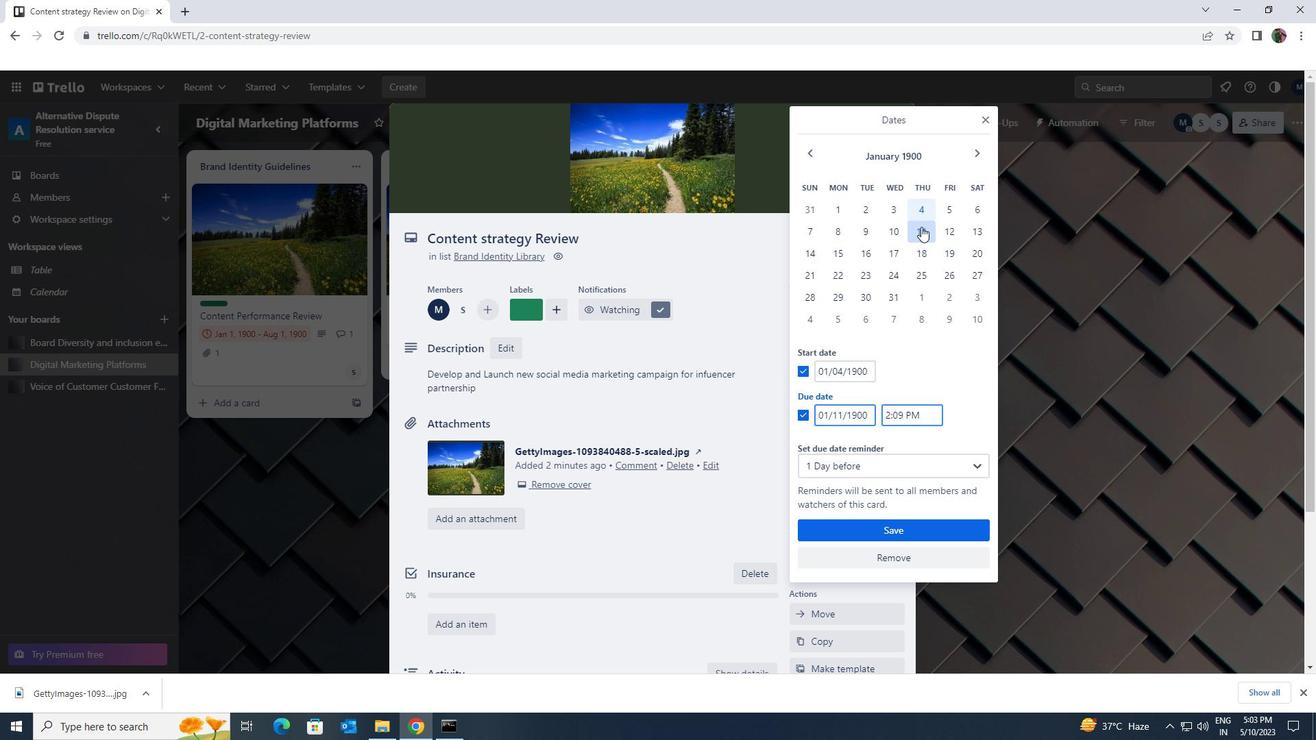 
Action: Mouse moved to (919, 230)
Screenshot: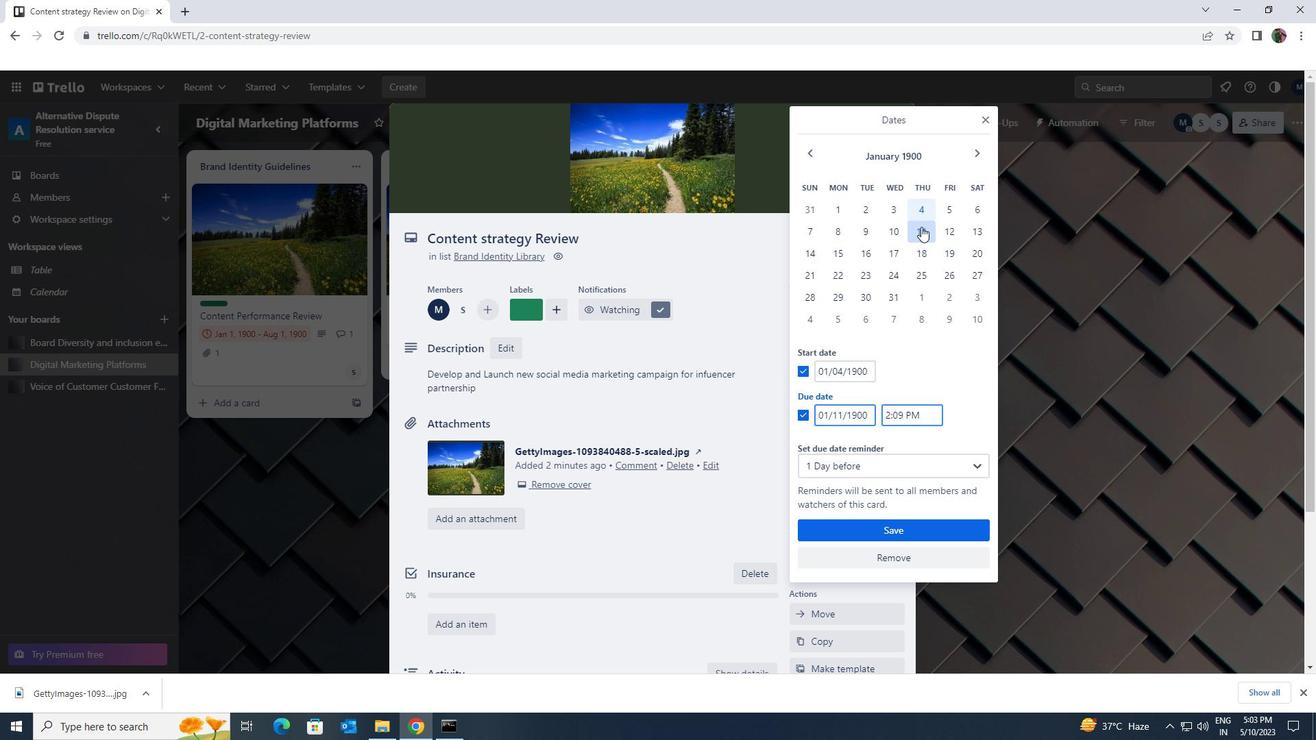 
Action: Mouse scrolled (919, 229) with delta (0, 0)
Screenshot: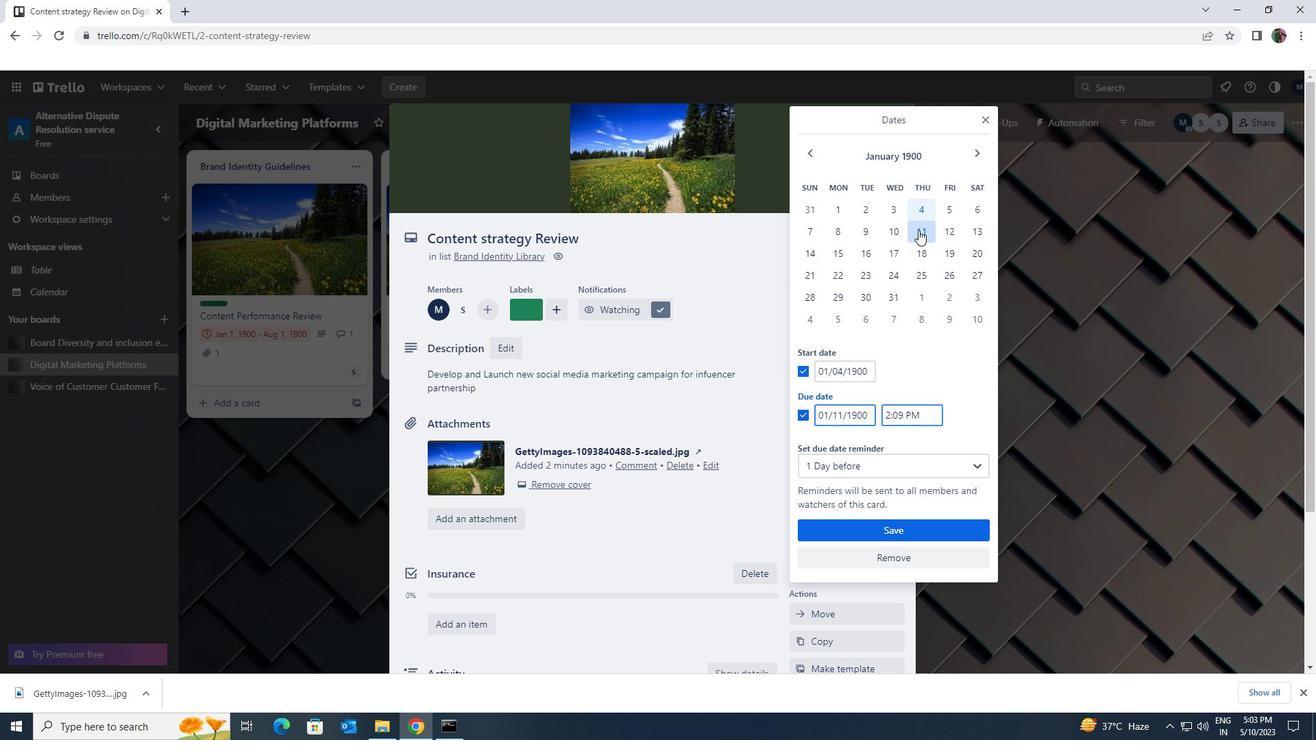 
Action: Mouse scrolled (919, 229) with delta (0, 0)
Screenshot: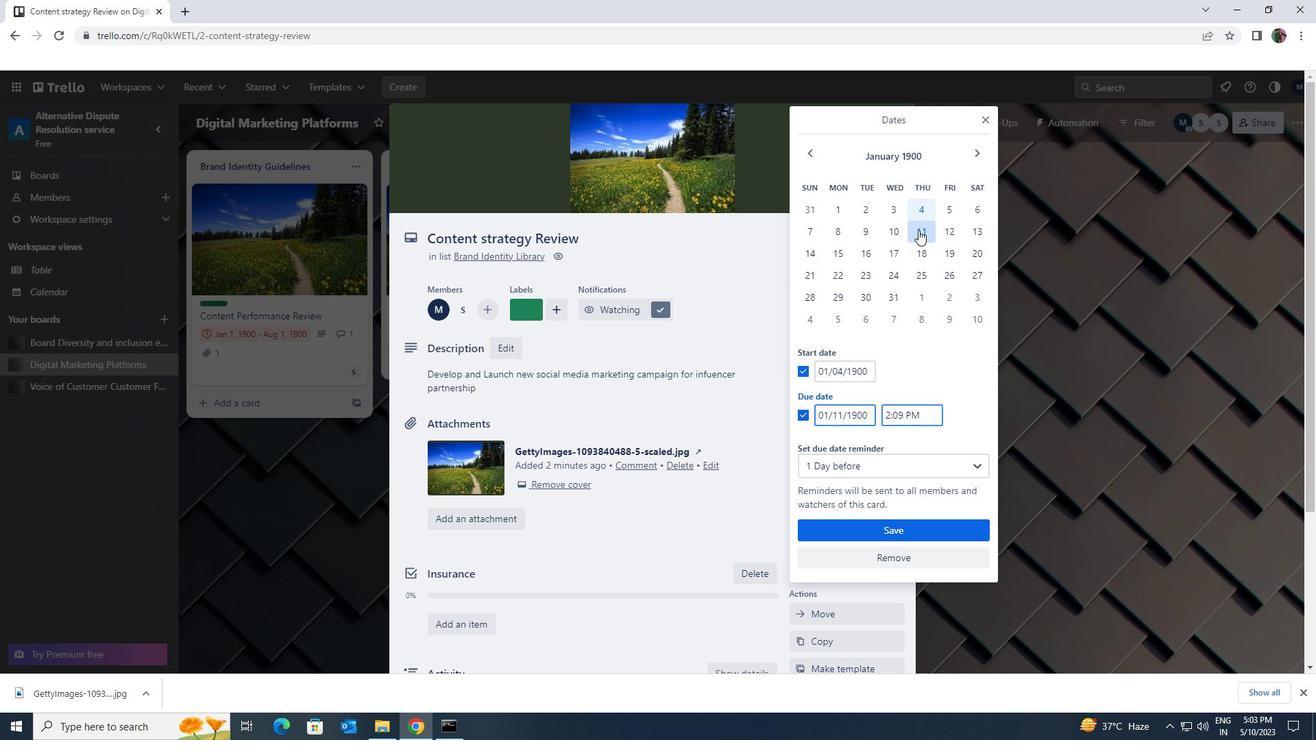 
Action: Mouse moved to (888, 530)
Screenshot: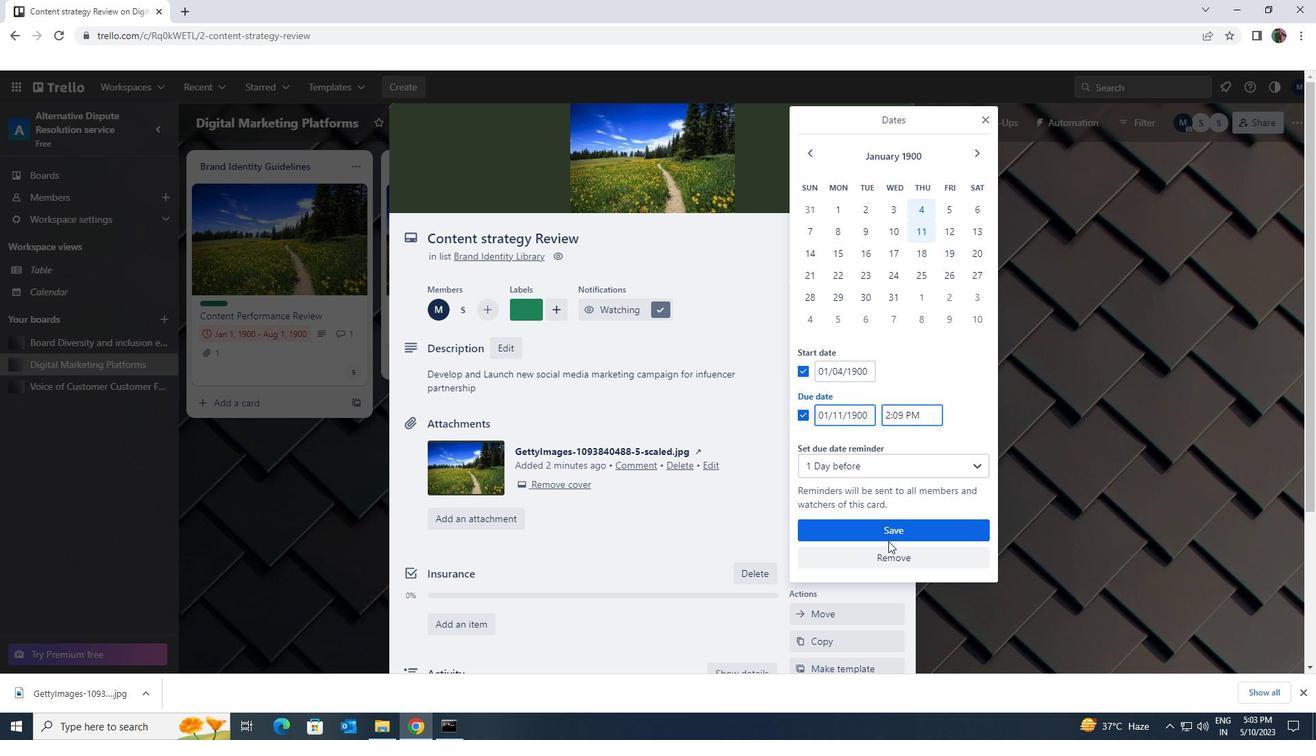
Action: Mouse pressed left at (888, 530)
Screenshot: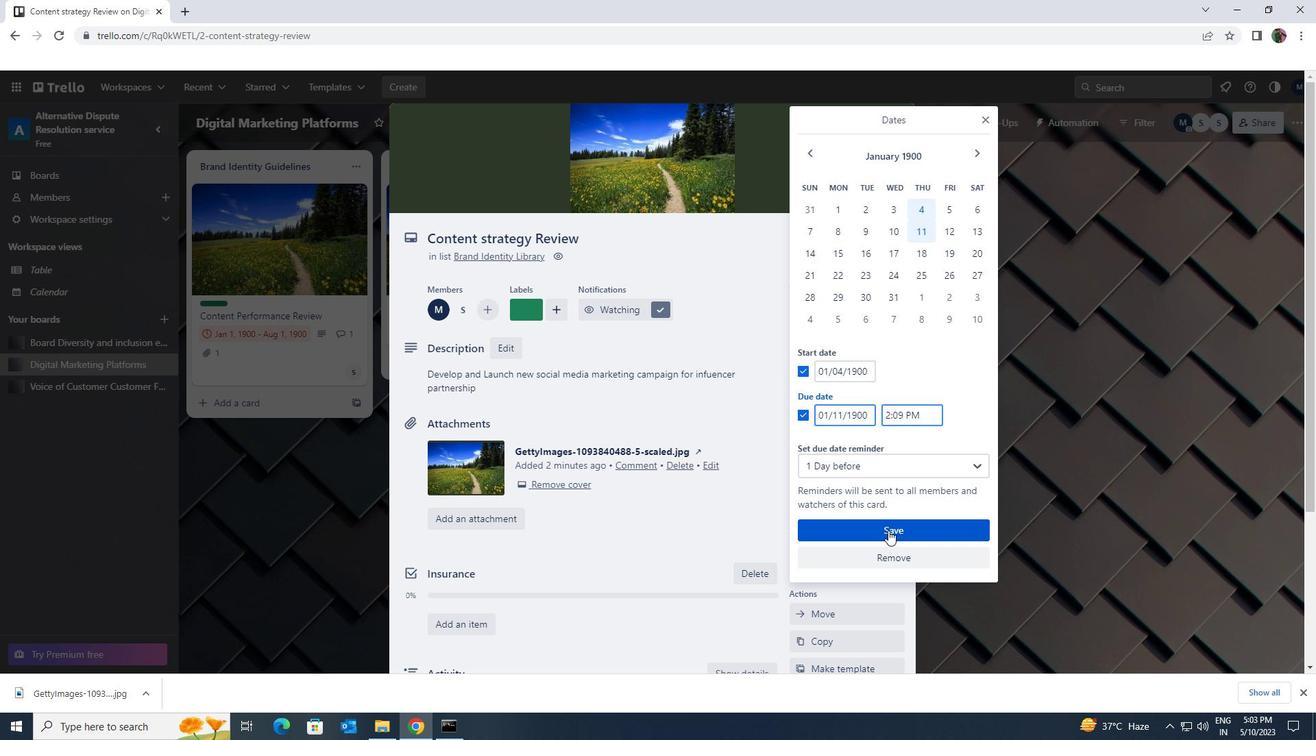 
Action: Mouse moved to (888, 526)
Screenshot: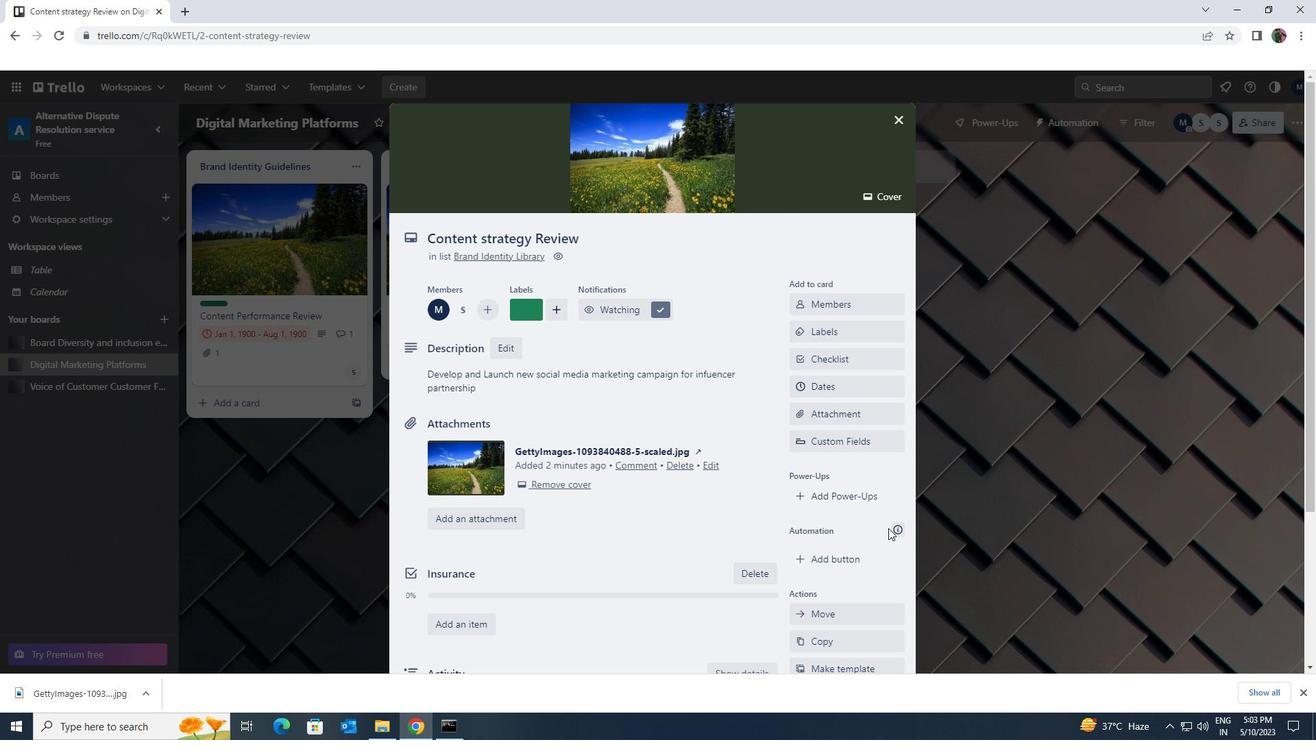 
